 Task: Look for space in Tralee, Ireland from 2nd June, 2023 to 15th June, 2023 for 2 adults in price range Rs.10000 to Rs.15000. Place can be entire place with 1  bedroom having 1 bed and 1 bathroom. Property type can be house, flat, guest house, hotel. Booking option can be shelf check-in. Required host language is English.
Action: Mouse moved to (476, 89)
Screenshot: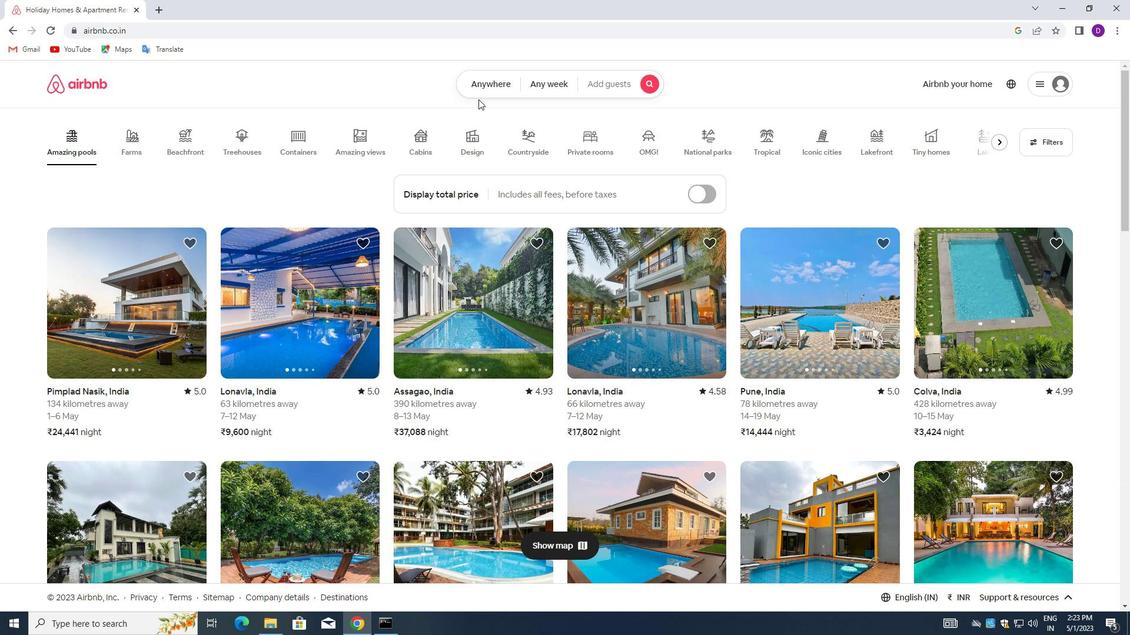 
Action: Mouse pressed left at (476, 89)
Screenshot: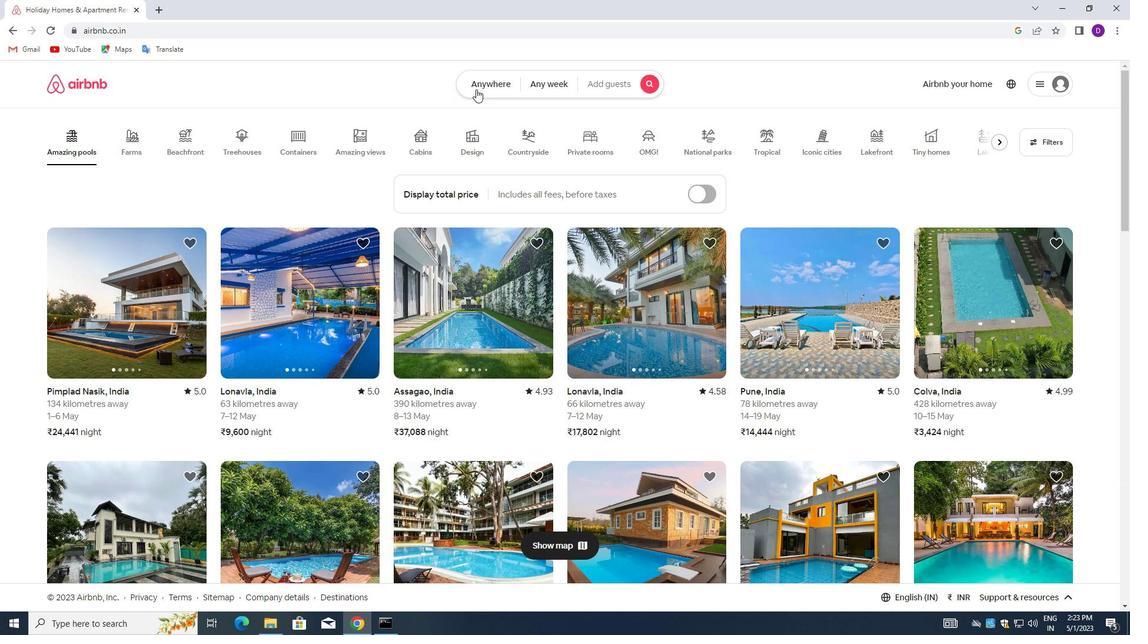 
Action: Mouse moved to (367, 131)
Screenshot: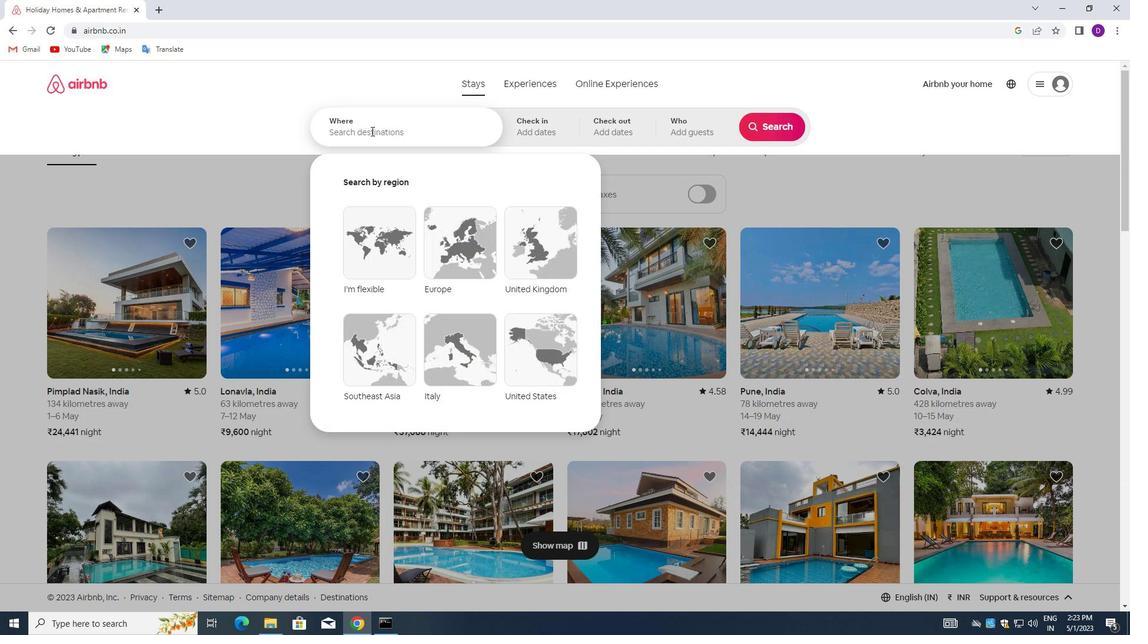 
Action: Mouse pressed left at (367, 131)
Screenshot: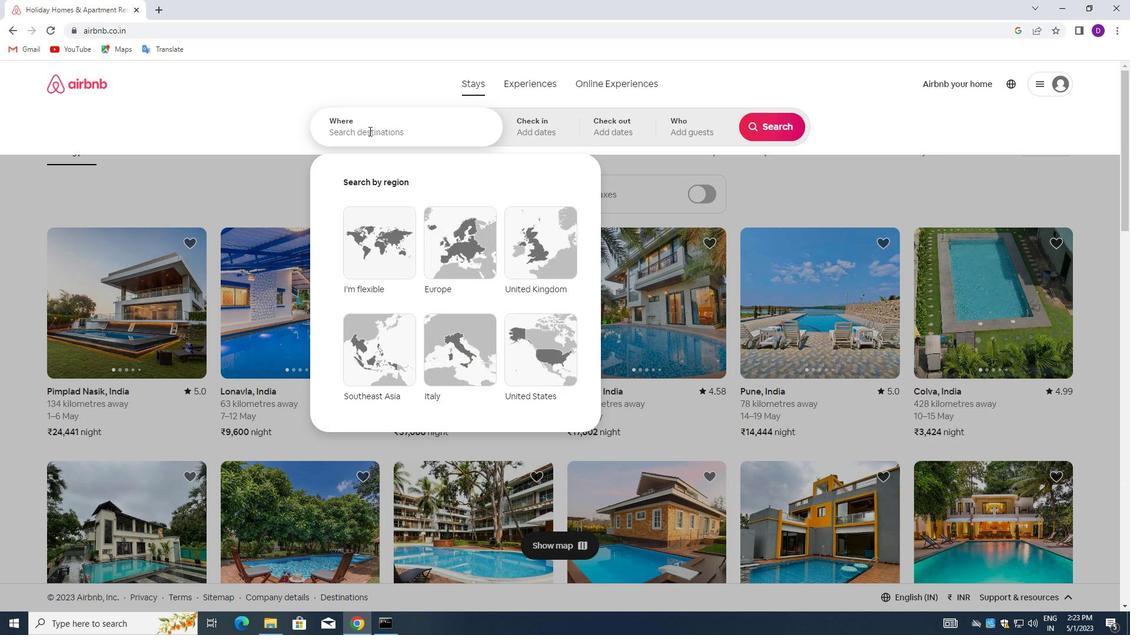 
Action: Key pressed <Key.shift>TRAL
Screenshot: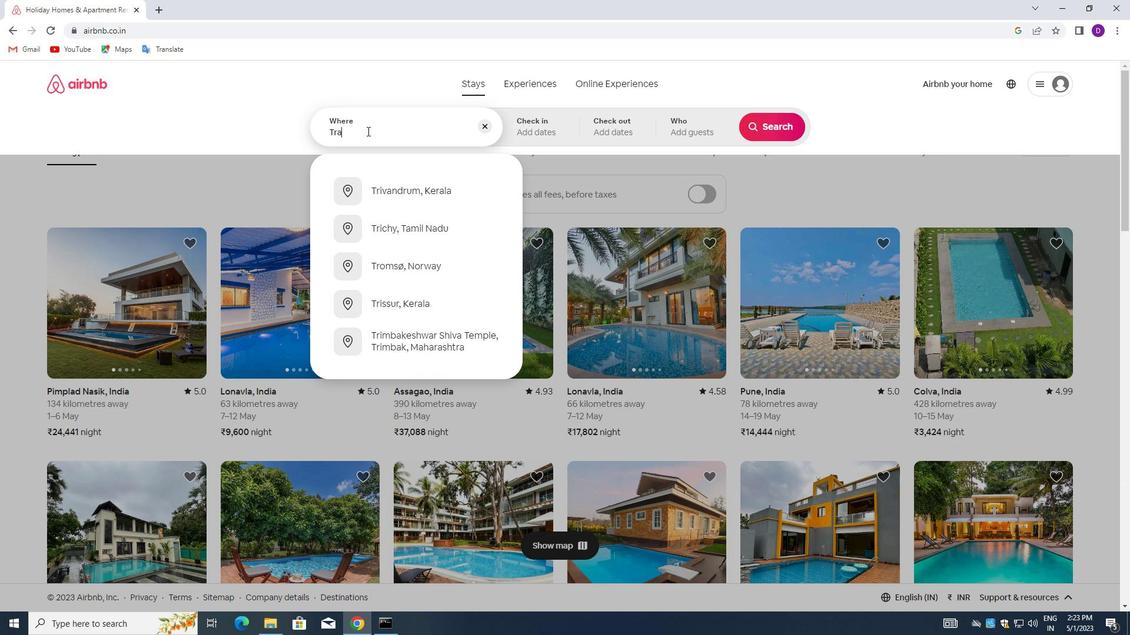 
Action: Mouse moved to (366, 131)
Screenshot: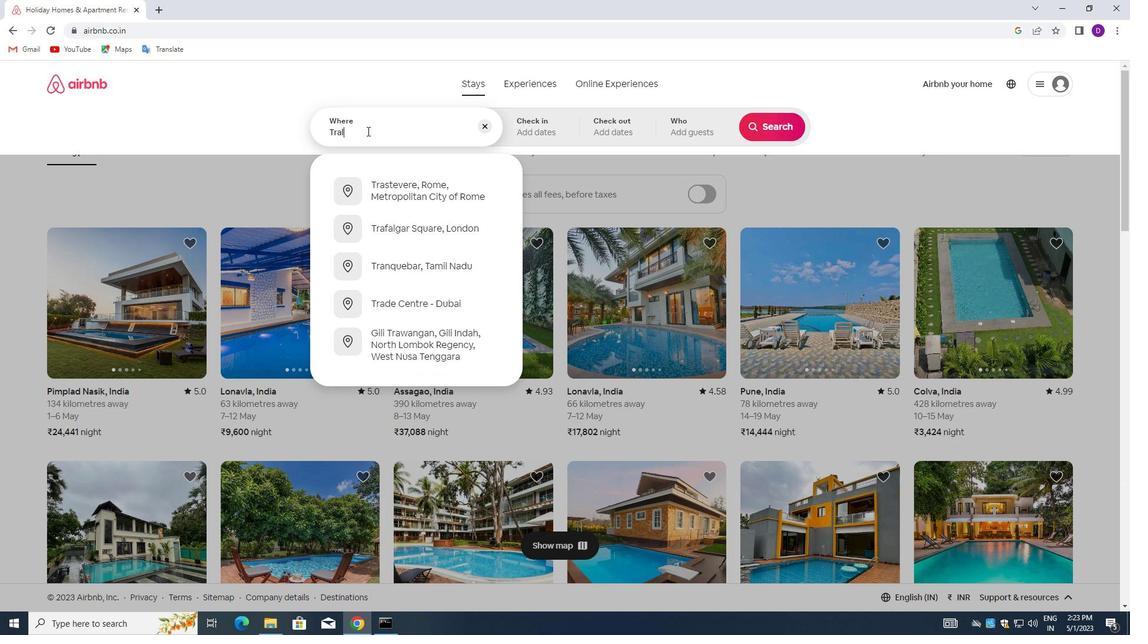 
Action: Key pressed E
Screenshot: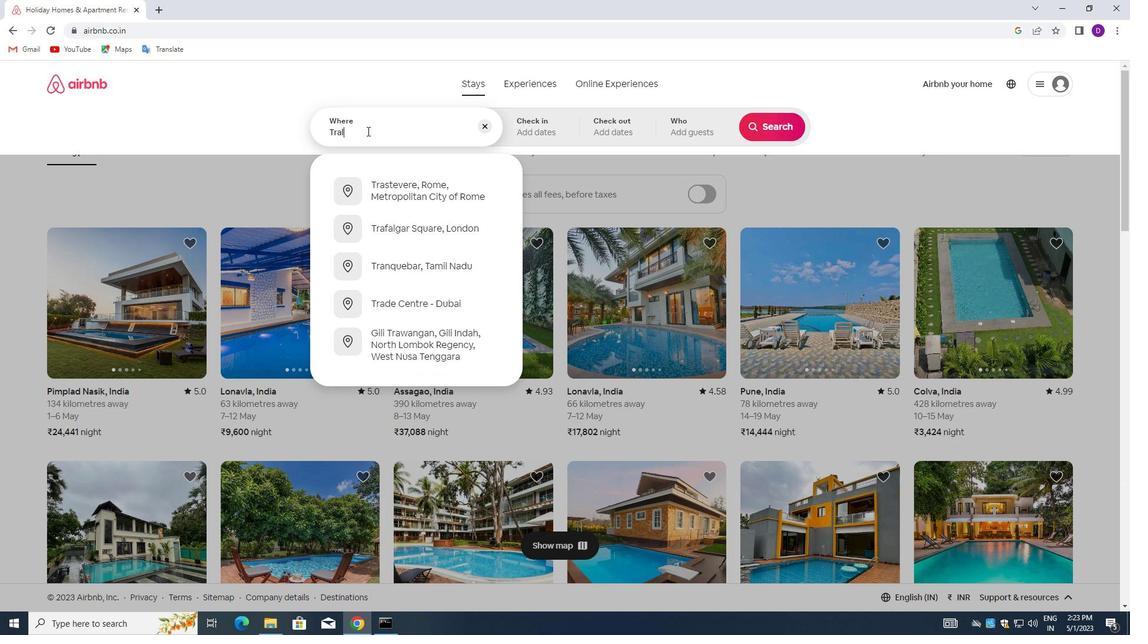 
Action: Mouse moved to (366, 131)
Screenshot: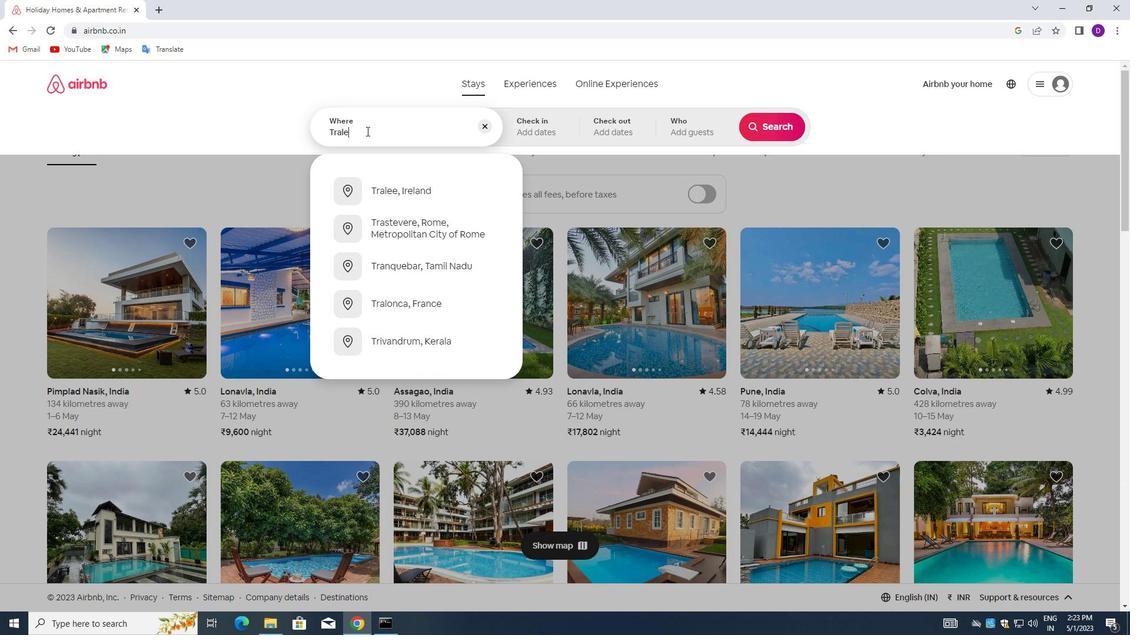 
Action: Key pressed E
Screenshot: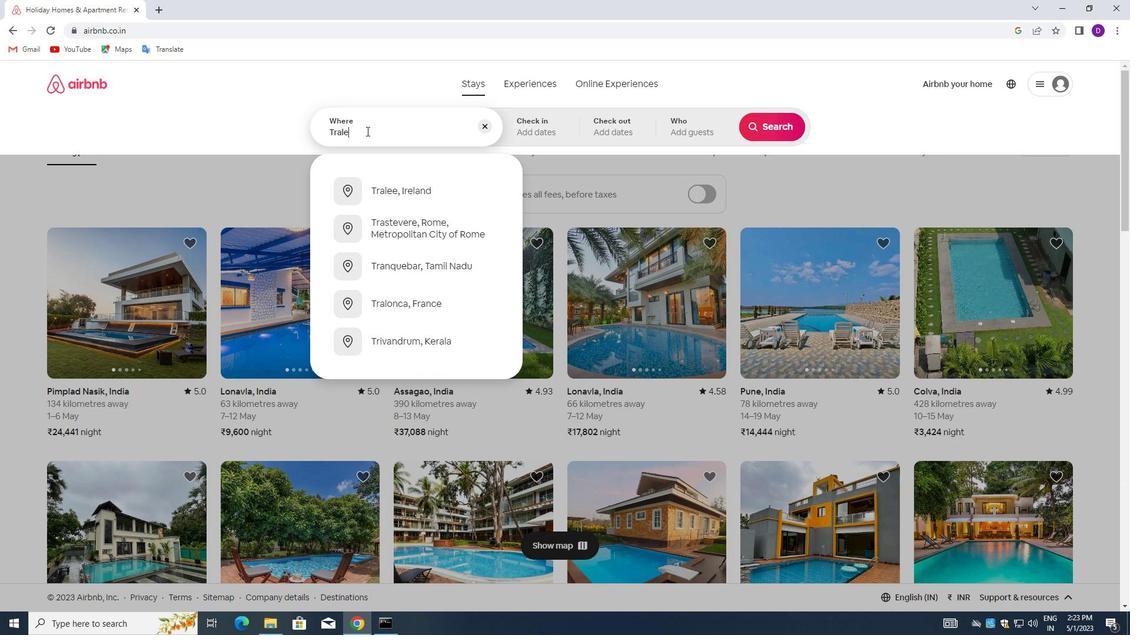 
Action: Mouse moved to (363, 131)
Screenshot: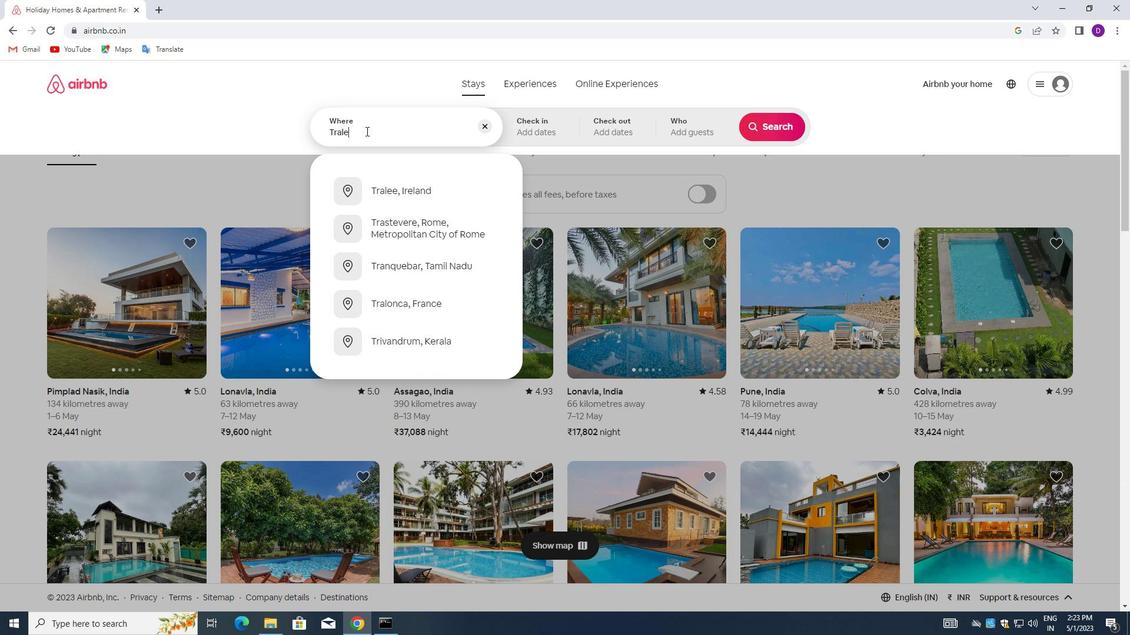 
Action: Key pressed <Key.down><Key.enter>
Screenshot: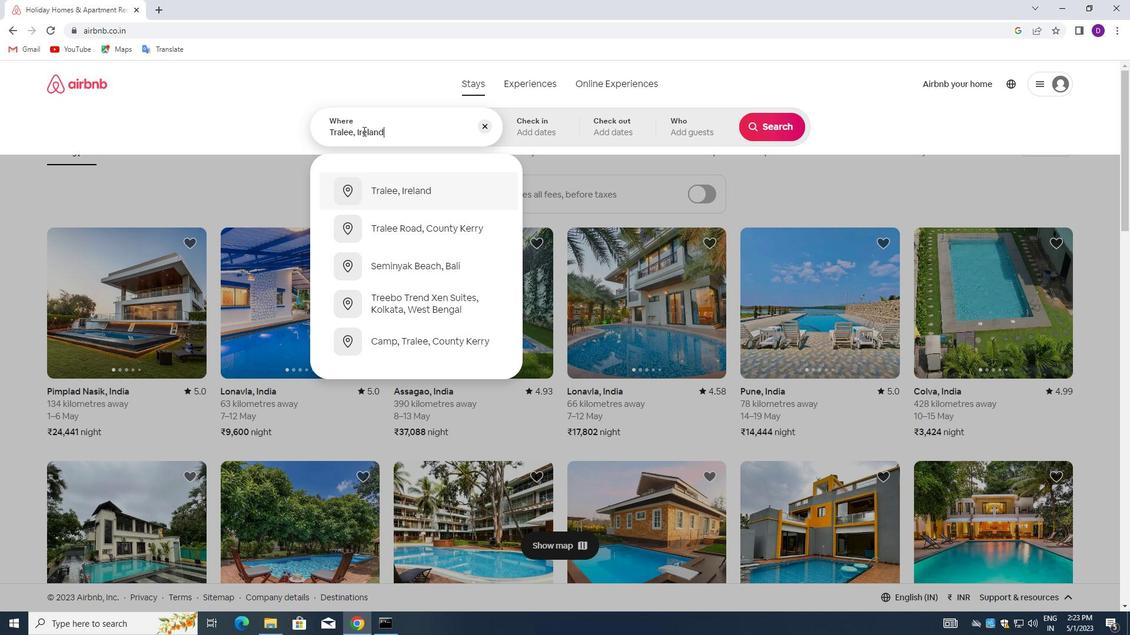 
Action: Mouse moved to (727, 269)
Screenshot: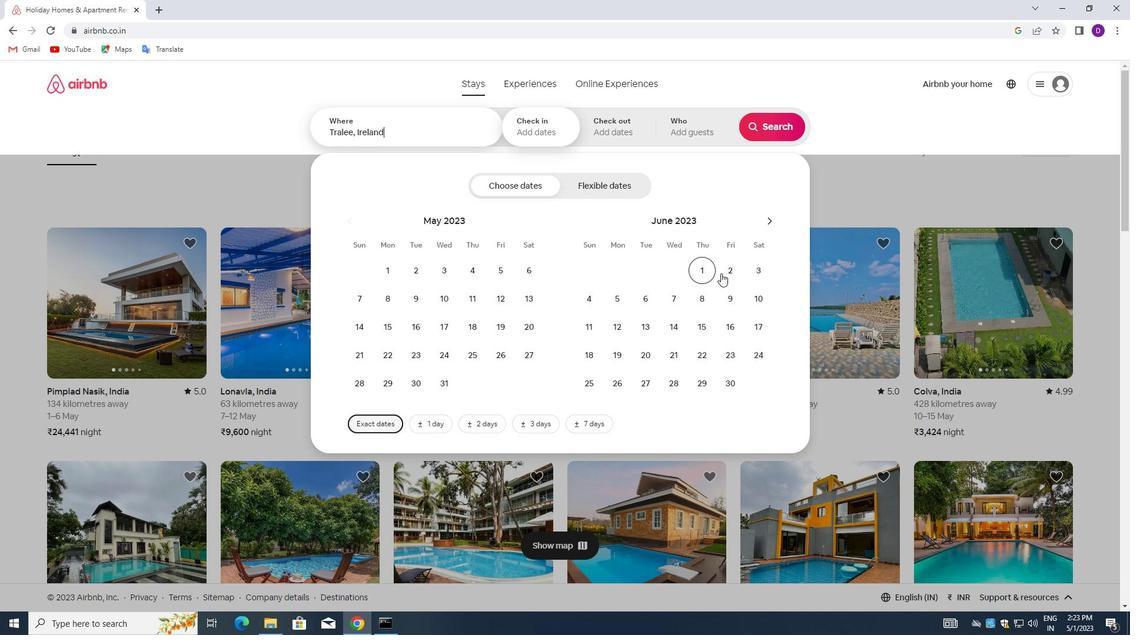 
Action: Mouse pressed left at (727, 269)
Screenshot: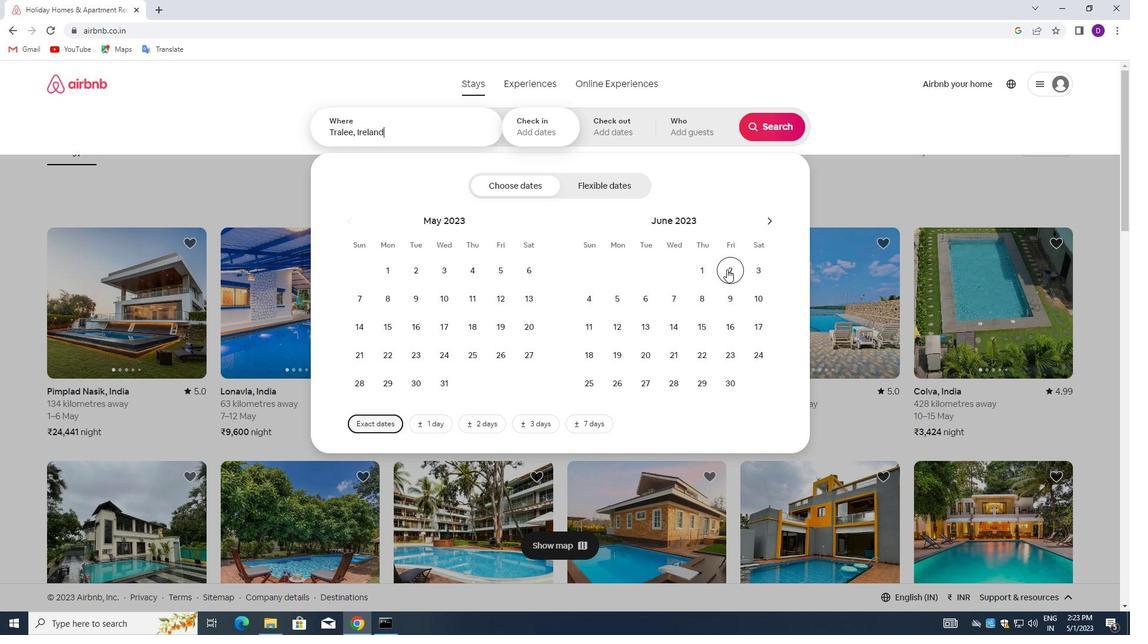
Action: Mouse moved to (701, 320)
Screenshot: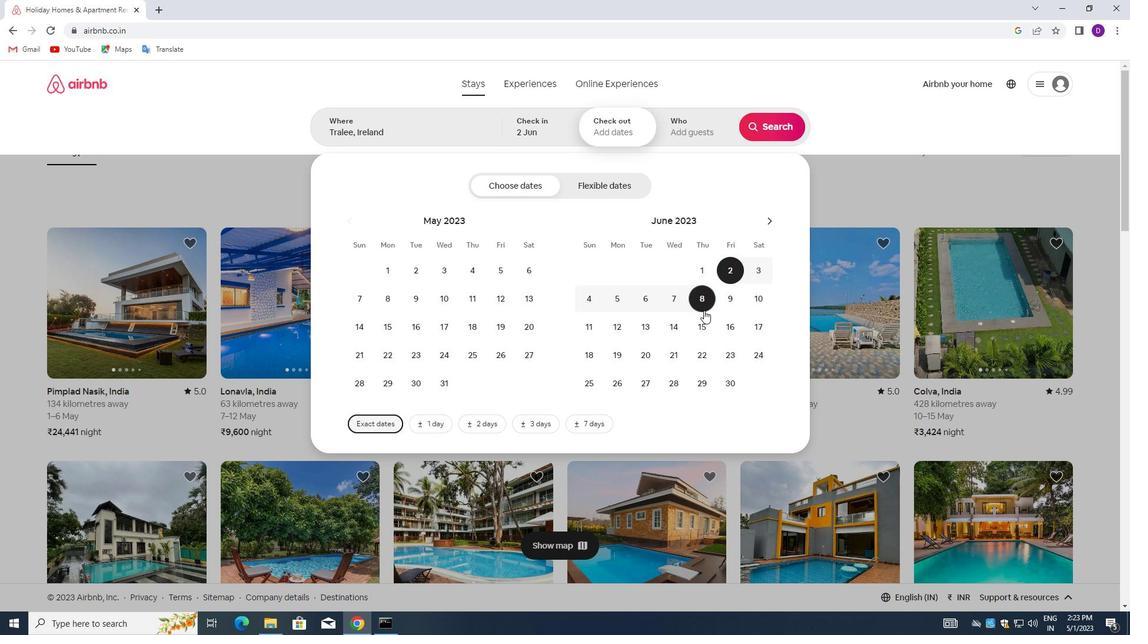 
Action: Mouse pressed left at (701, 320)
Screenshot: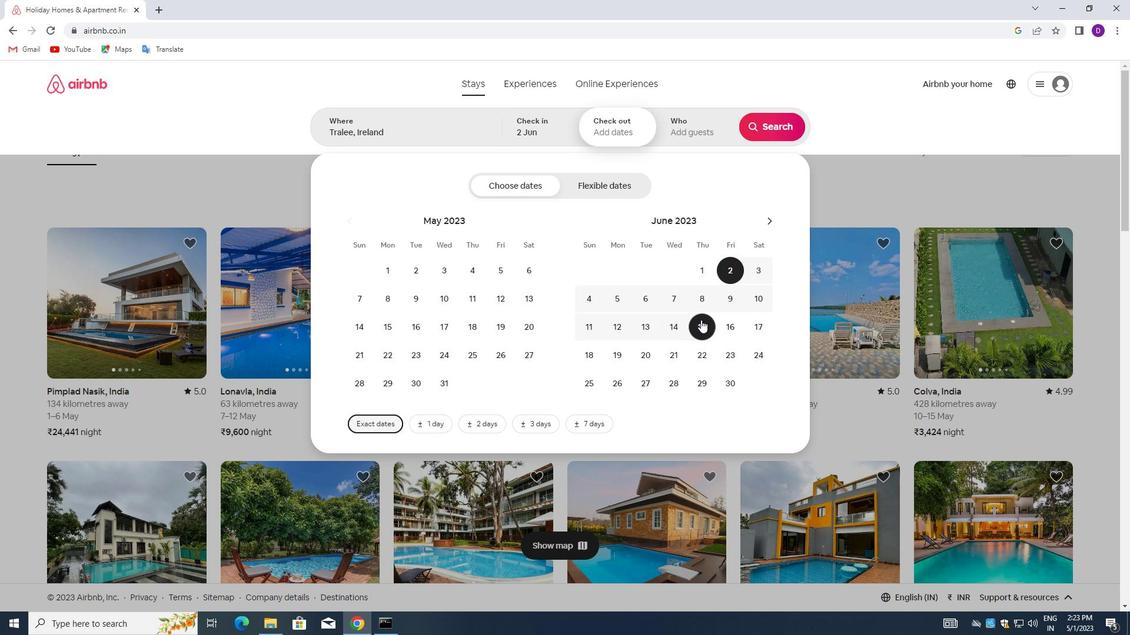 
Action: Mouse moved to (684, 133)
Screenshot: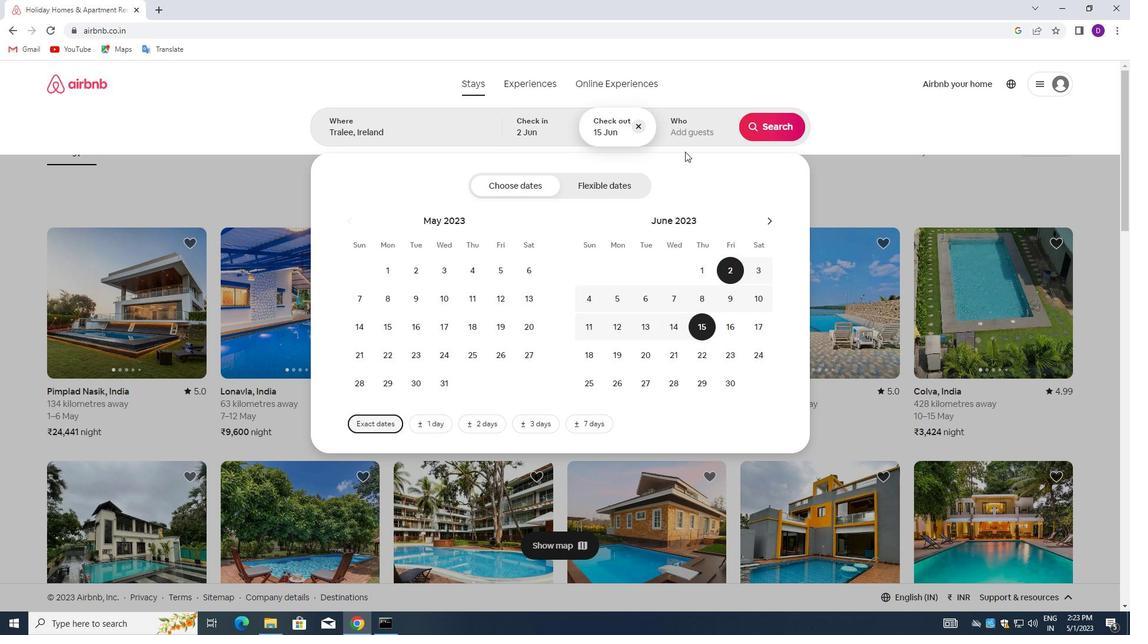 
Action: Mouse pressed left at (684, 133)
Screenshot: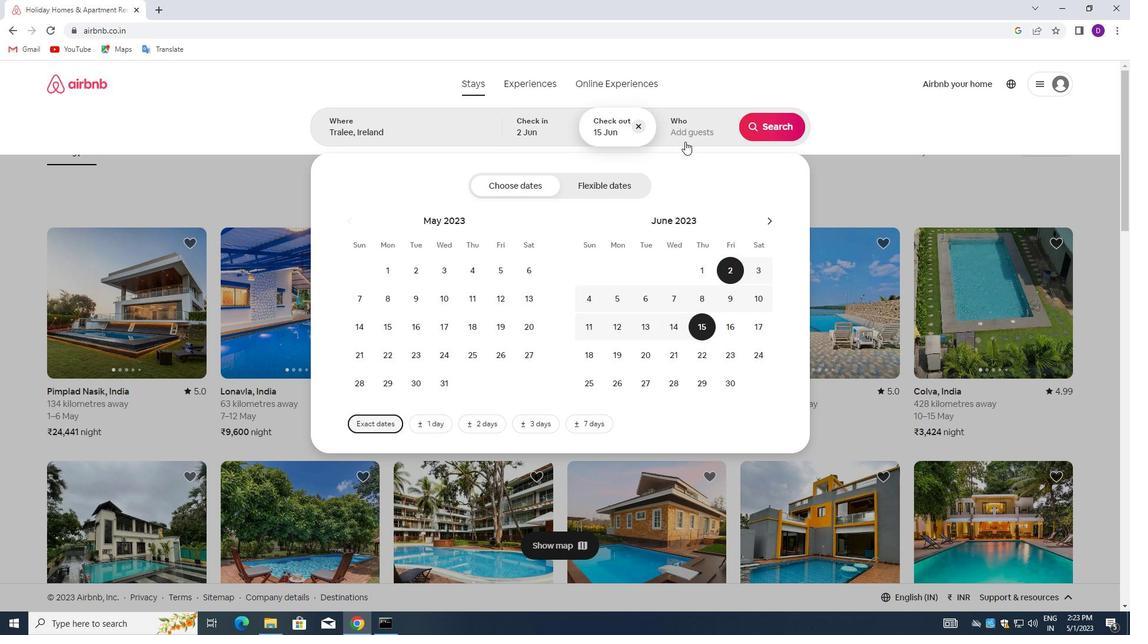 
Action: Mouse moved to (776, 192)
Screenshot: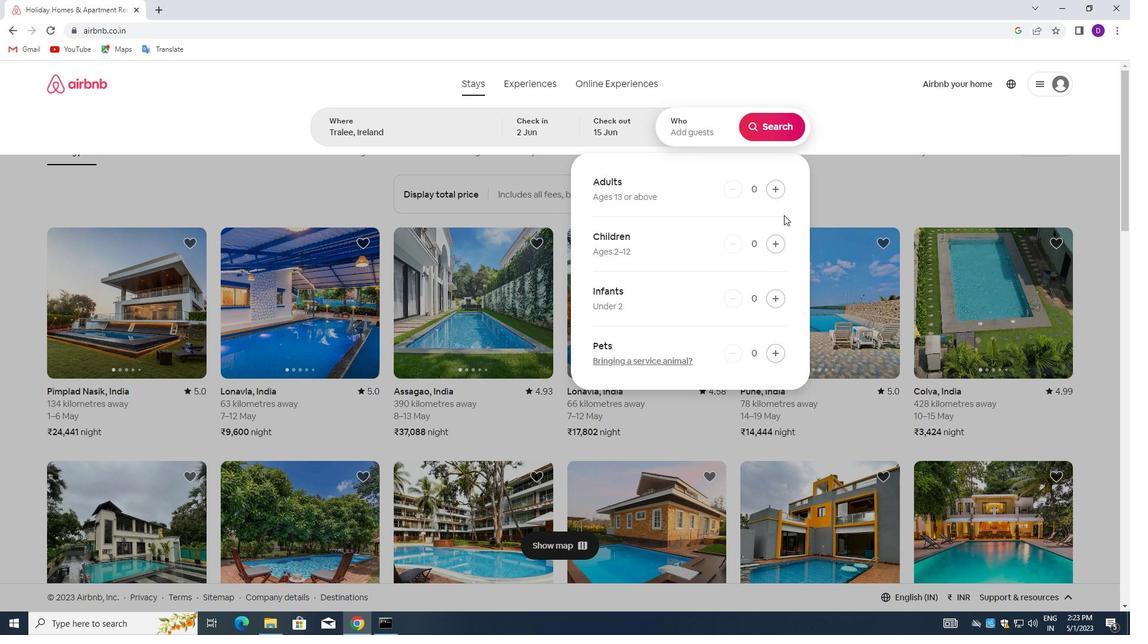
Action: Mouse pressed left at (776, 192)
Screenshot: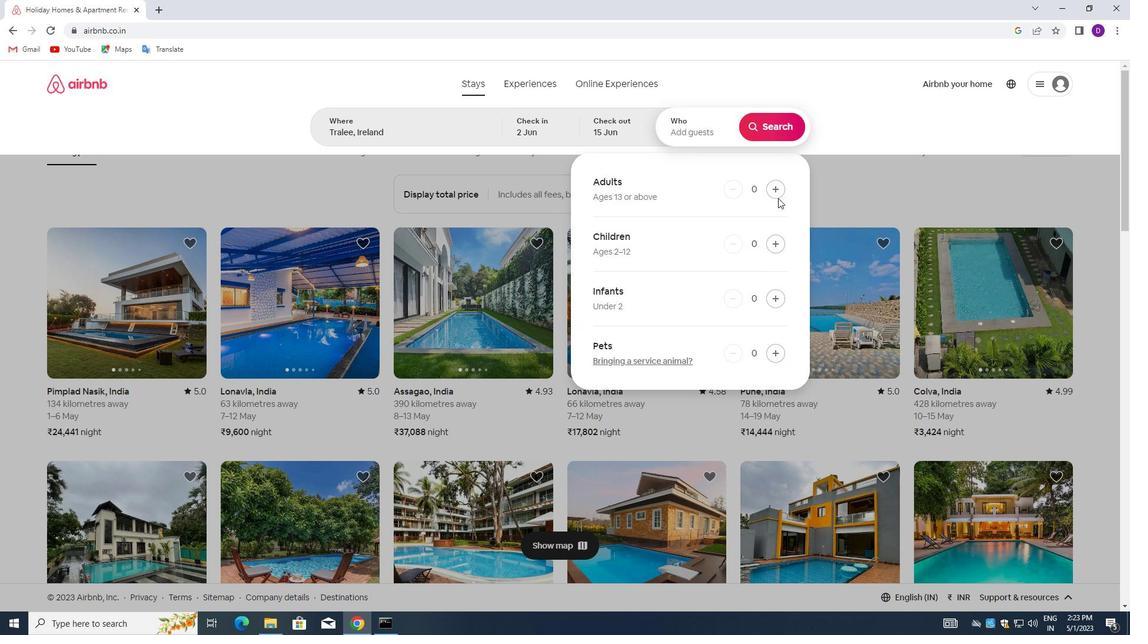 
Action: Mouse pressed left at (776, 192)
Screenshot: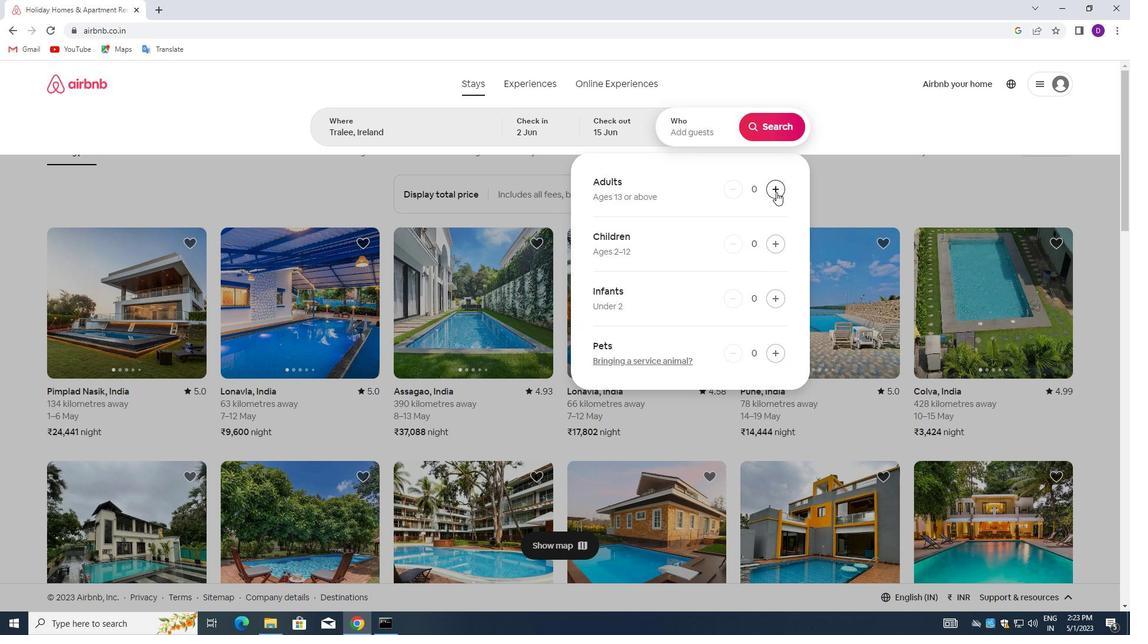 
Action: Mouse moved to (773, 128)
Screenshot: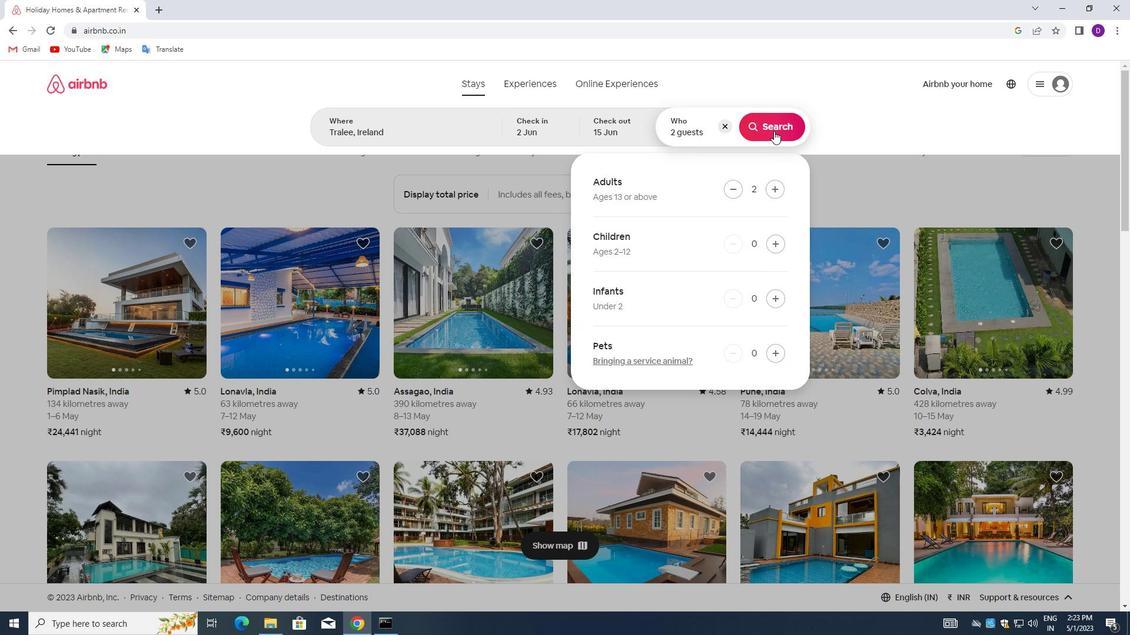 
Action: Mouse pressed left at (773, 128)
Screenshot: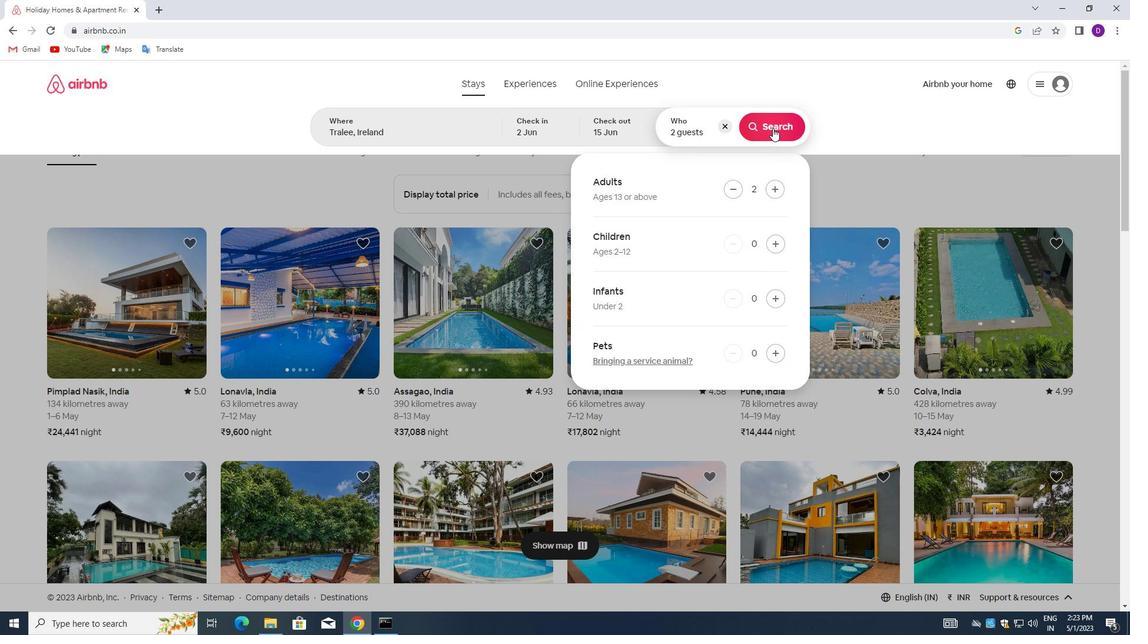 
Action: Mouse moved to (1076, 136)
Screenshot: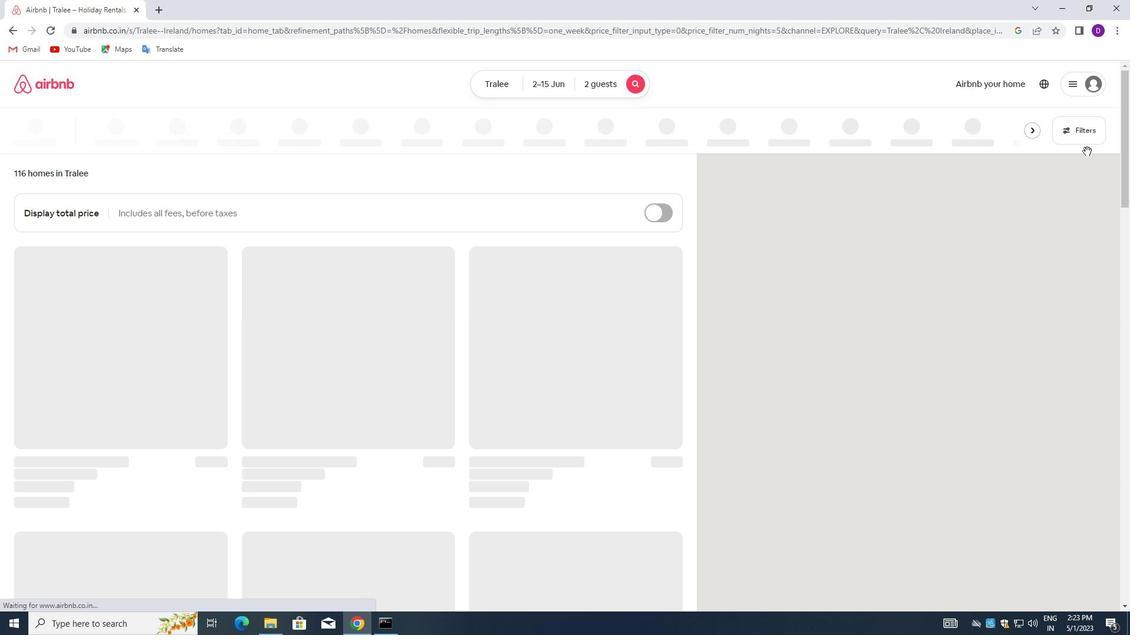 
Action: Mouse pressed left at (1076, 136)
Screenshot: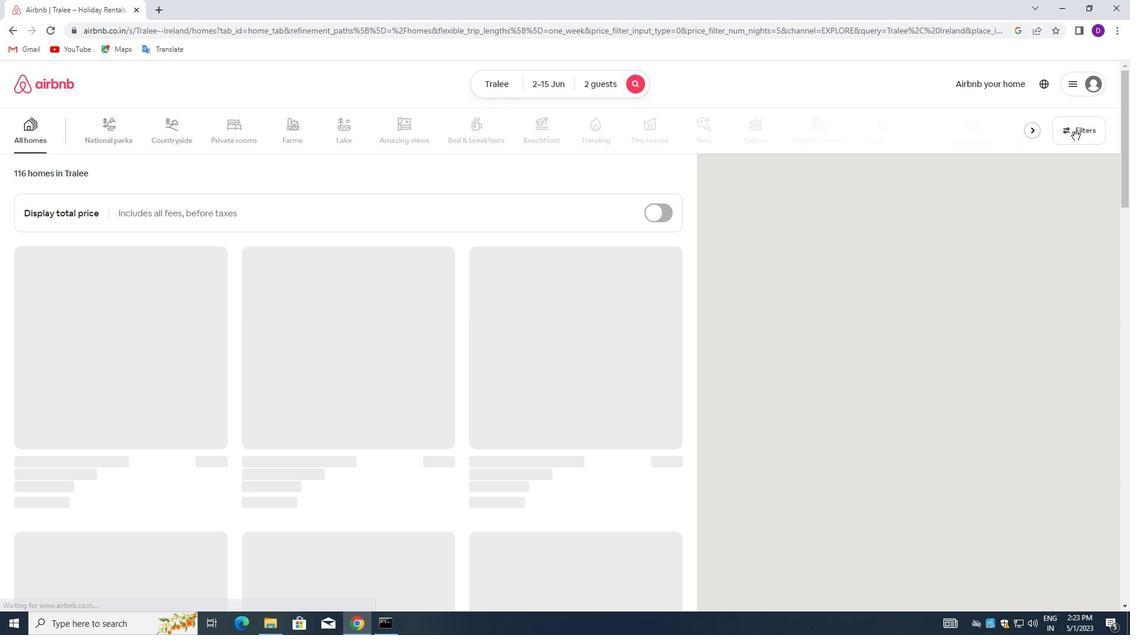 
Action: Mouse moved to (407, 280)
Screenshot: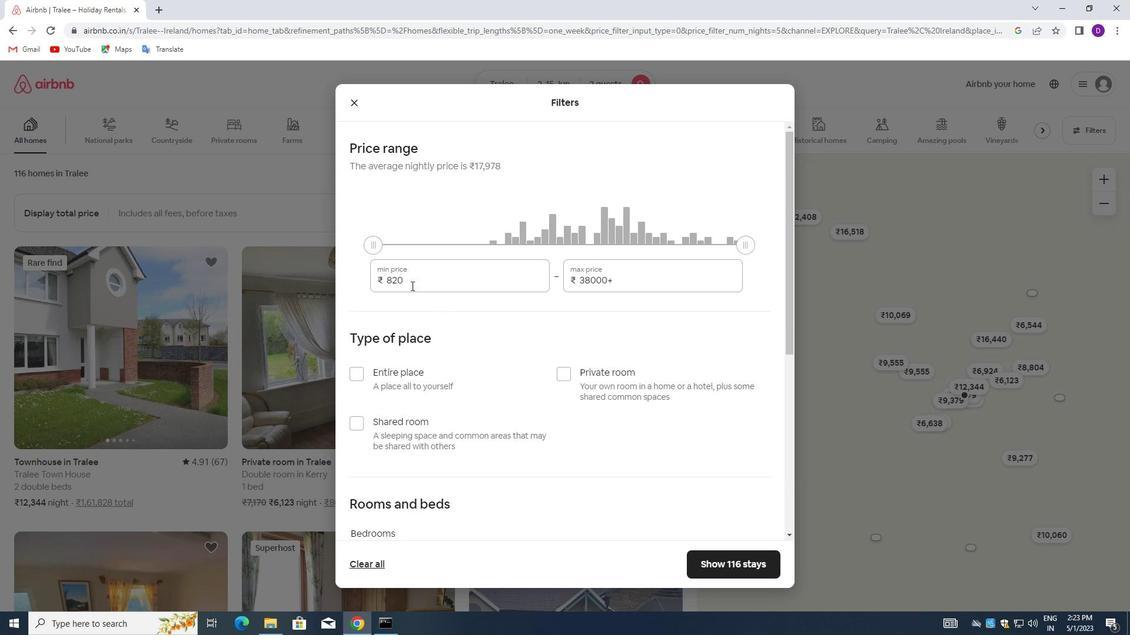 
Action: Mouse pressed left at (407, 280)
Screenshot: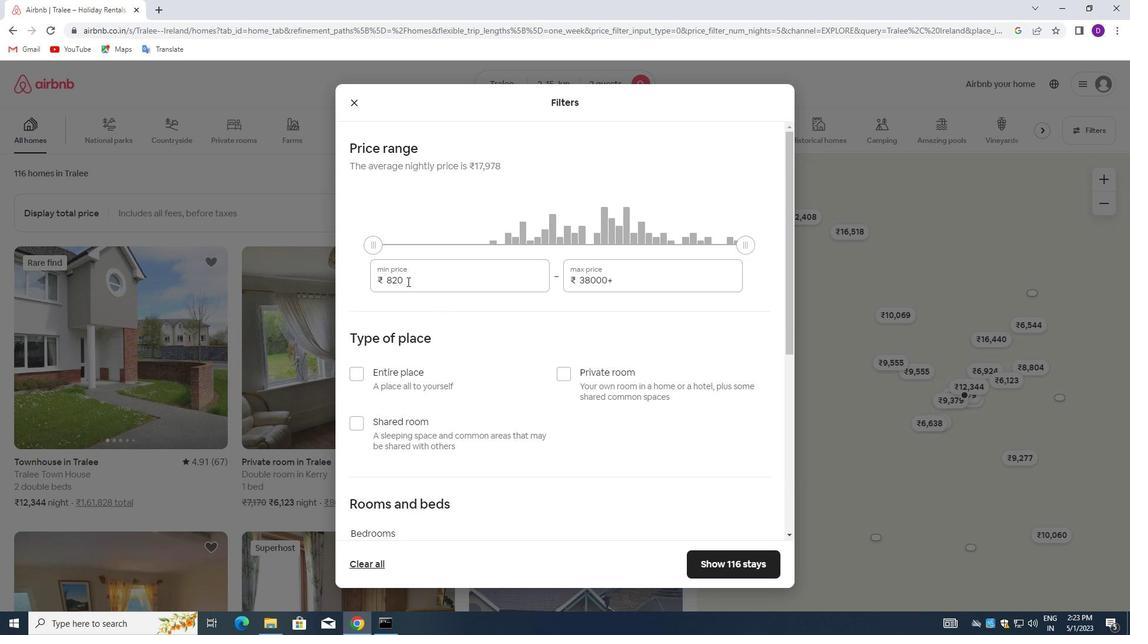 
Action: Mouse pressed left at (407, 280)
Screenshot: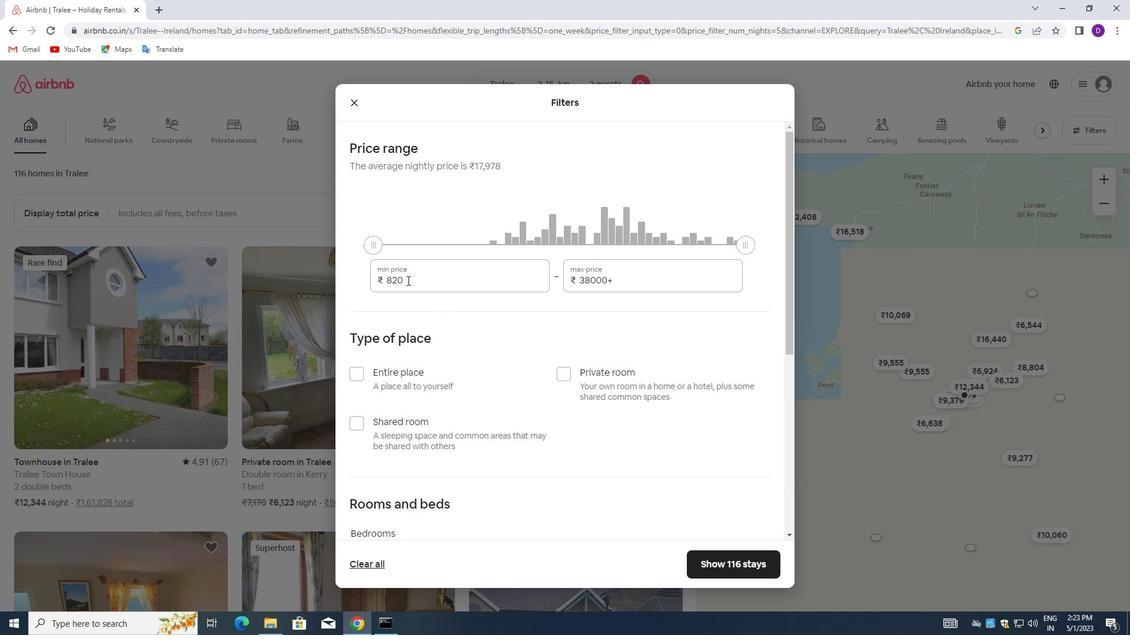 
Action: Key pressed 10000<Key.tab>15000
Screenshot: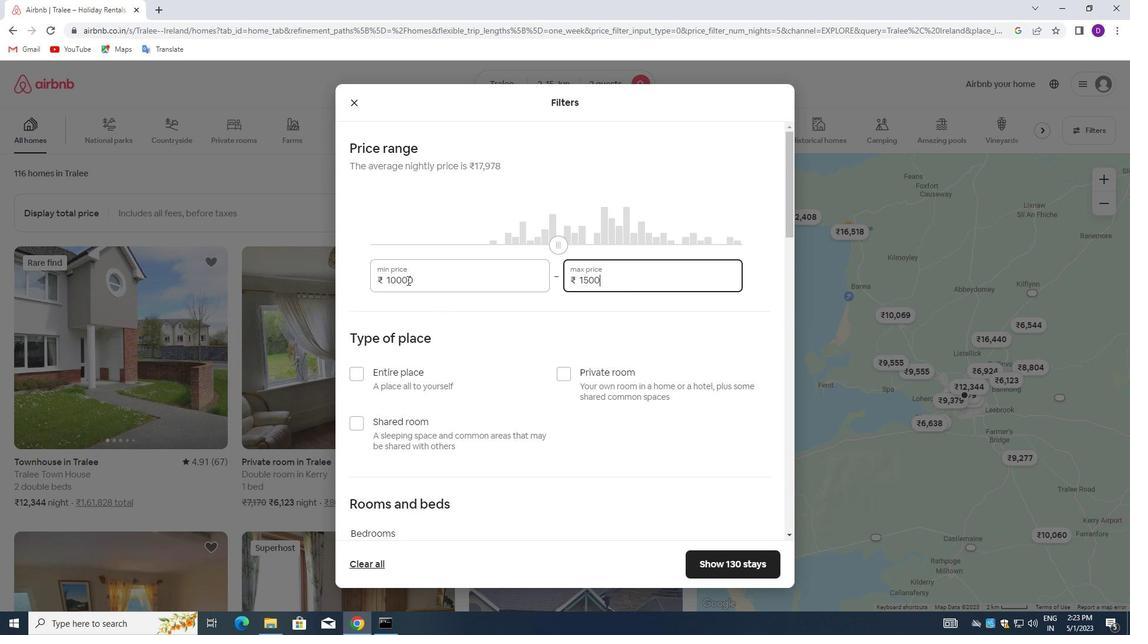 
Action: Mouse moved to (357, 376)
Screenshot: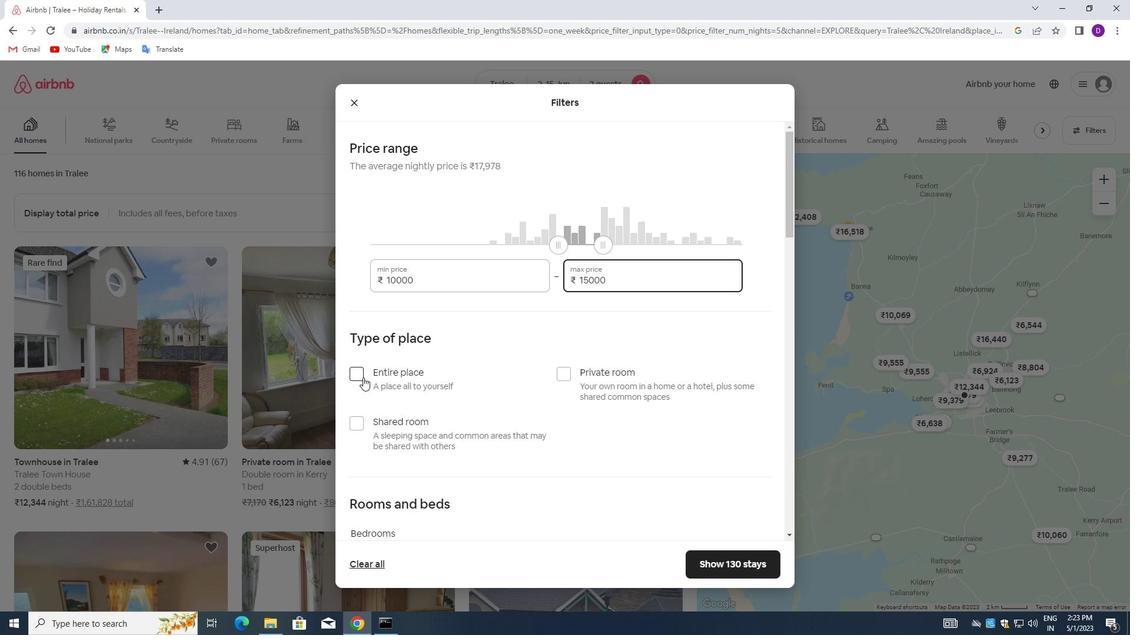
Action: Mouse pressed left at (357, 376)
Screenshot: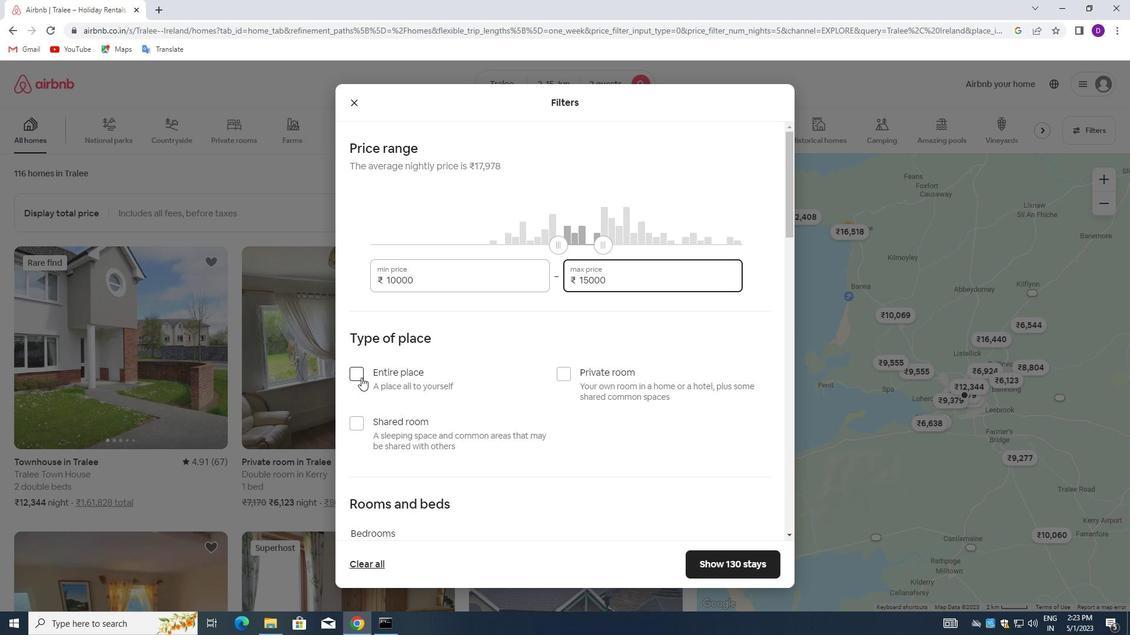 
Action: Mouse moved to (435, 393)
Screenshot: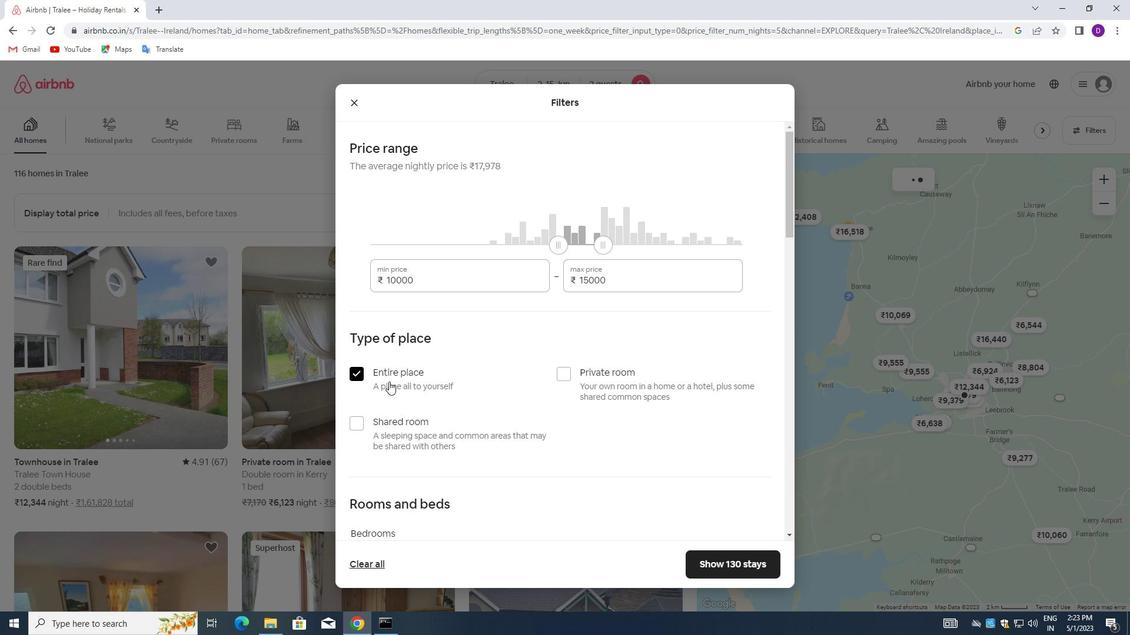 
Action: Mouse scrolled (435, 392) with delta (0, 0)
Screenshot: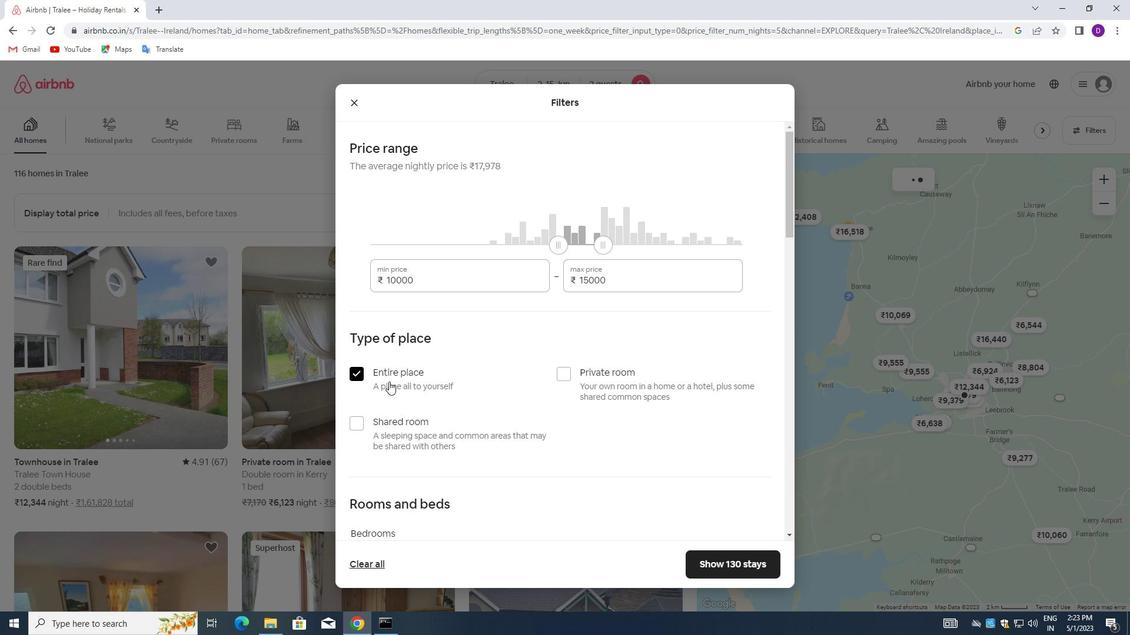 
Action: Mouse moved to (436, 393)
Screenshot: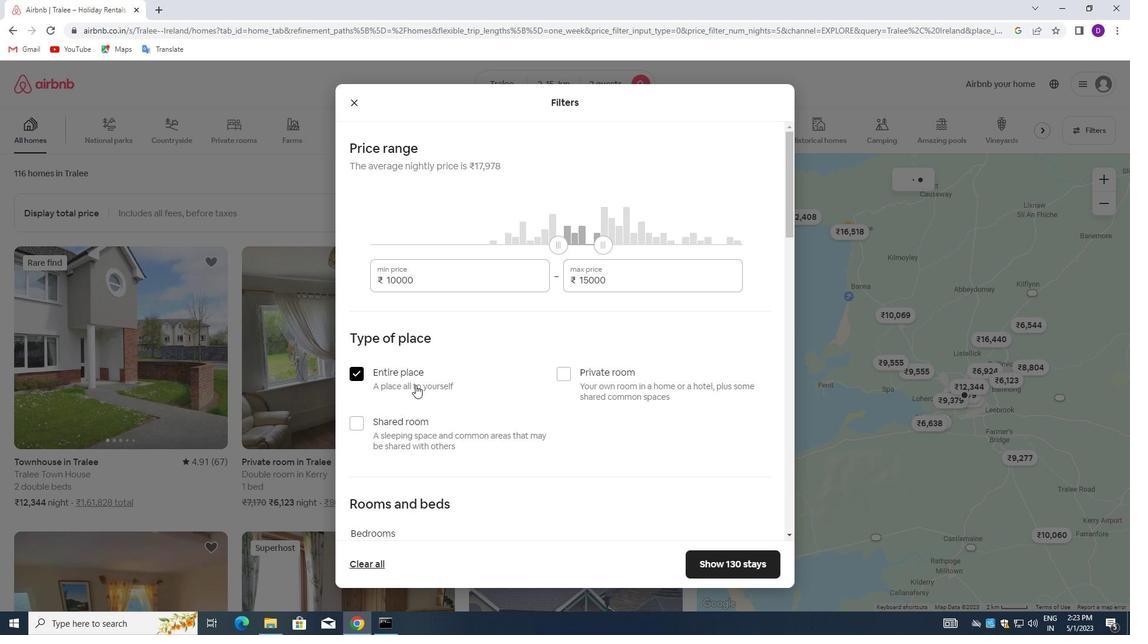 
Action: Mouse scrolled (436, 393) with delta (0, 0)
Screenshot: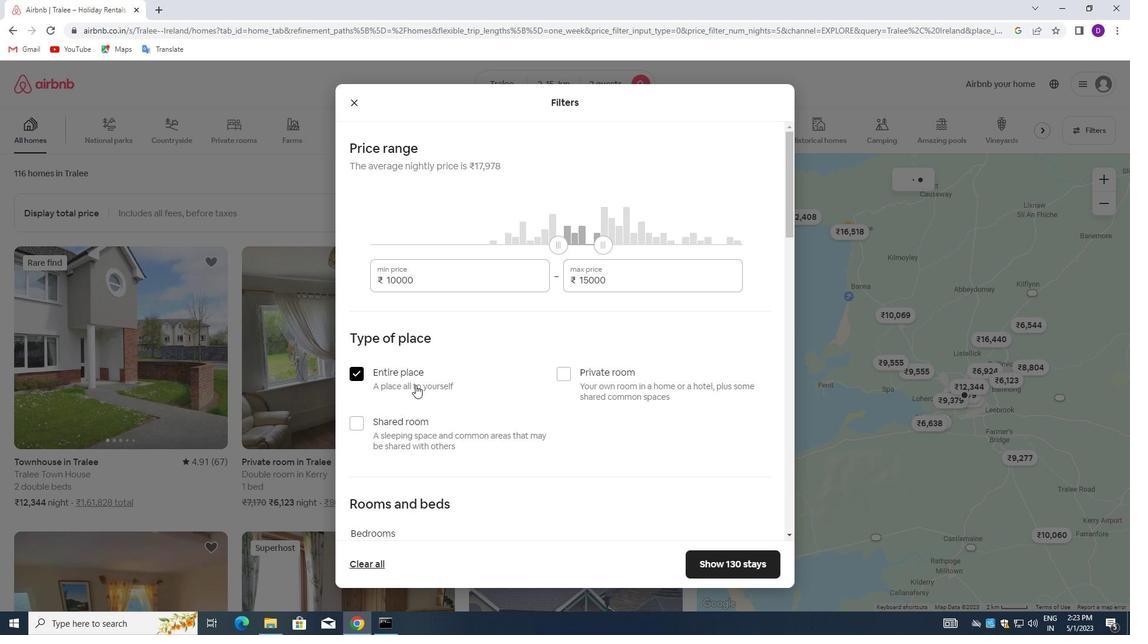 
Action: Mouse moved to (436, 394)
Screenshot: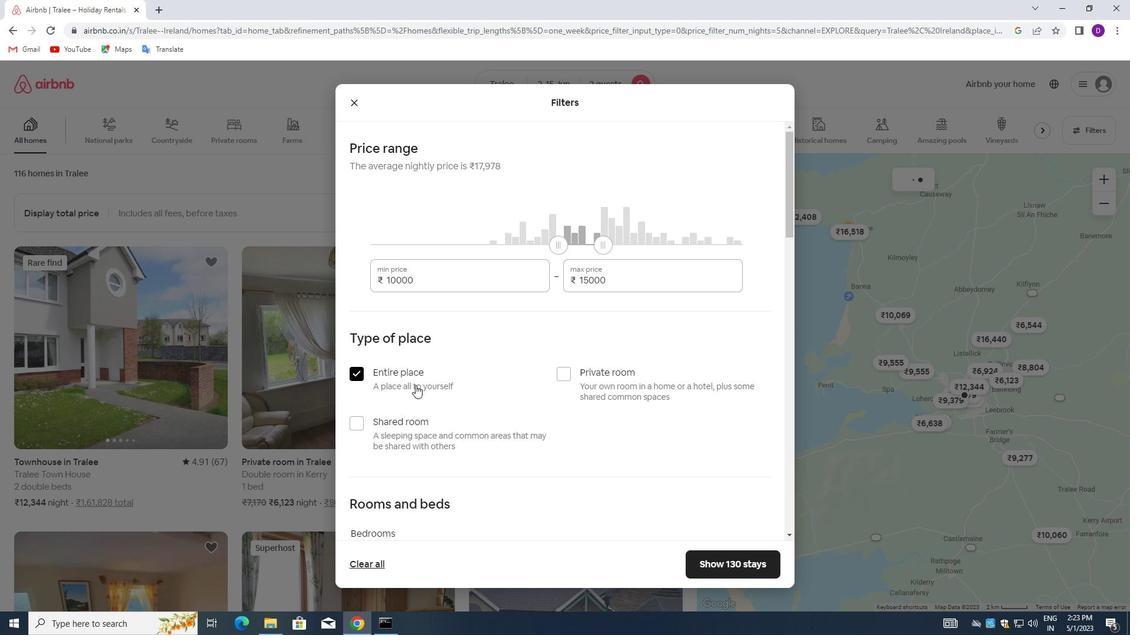 
Action: Mouse scrolled (436, 393) with delta (0, 0)
Screenshot: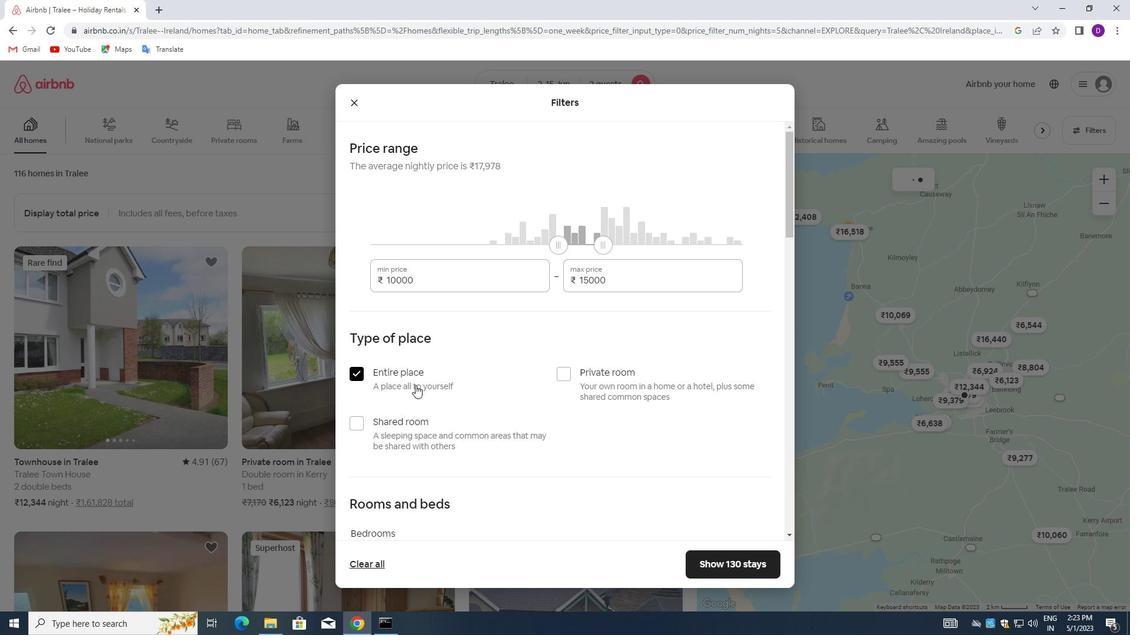 
Action: Mouse scrolled (436, 393) with delta (0, 0)
Screenshot: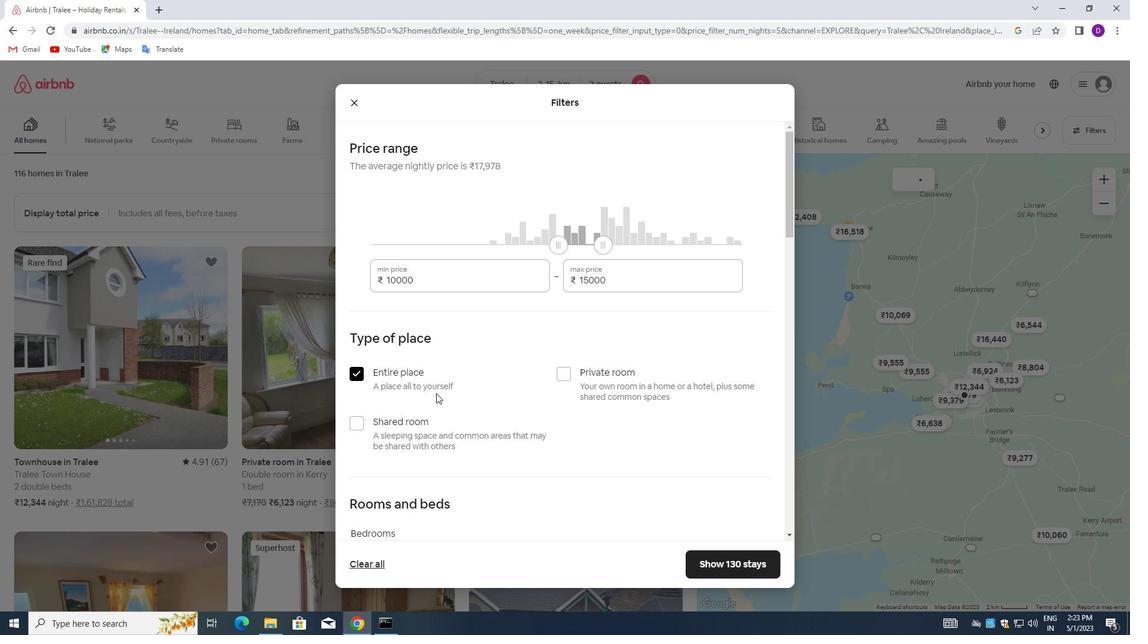 
Action: Mouse moved to (418, 335)
Screenshot: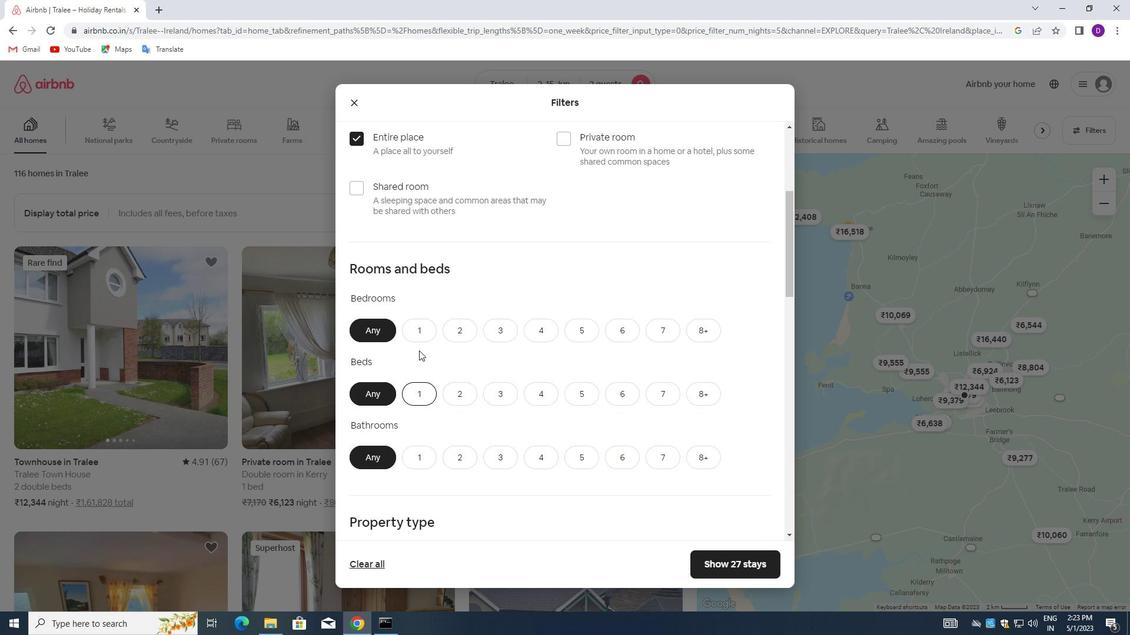 
Action: Mouse pressed left at (418, 335)
Screenshot: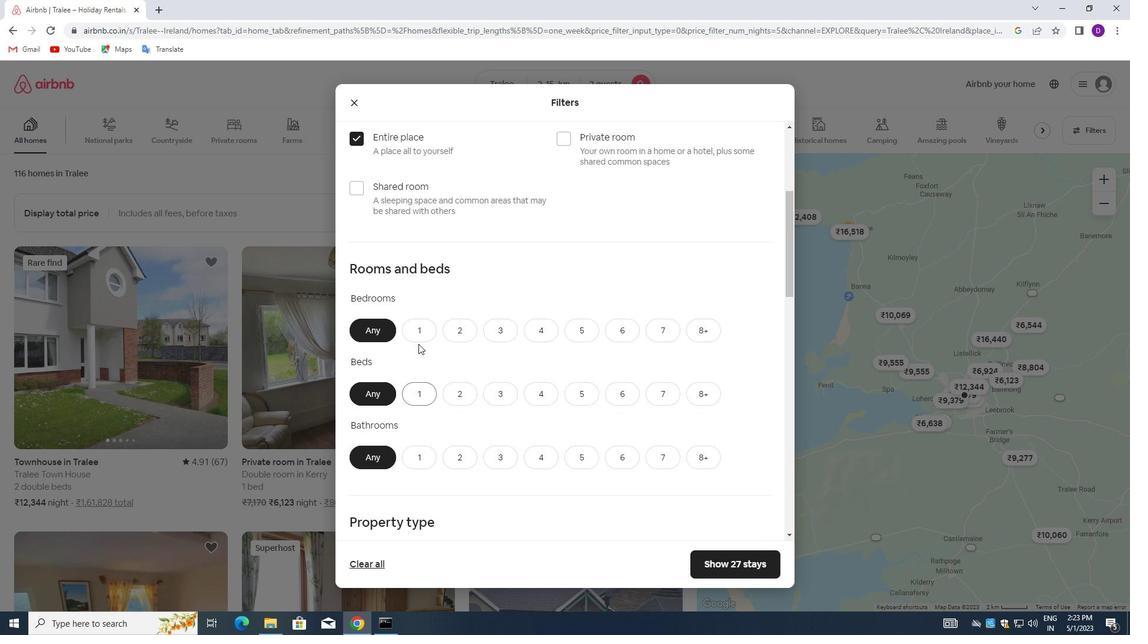 
Action: Mouse moved to (413, 390)
Screenshot: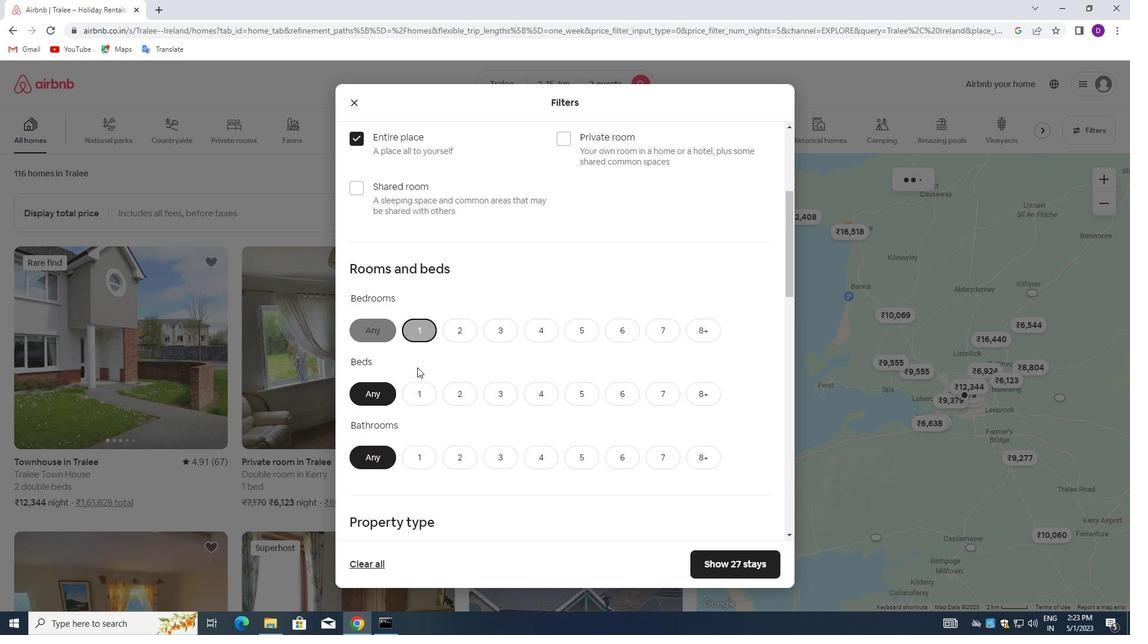 
Action: Mouse pressed left at (413, 390)
Screenshot: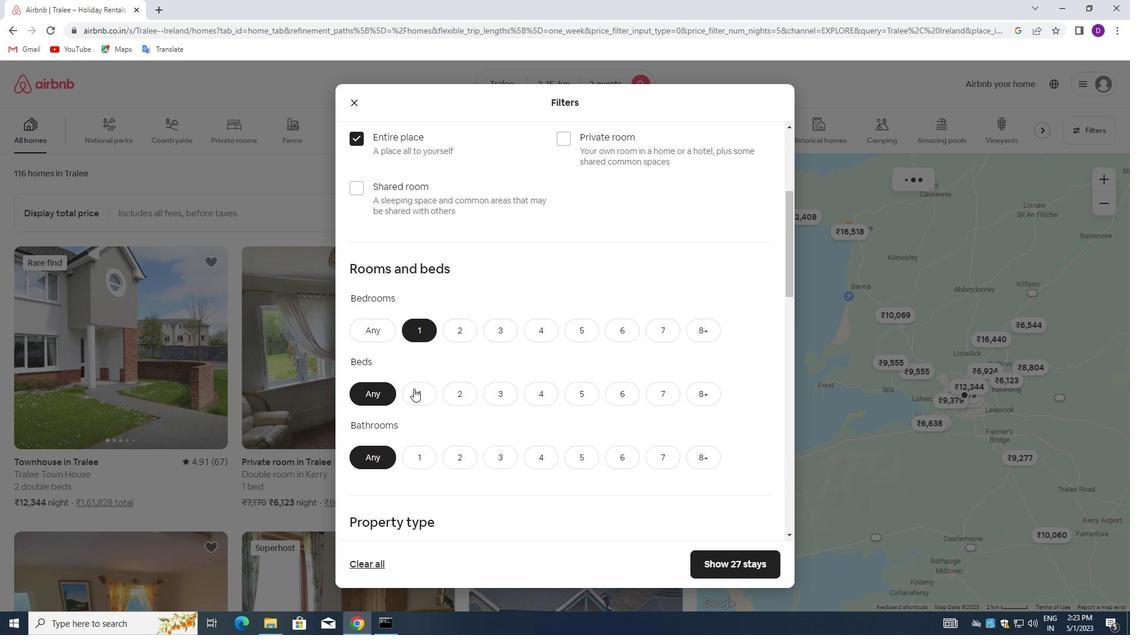 
Action: Mouse moved to (421, 458)
Screenshot: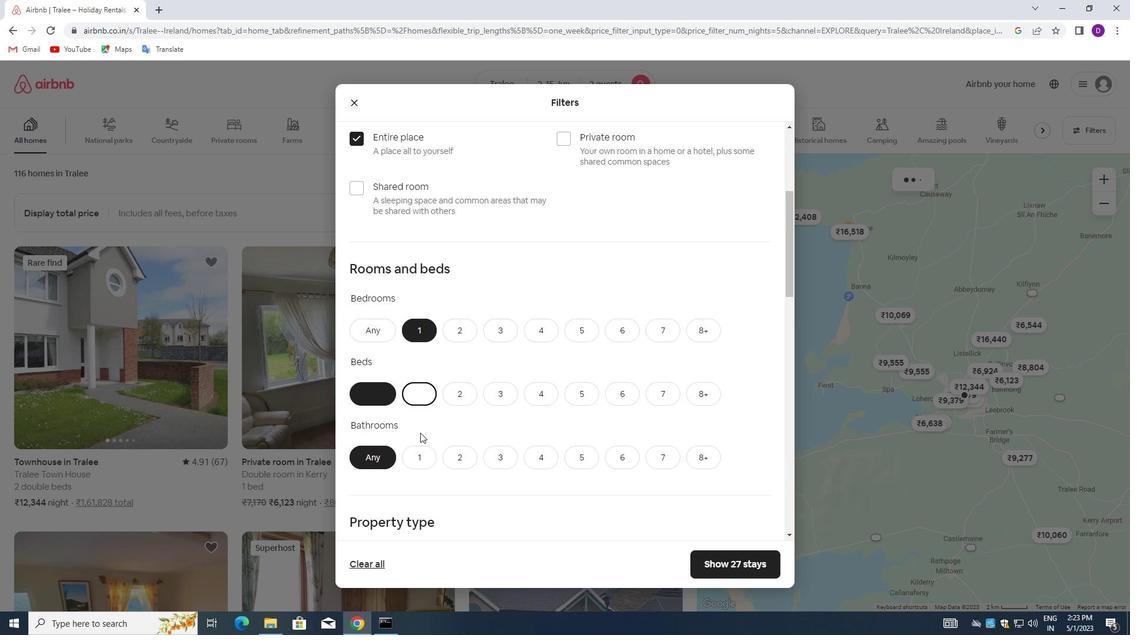 
Action: Mouse pressed left at (421, 458)
Screenshot: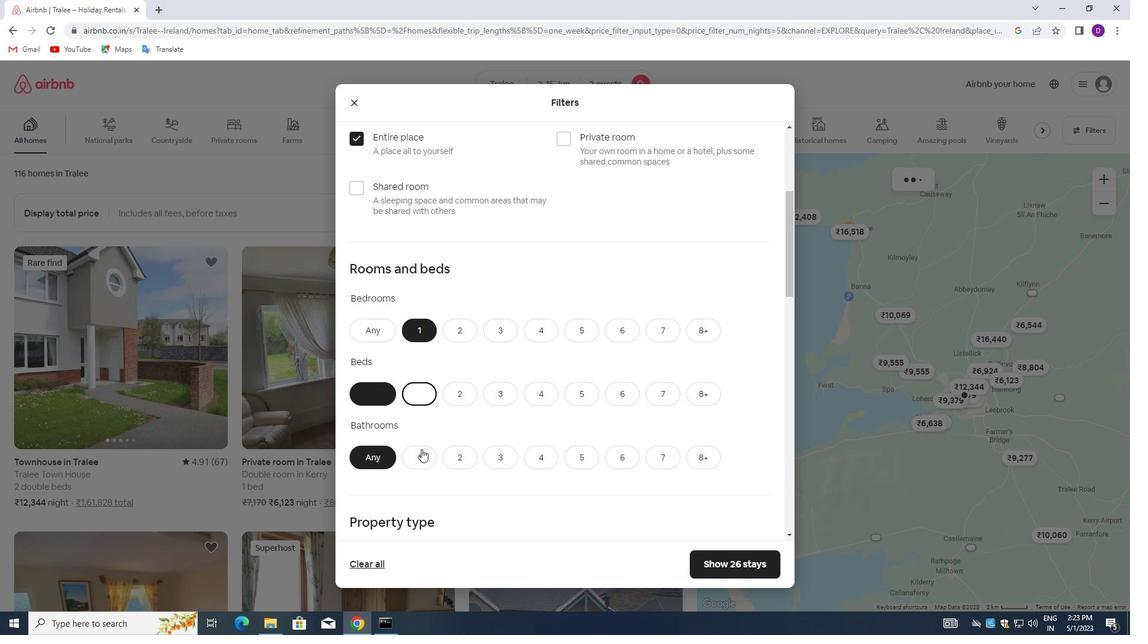 
Action: Mouse moved to (424, 424)
Screenshot: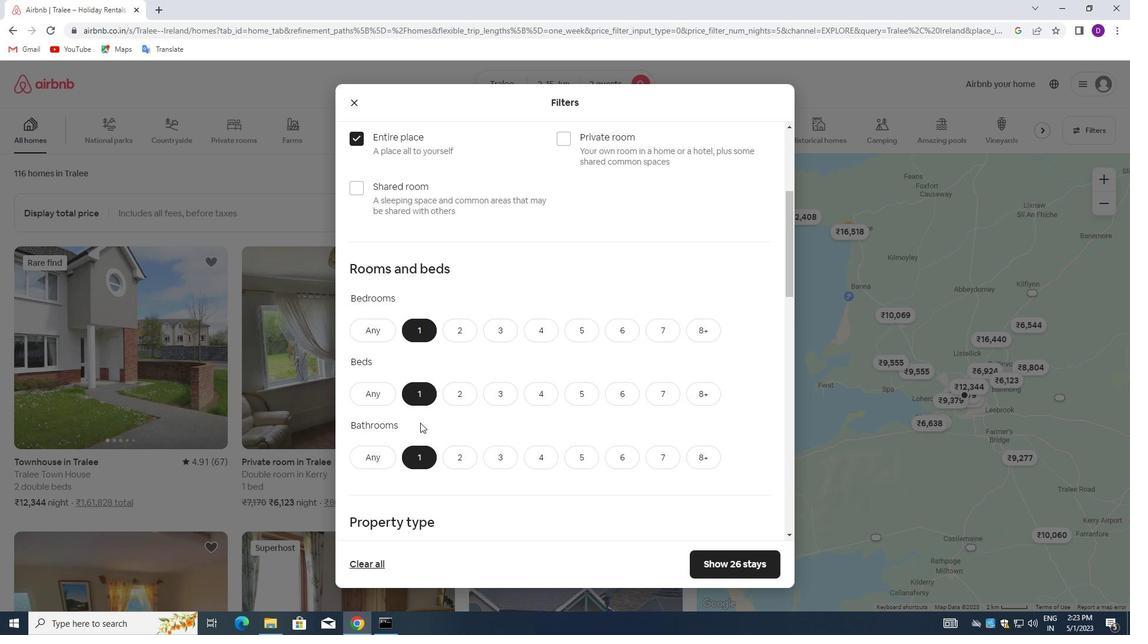 
Action: Mouse scrolled (424, 423) with delta (0, 0)
Screenshot: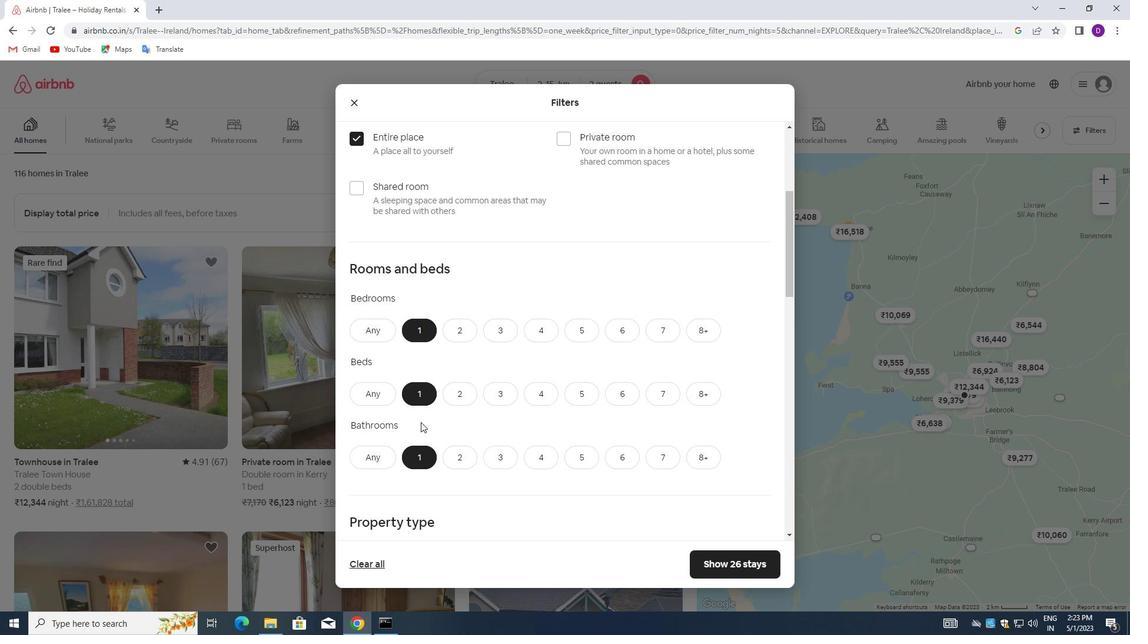 
Action: Mouse moved to (425, 426)
Screenshot: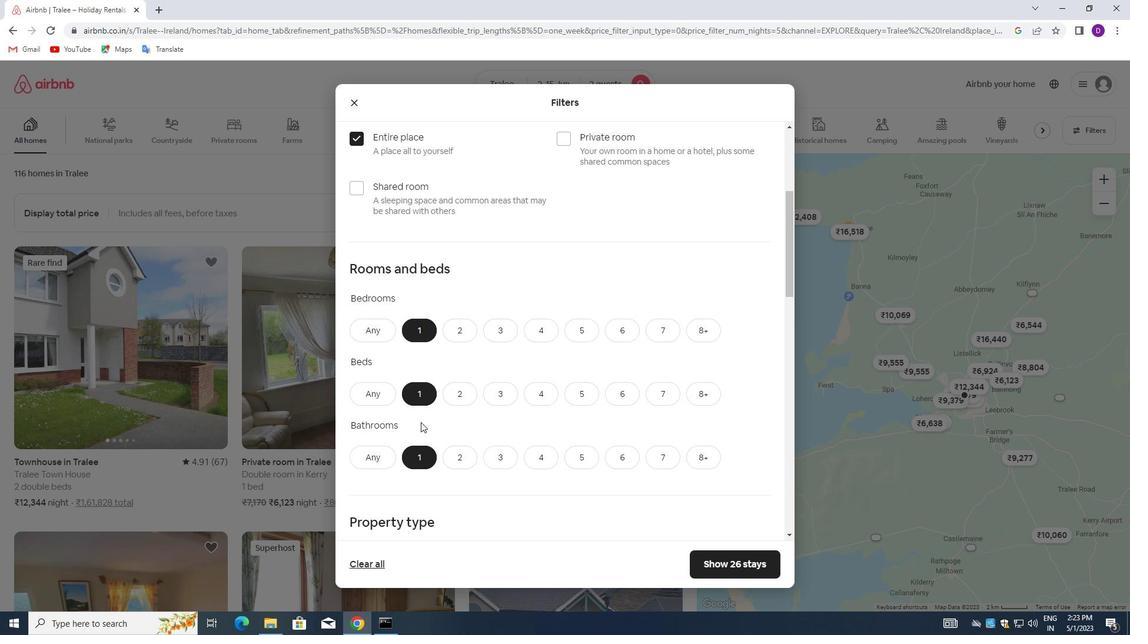 
Action: Mouse scrolled (425, 426) with delta (0, 0)
Screenshot: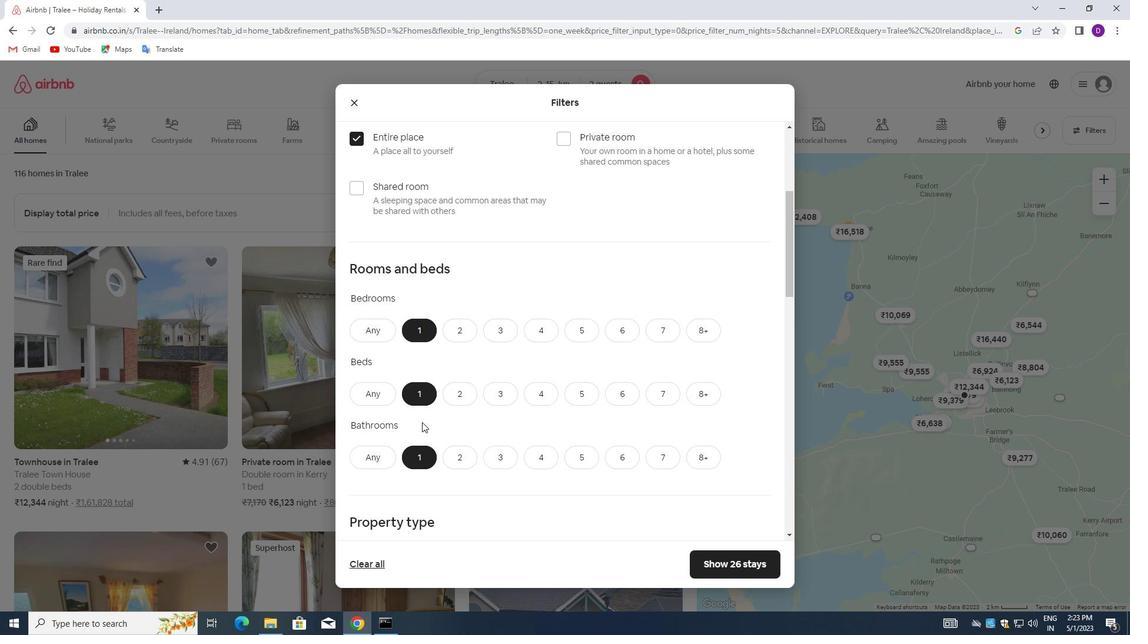 
Action: Mouse moved to (399, 449)
Screenshot: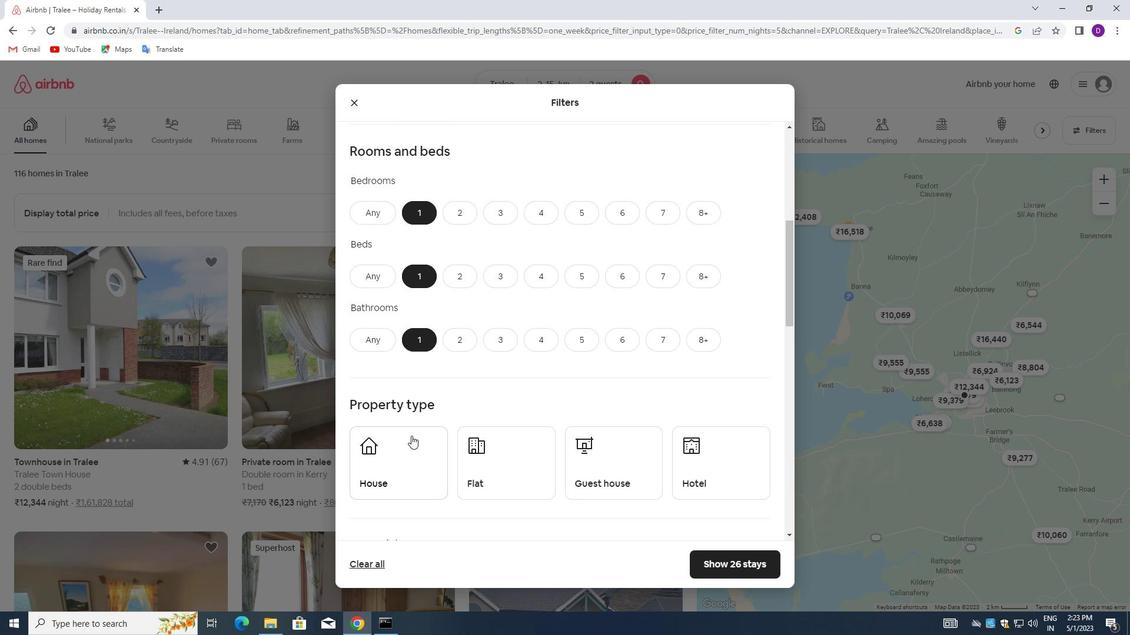 
Action: Mouse pressed left at (399, 449)
Screenshot: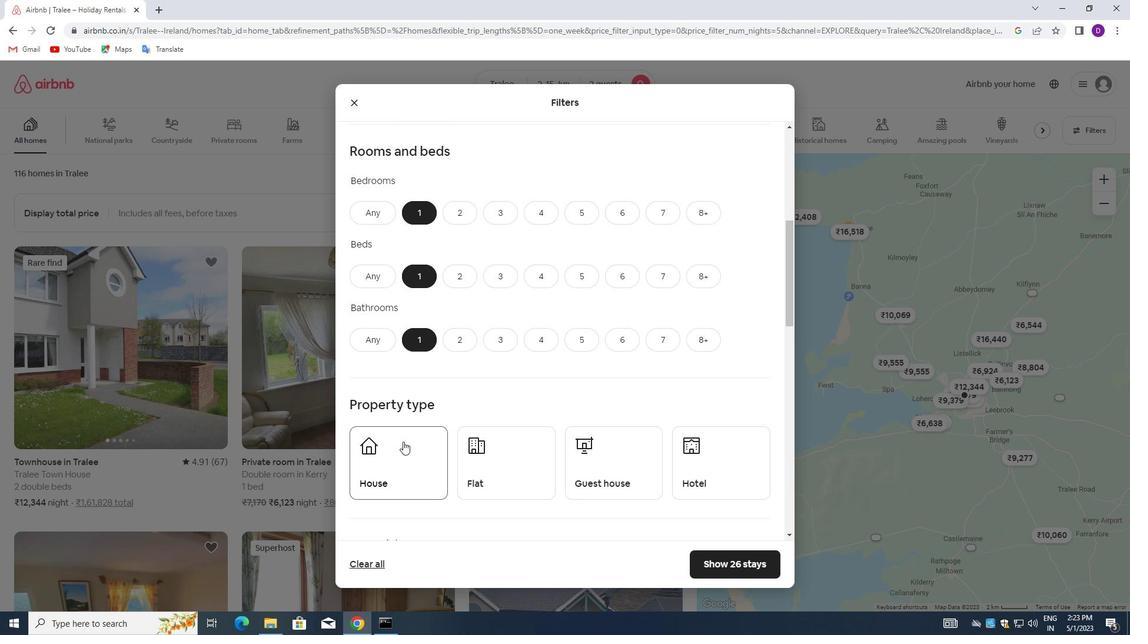 
Action: Mouse moved to (502, 455)
Screenshot: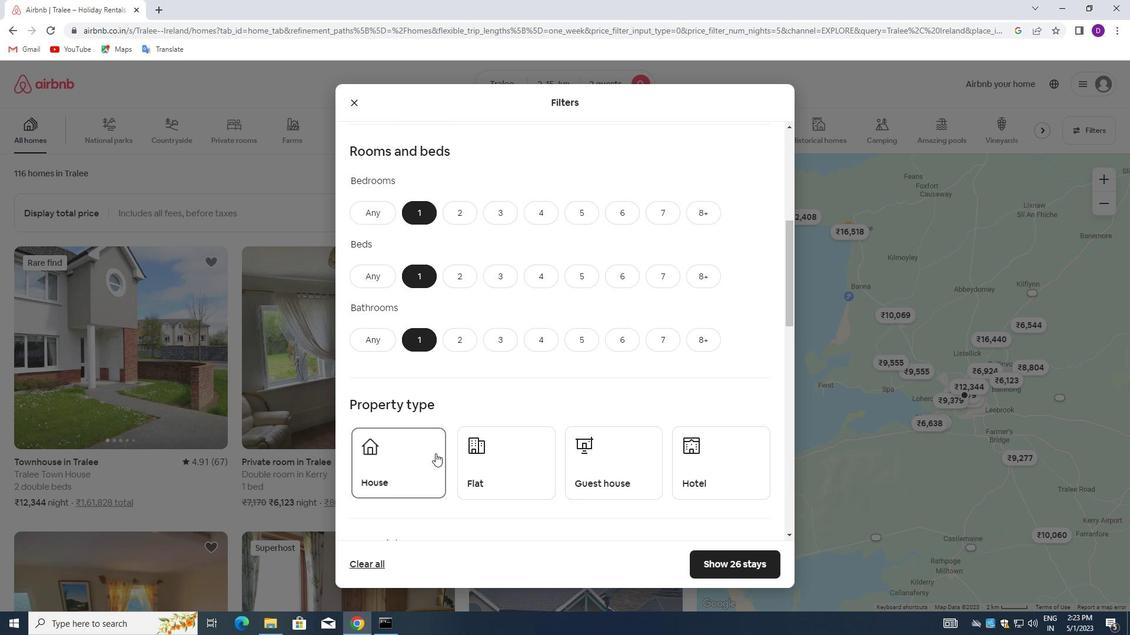 
Action: Mouse pressed left at (502, 455)
Screenshot: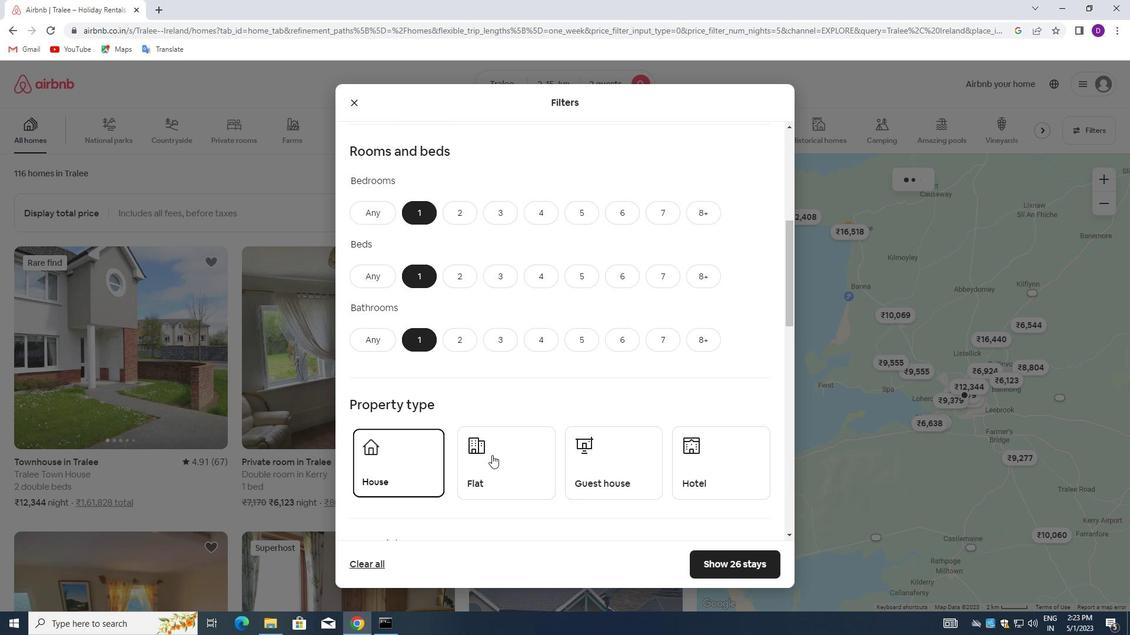 
Action: Mouse moved to (581, 458)
Screenshot: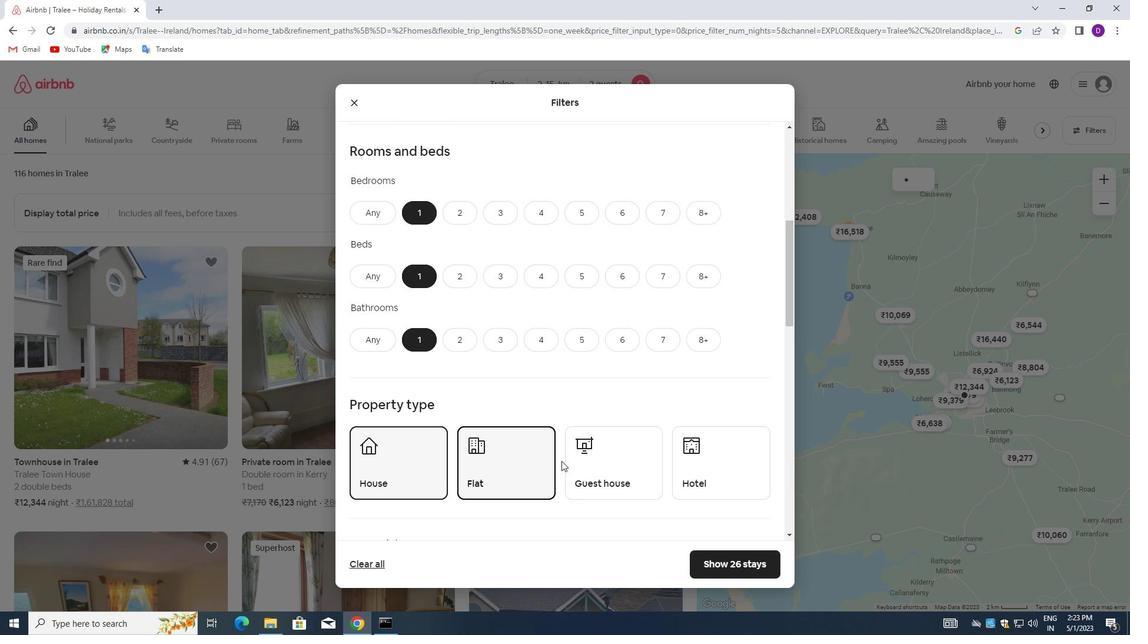 
Action: Mouse pressed left at (581, 458)
Screenshot: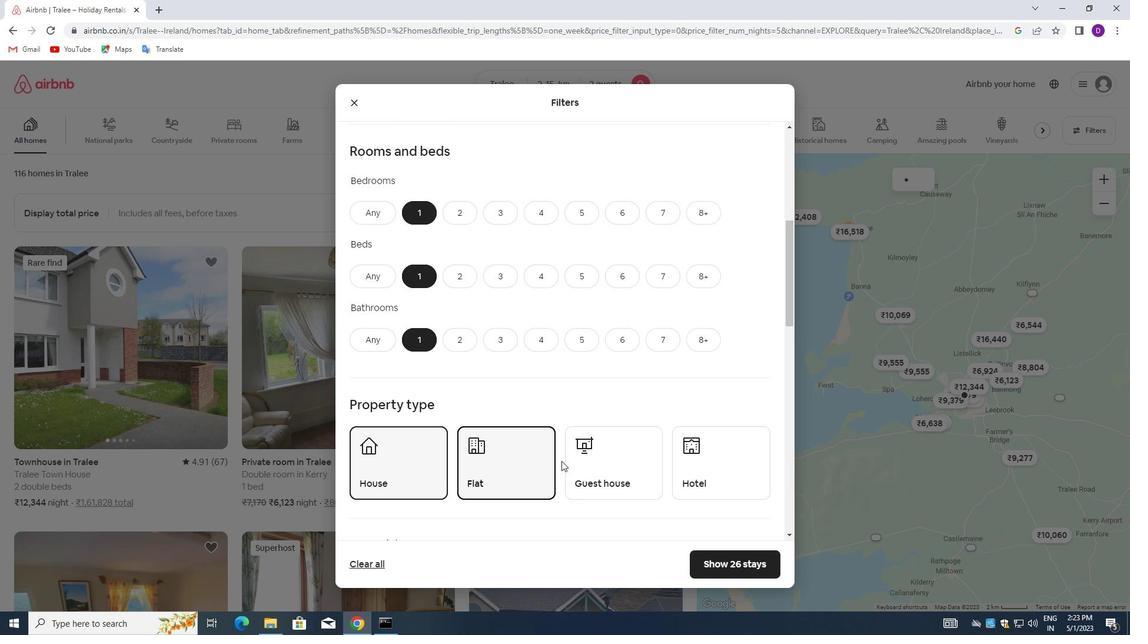 
Action: Mouse moved to (709, 455)
Screenshot: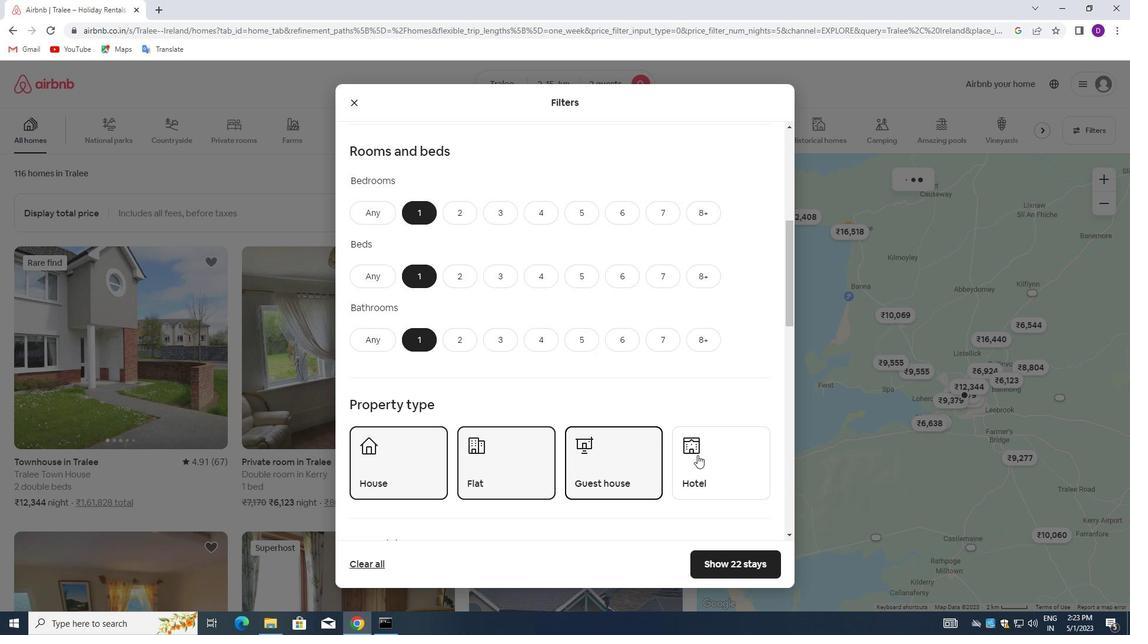 
Action: Mouse pressed left at (709, 455)
Screenshot: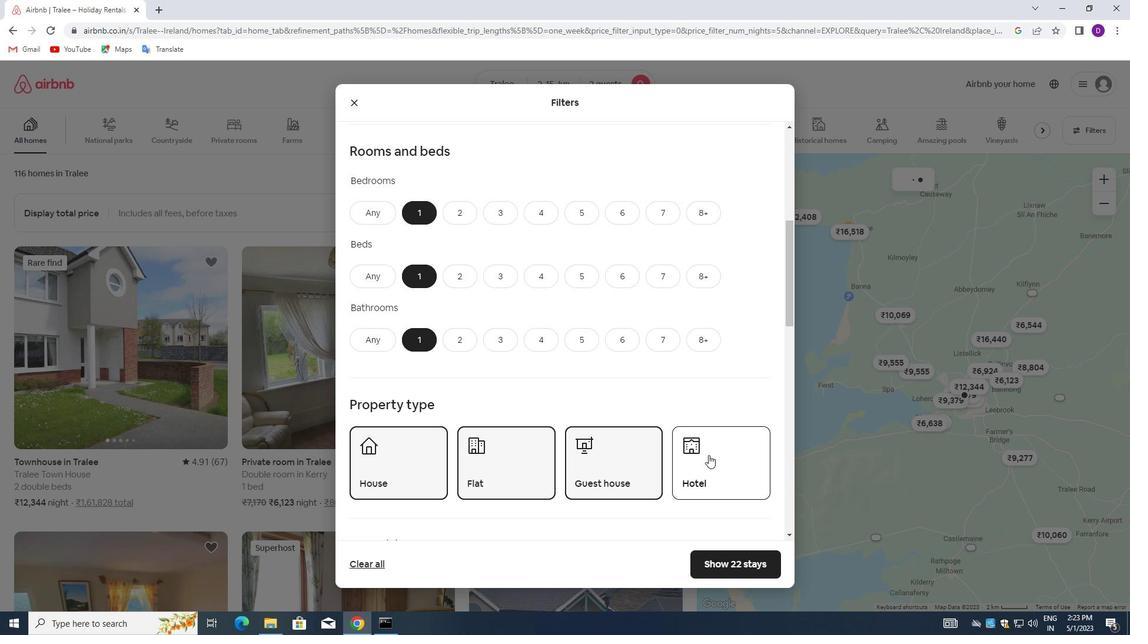 
Action: Mouse moved to (707, 450)
Screenshot: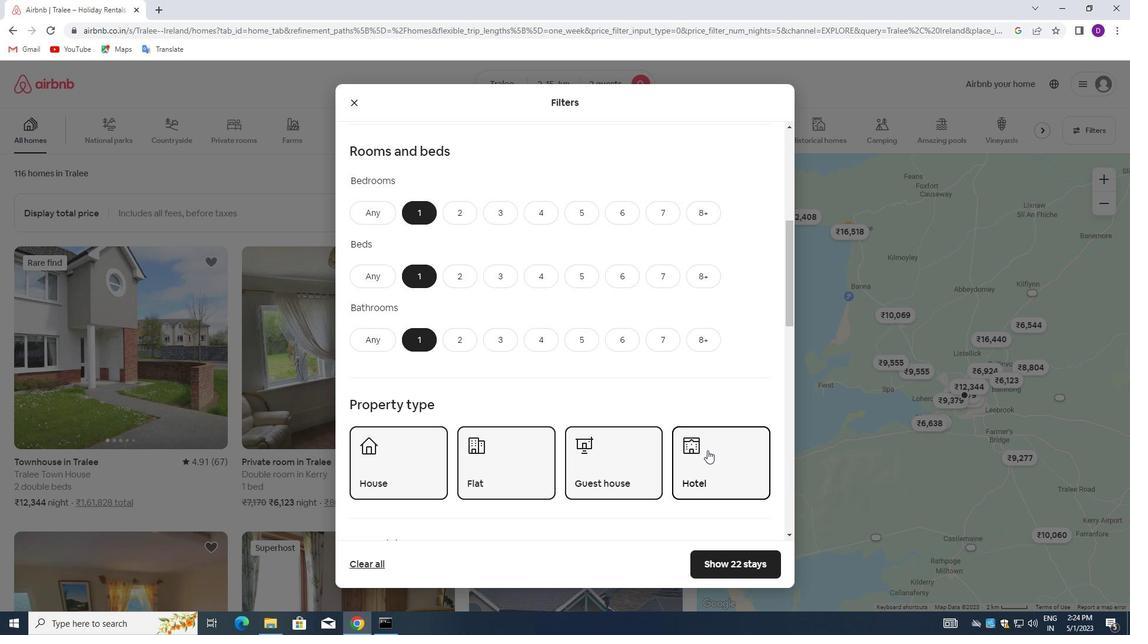 
Action: Mouse scrolled (707, 449) with delta (0, 0)
Screenshot: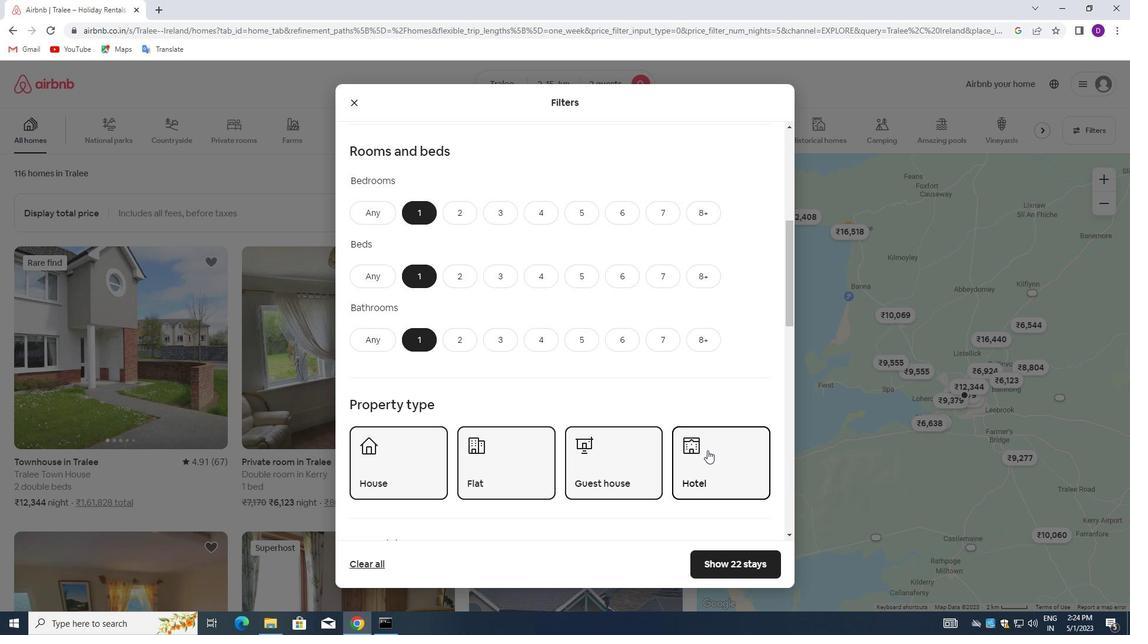
Action: Mouse moved to (707, 449)
Screenshot: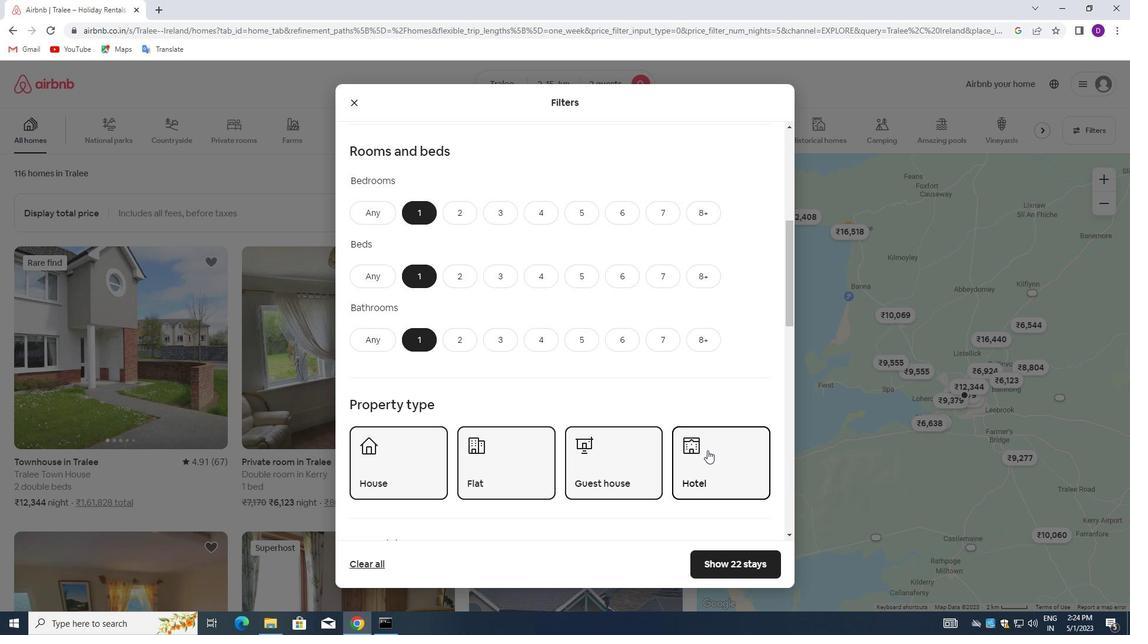 
Action: Mouse scrolled (707, 448) with delta (0, 0)
Screenshot: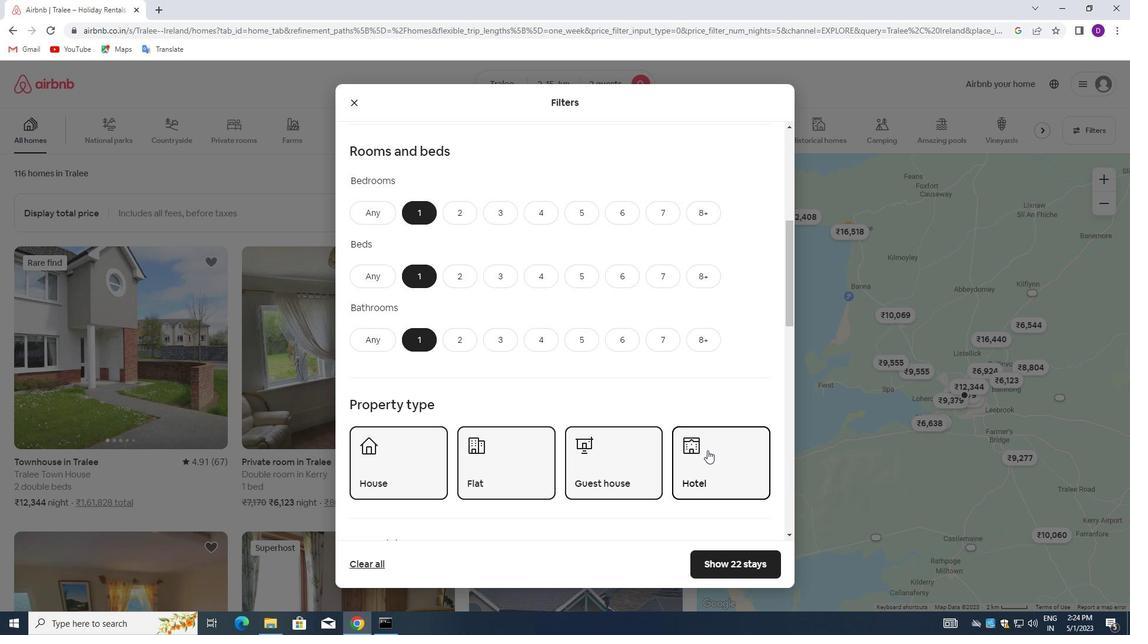 
Action: Mouse scrolled (707, 448) with delta (0, 0)
Screenshot: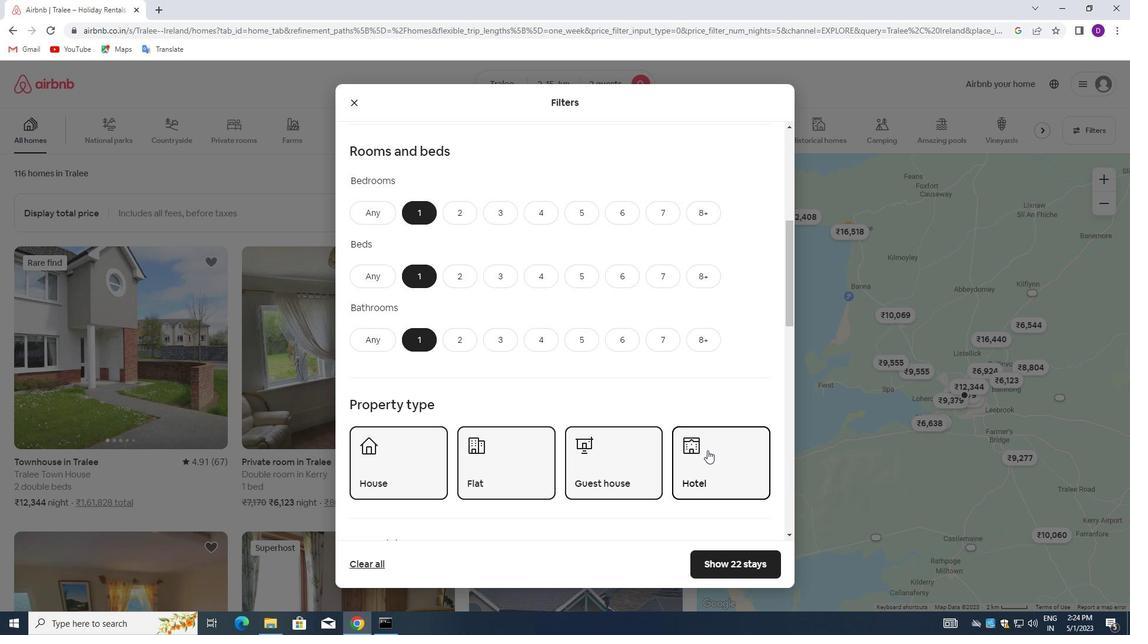 
Action: Mouse scrolled (707, 448) with delta (0, 0)
Screenshot: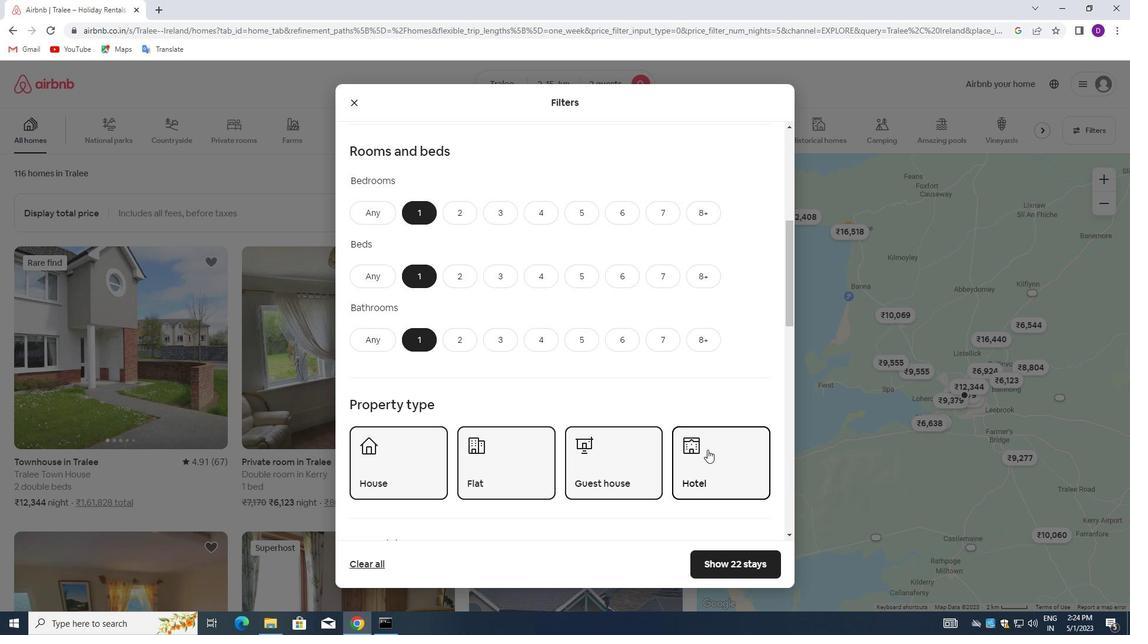 
Action: Mouse scrolled (707, 448) with delta (0, 0)
Screenshot: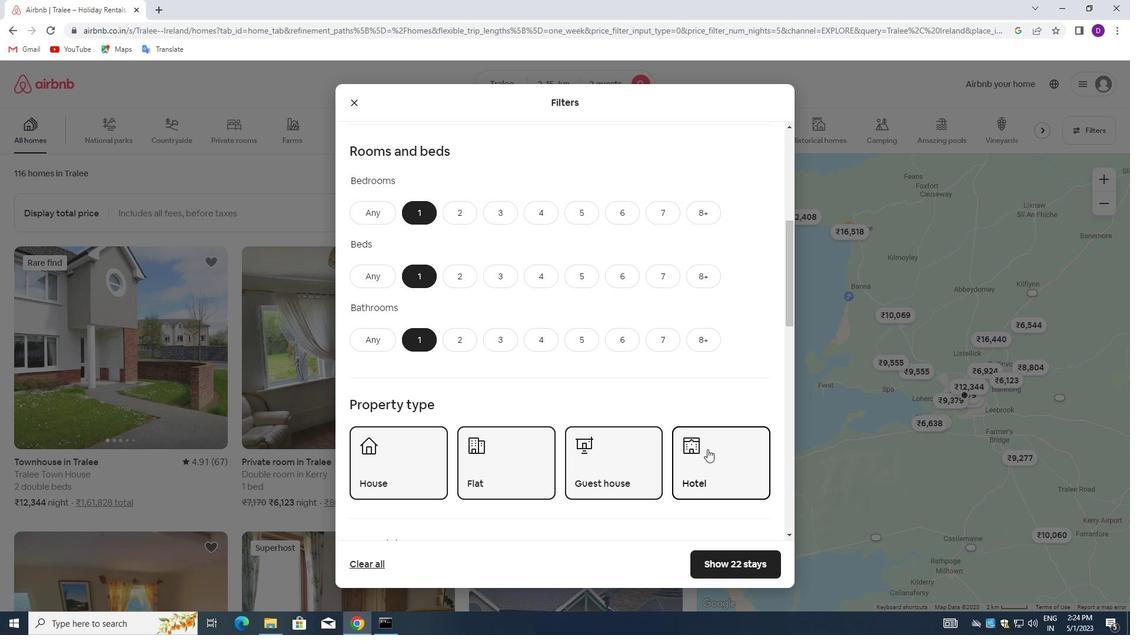
Action: Mouse moved to (699, 440)
Screenshot: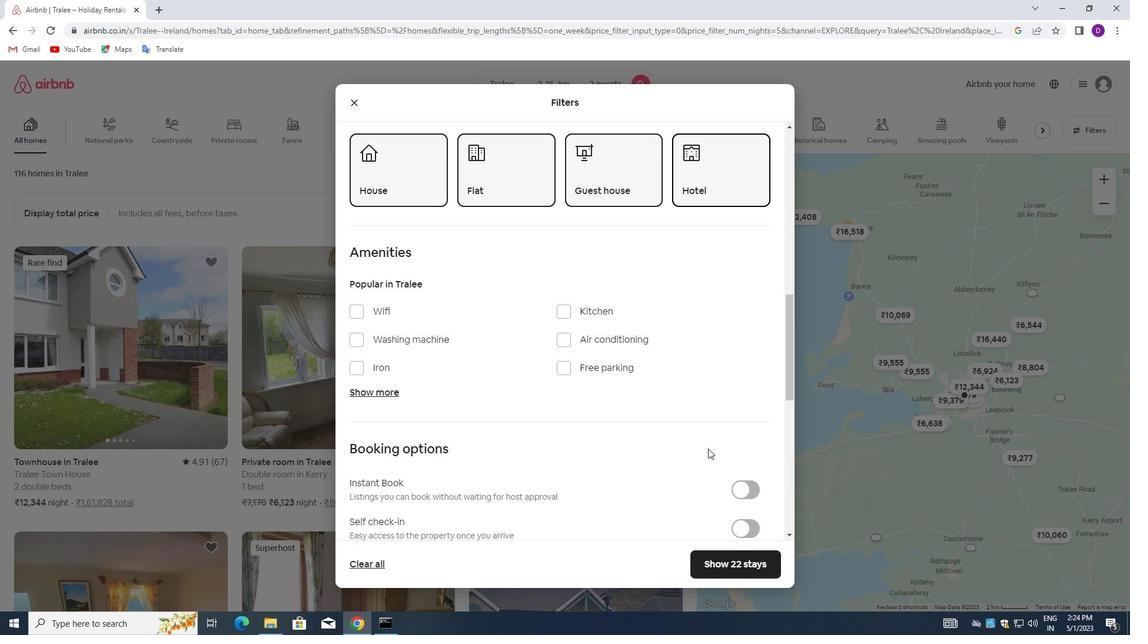 
Action: Mouse scrolled (699, 439) with delta (0, 0)
Screenshot: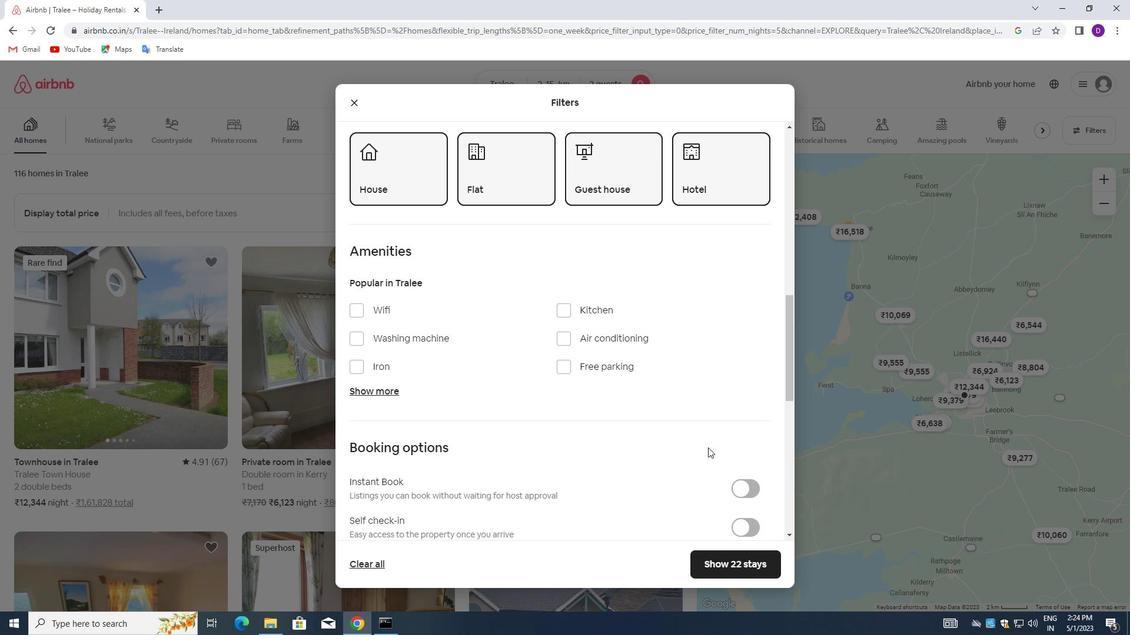 
Action: Mouse scrolled (699, 439) with delta (0, 0)
Screenshot: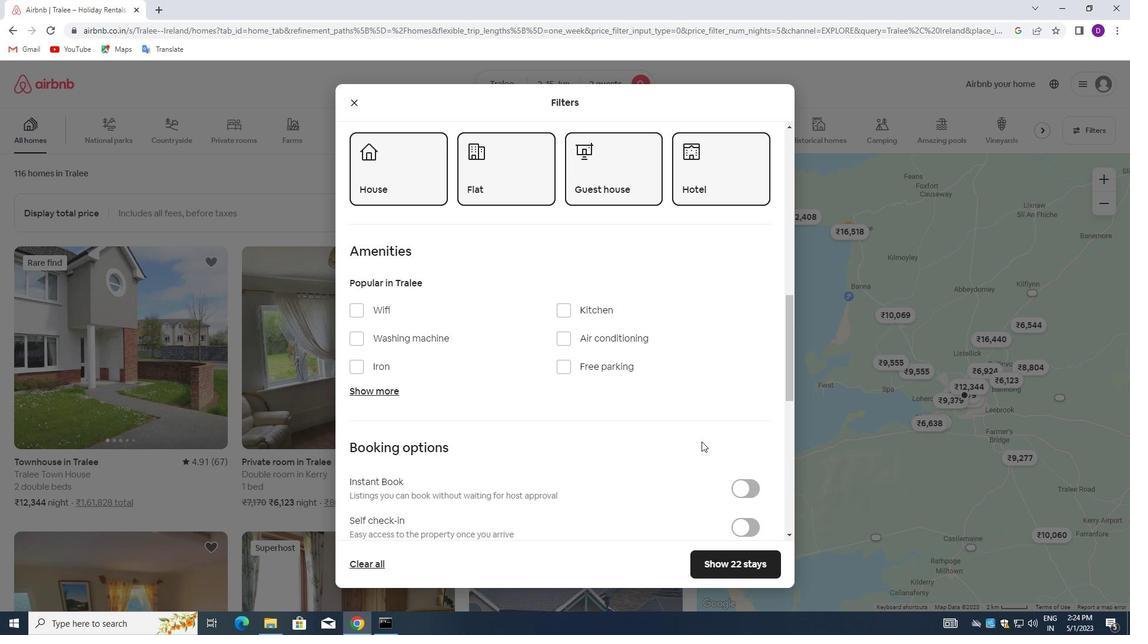 
Action: Mouse moved to (735, 416)
Screenshot: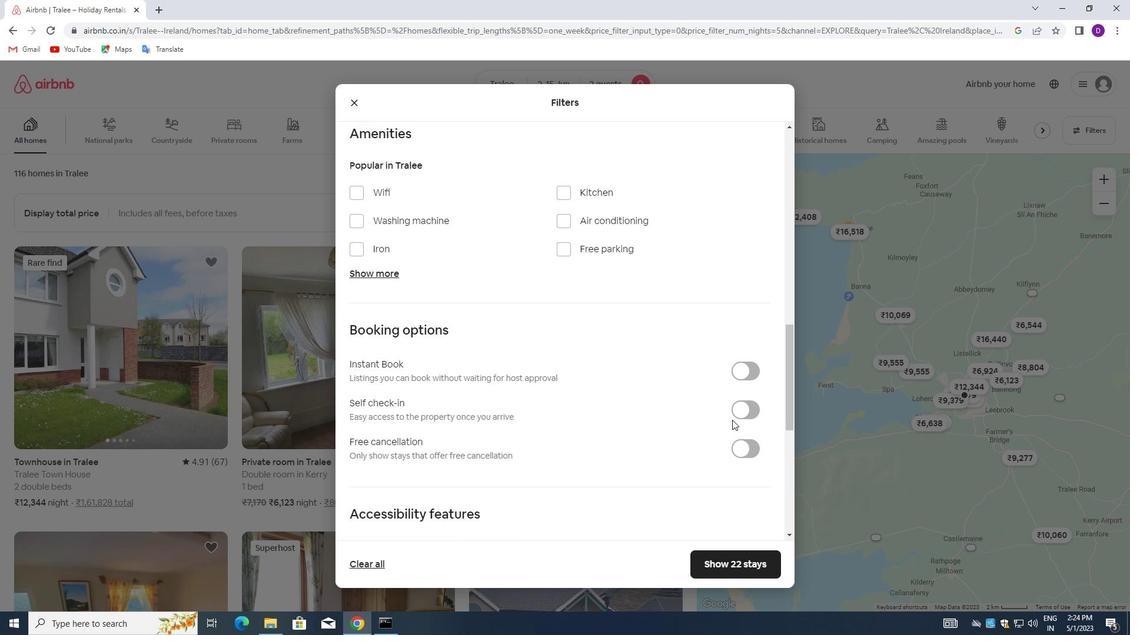 
Action: Mouse pressed left at (735, 416)
Screenshot: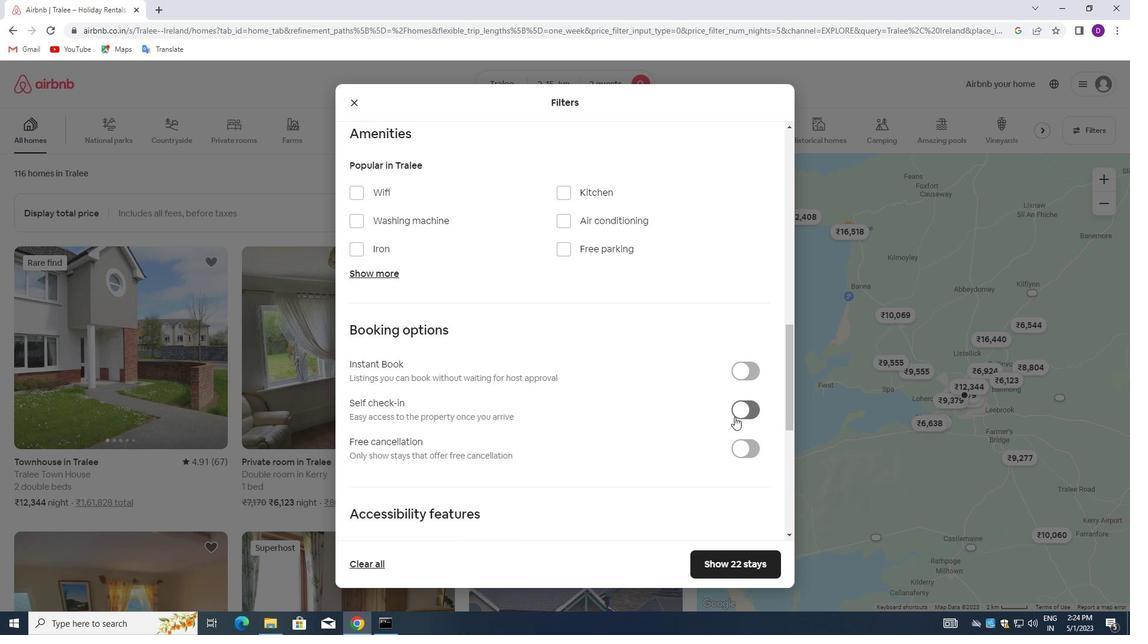 
Action: Mouse moved to (566, 432)
Screenshot: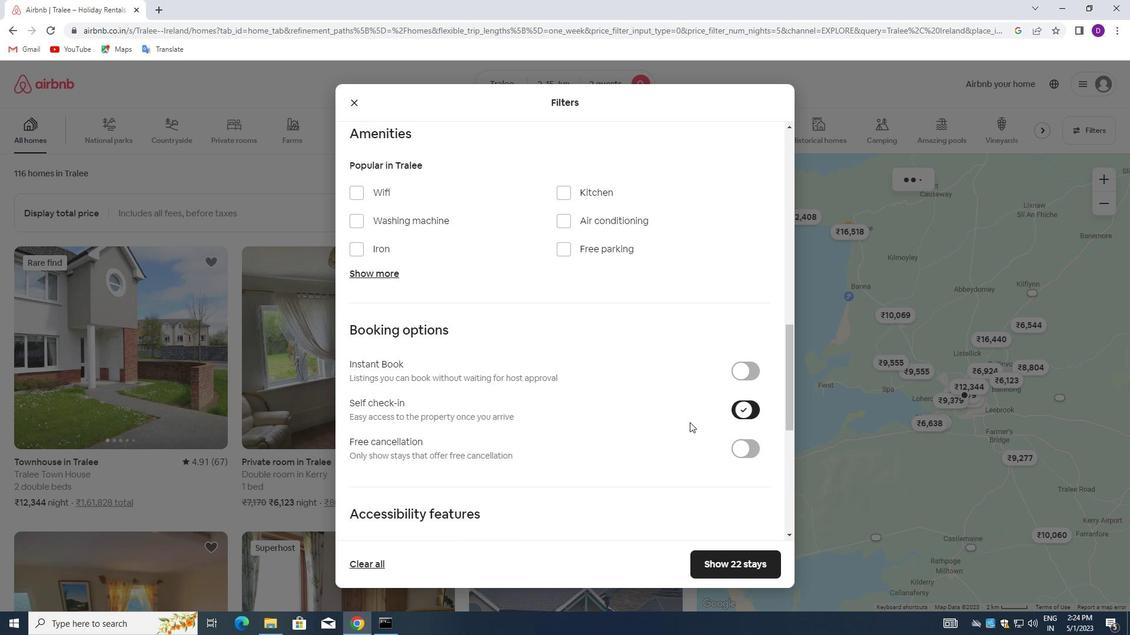 
Action: Mouse scrolled (566, 432) with delta (0, 0)
Screenshot: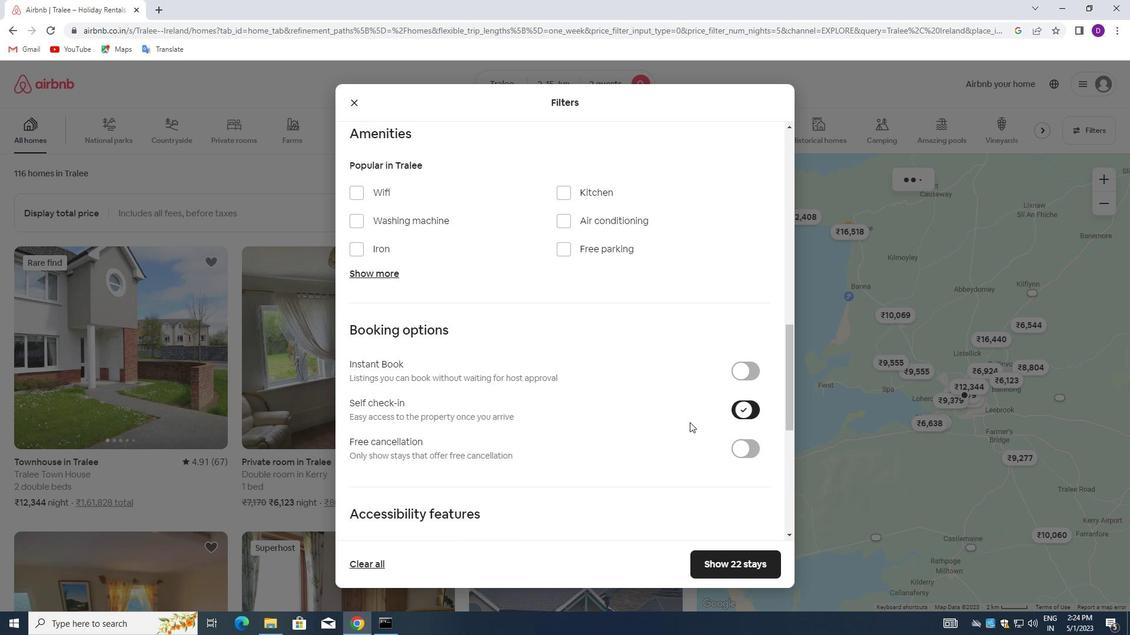 
Action: Mouse moved to (561, 434)
Screenshot: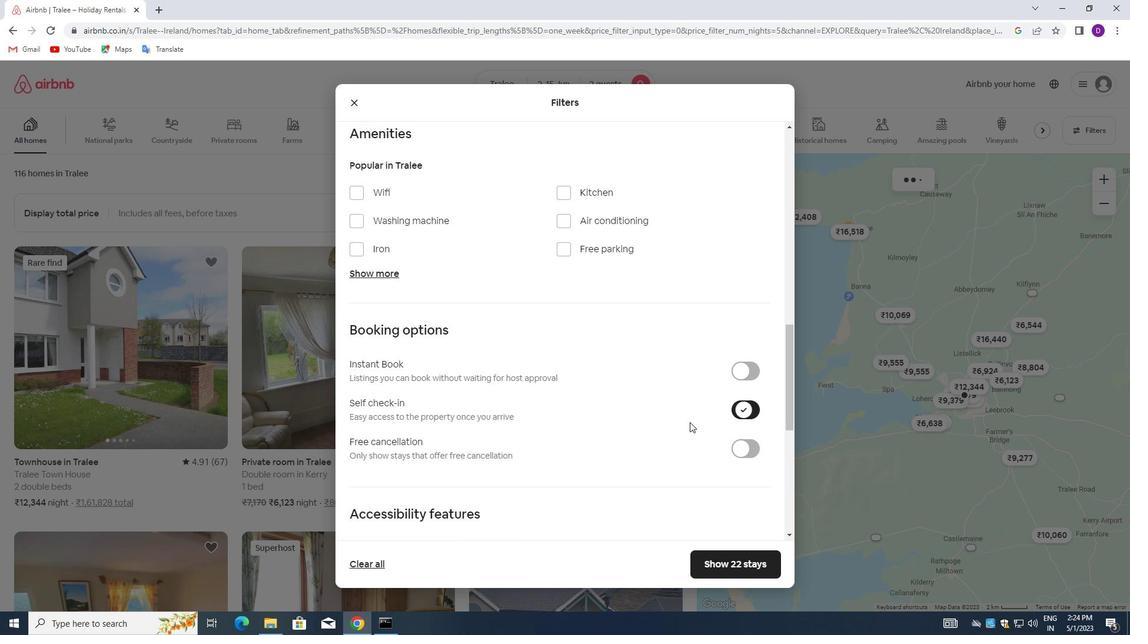 
Action: Mouse scrolled (561, 434) with delta (0, 0)
Screenshot: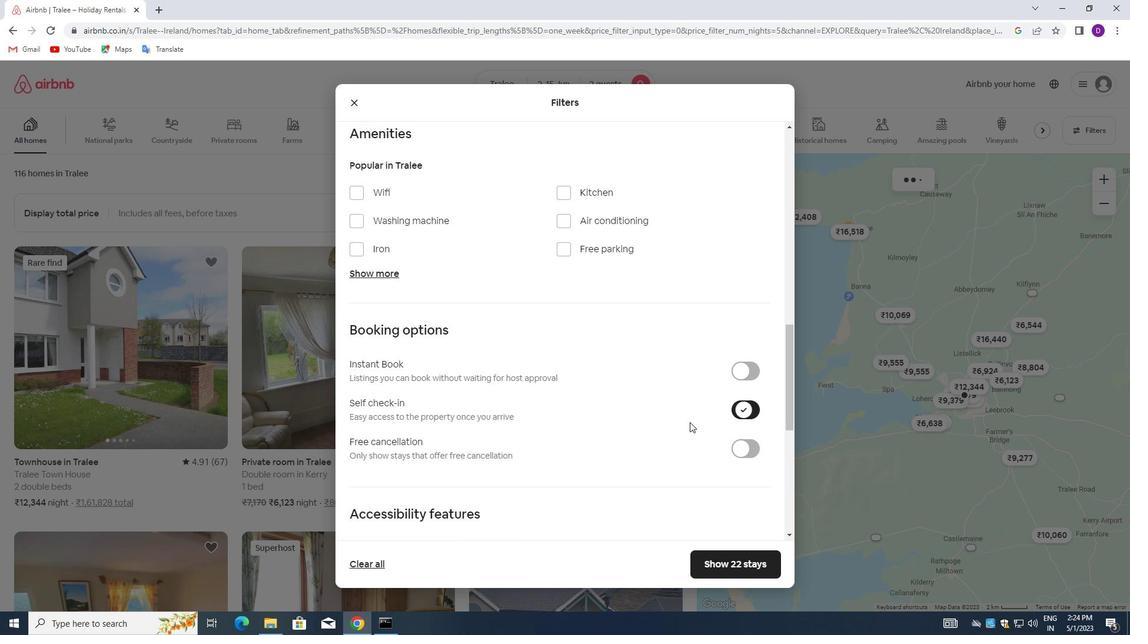 
Action: Mouse moved to (560, 434)
Screenshot: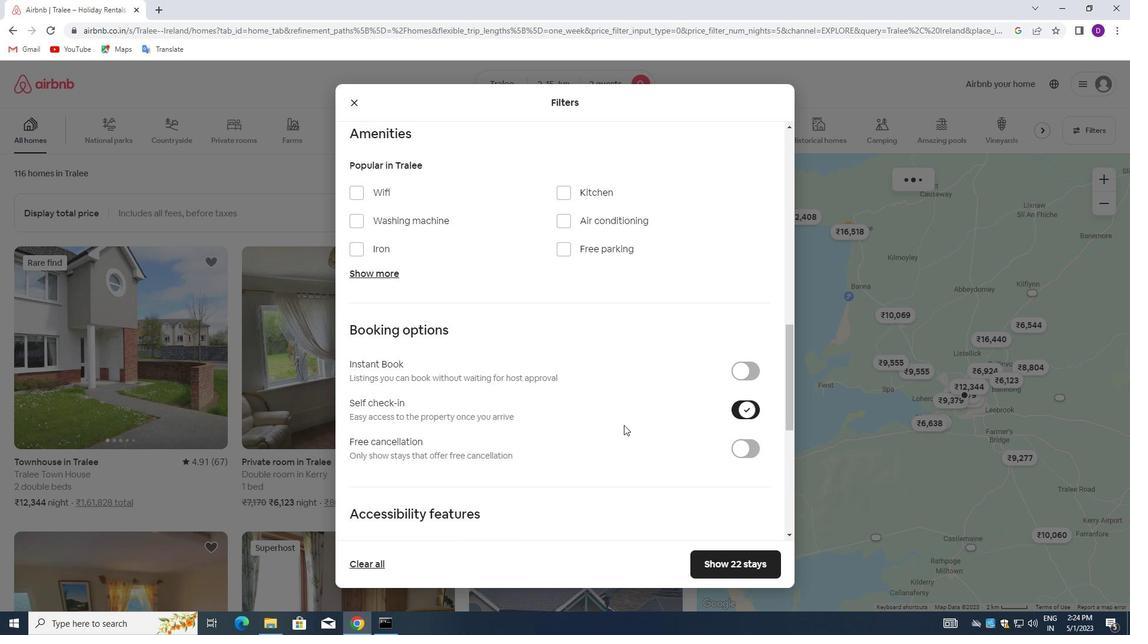 
Action: Mouse scrolled (560, 434) with delta (0, 0)
Screenshot: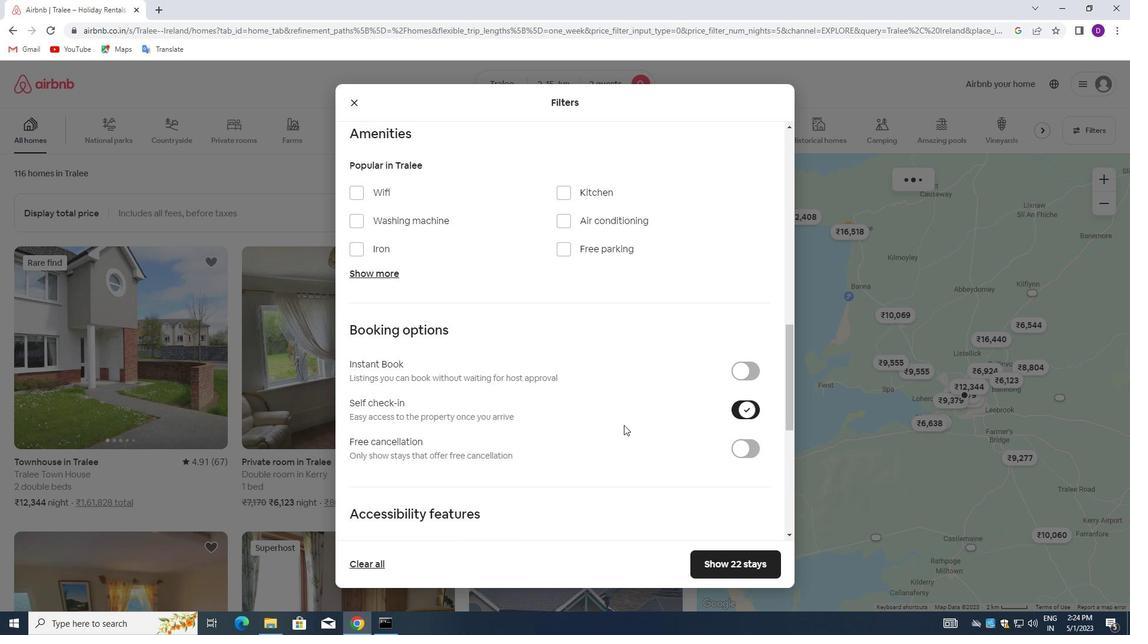 
Action: Mouse moved to (560, 435)
Screenshot: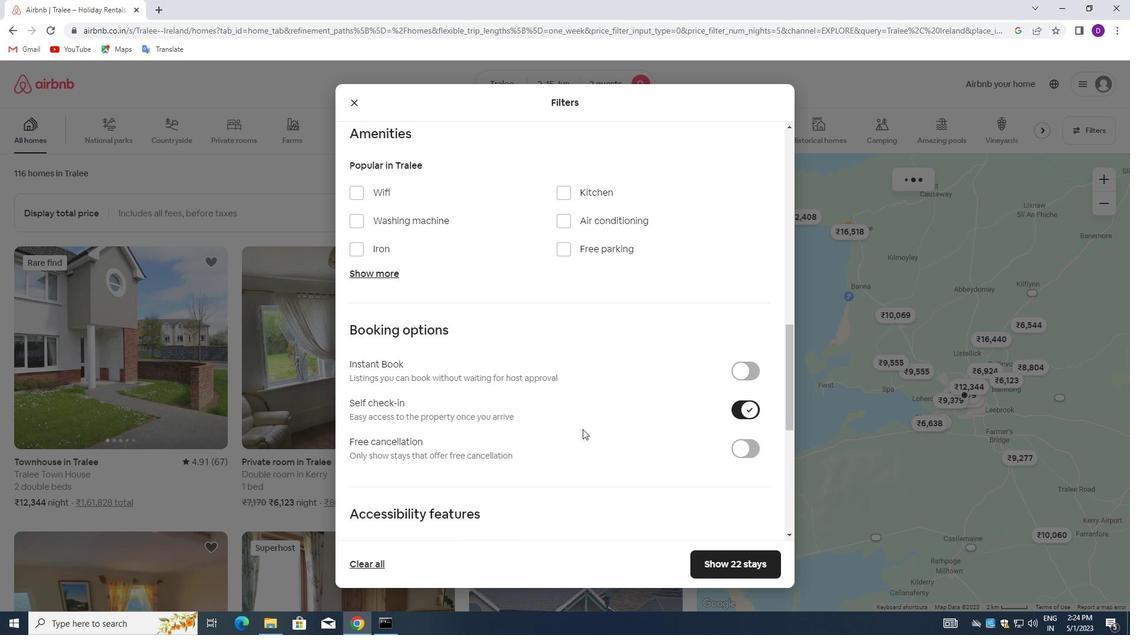 
Action: Mouse scrolled (560, 434) with delta (0, 0)
Screenshot: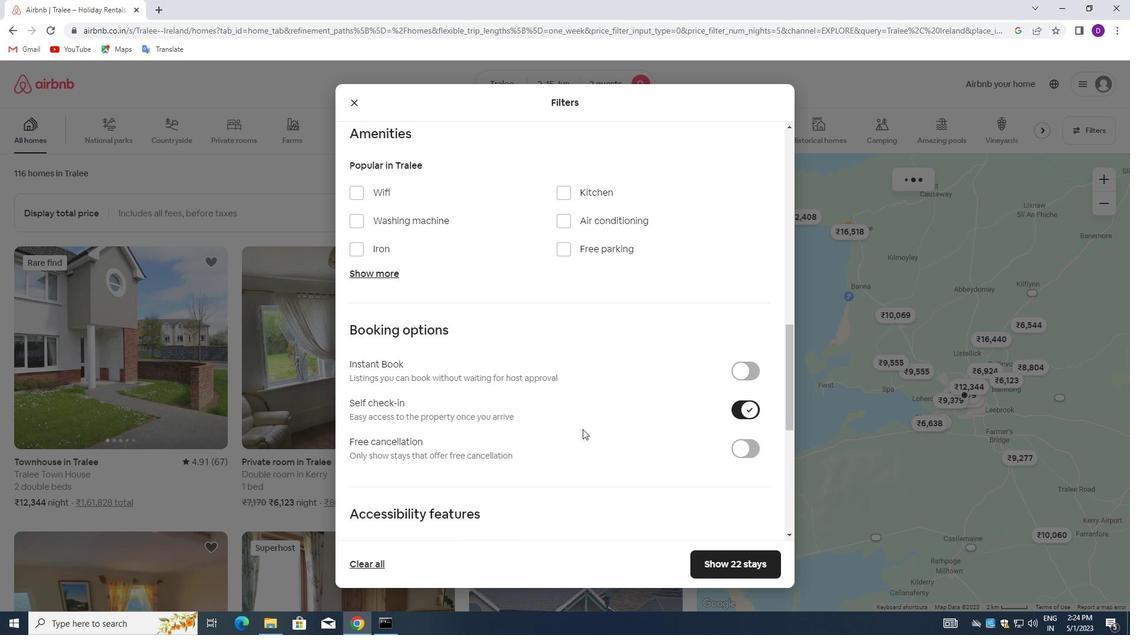 
Action: Mouse scrolled (560, 434) with delta (0, 0)
Screenshot: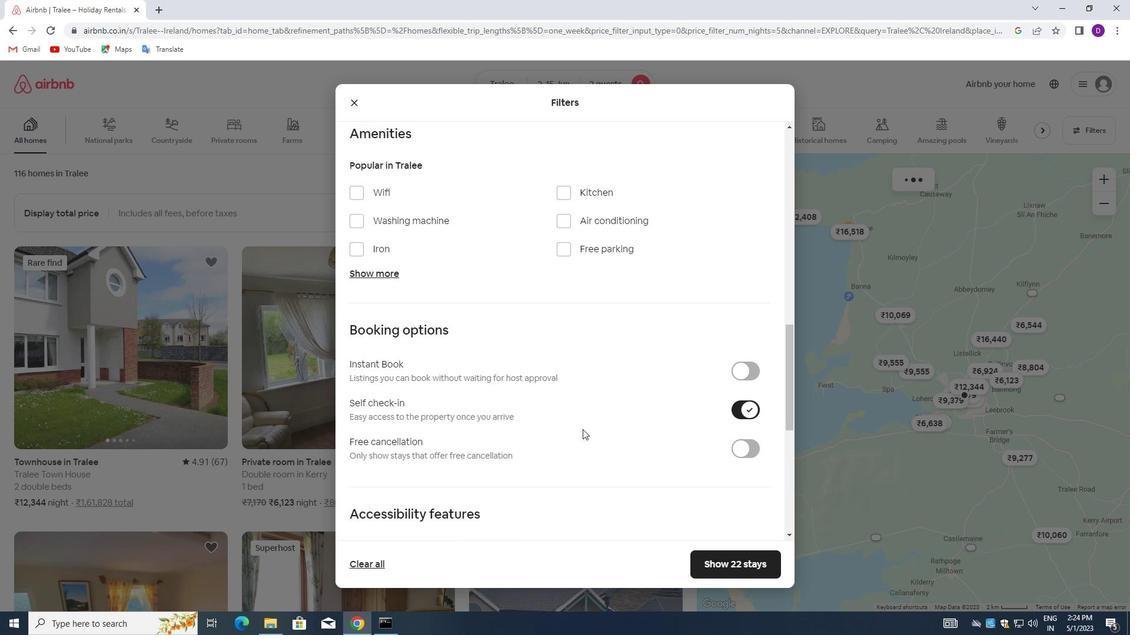 
Action: Mouse moved to (566, 431)
Screenshot: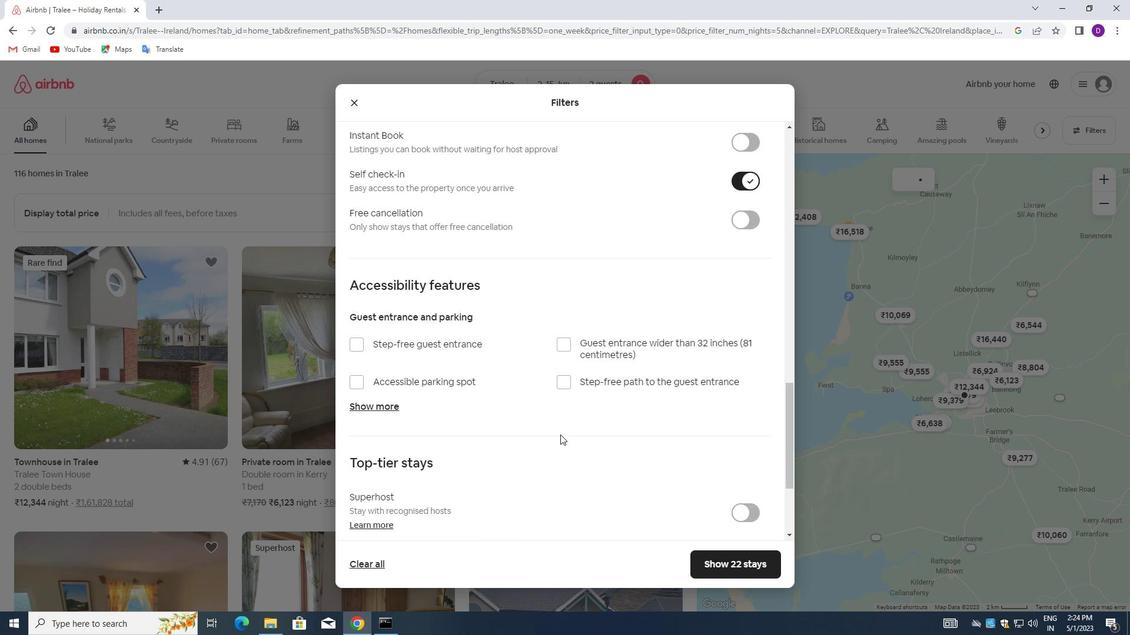 
Action: Mouse scrolled (566, 431) with delta (0, 0)
Screenshot: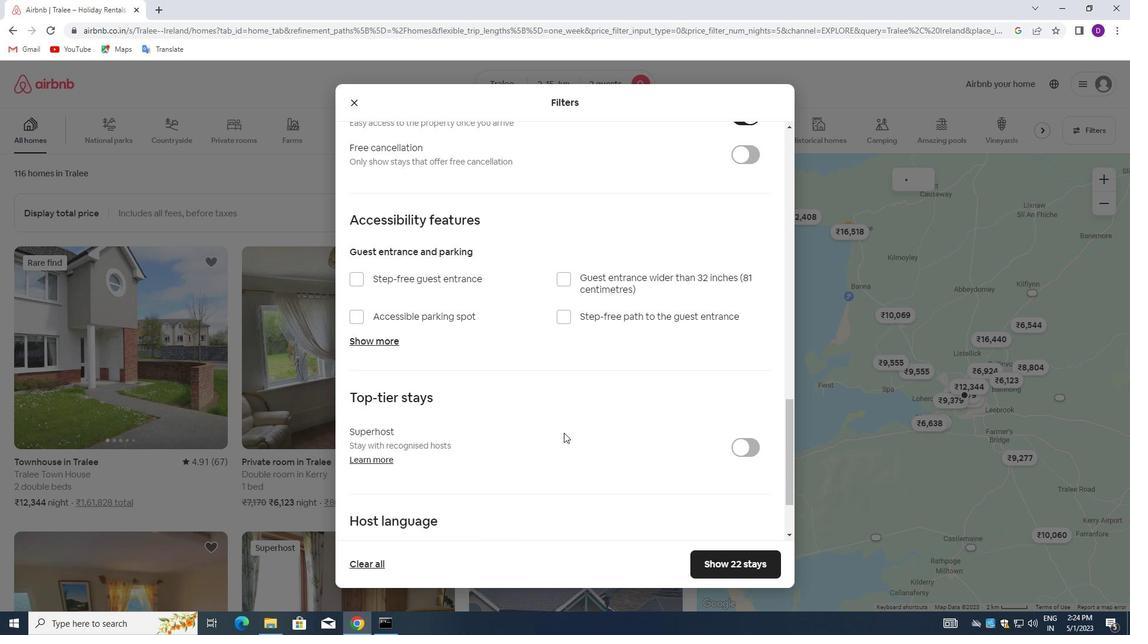 
Action: Mouse moved to (566, 431)
Screenshot: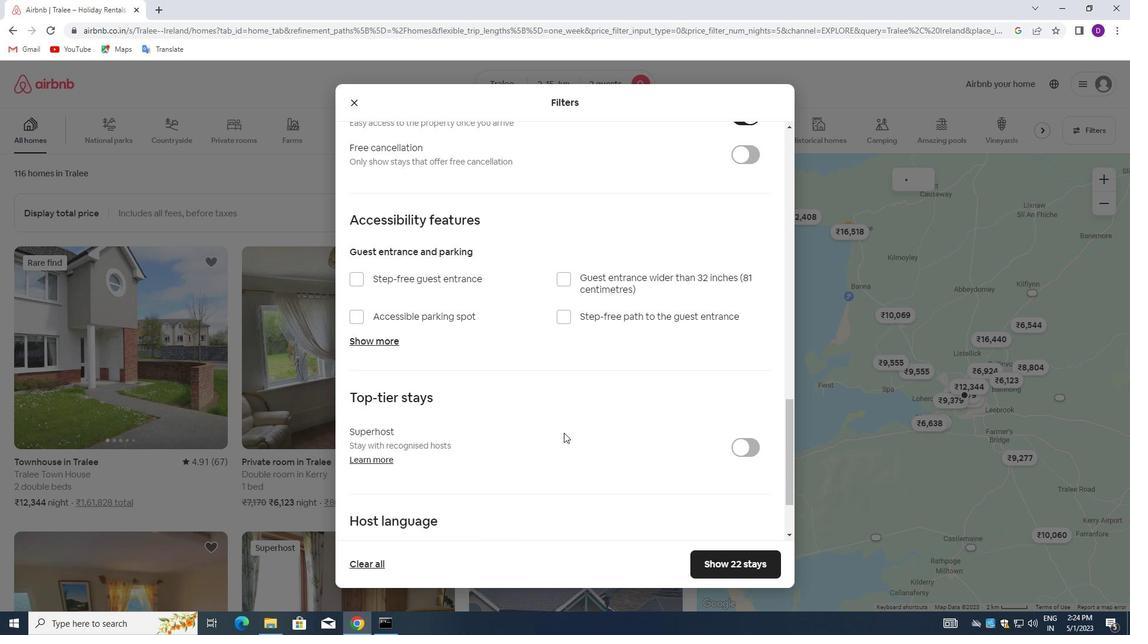 
Action: Mouse scrolled (566, 430) with delta (0, 0)
Screenshot: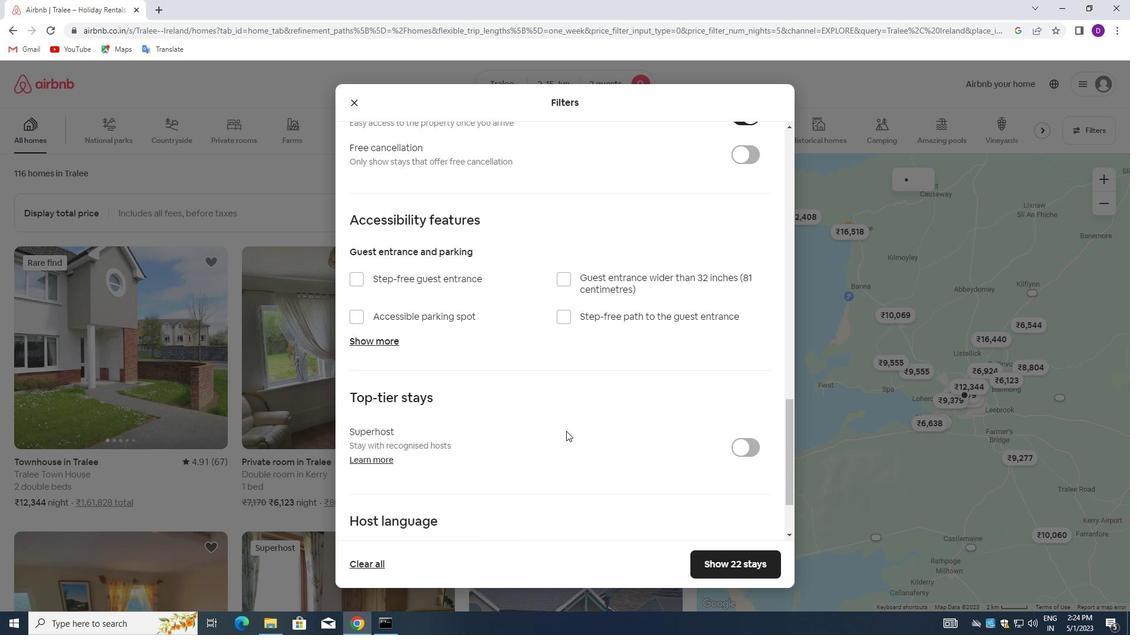 
Action: Mouse moved to (566, 431)
Screenshot: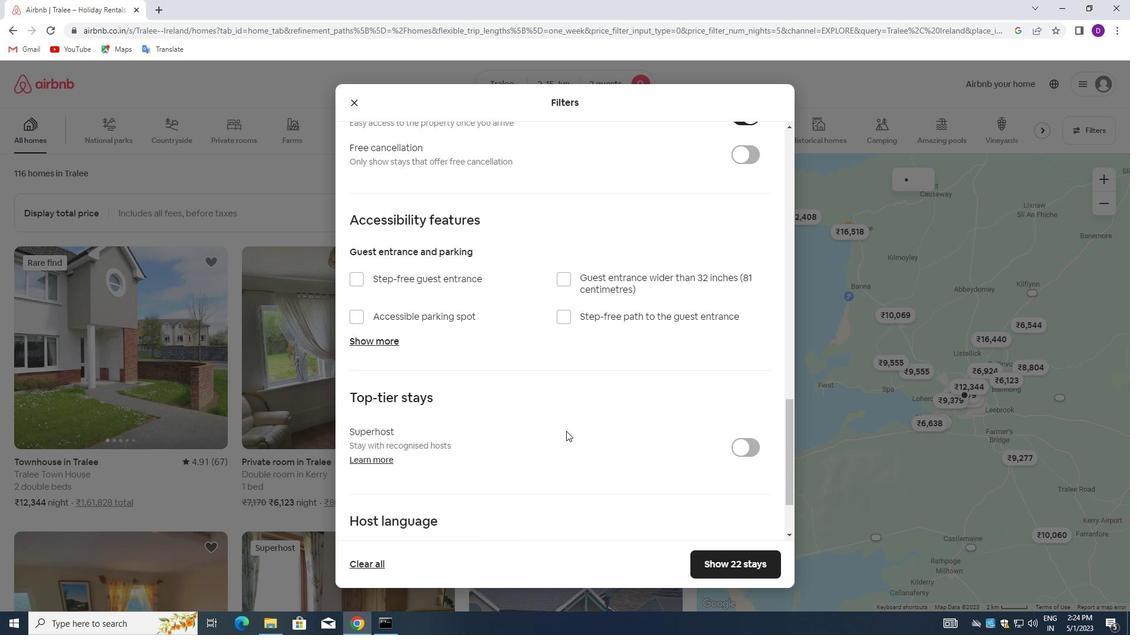 
Action: Mouse scrolled (566, 430) with delta (0, 0)
Screenshot: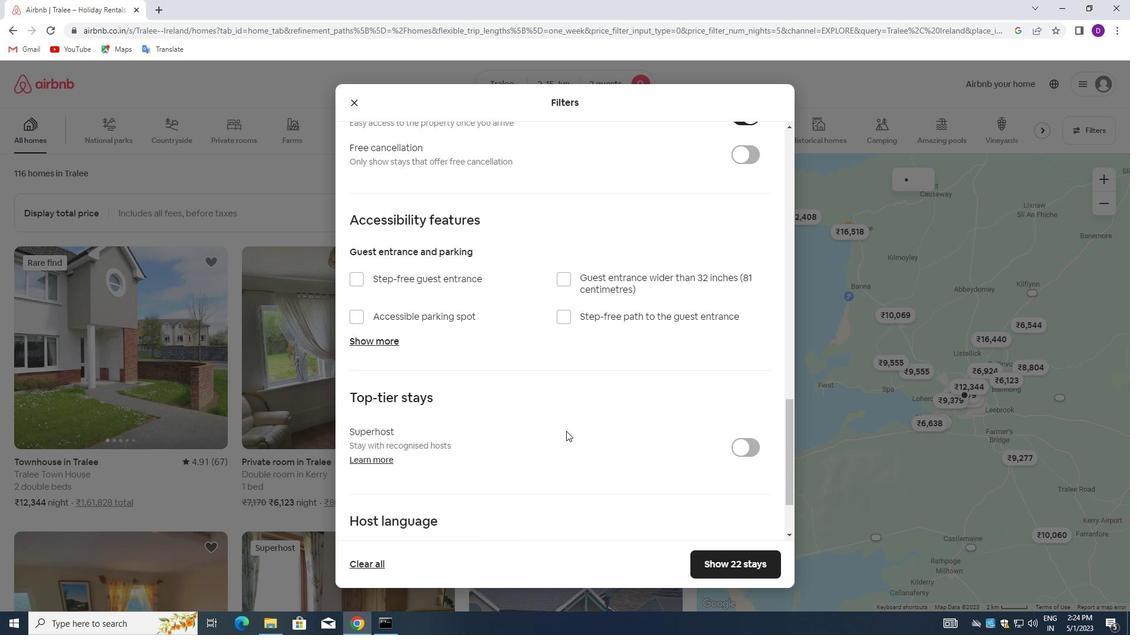 
Action: Mouse moved to (565, 431)
Screenshot: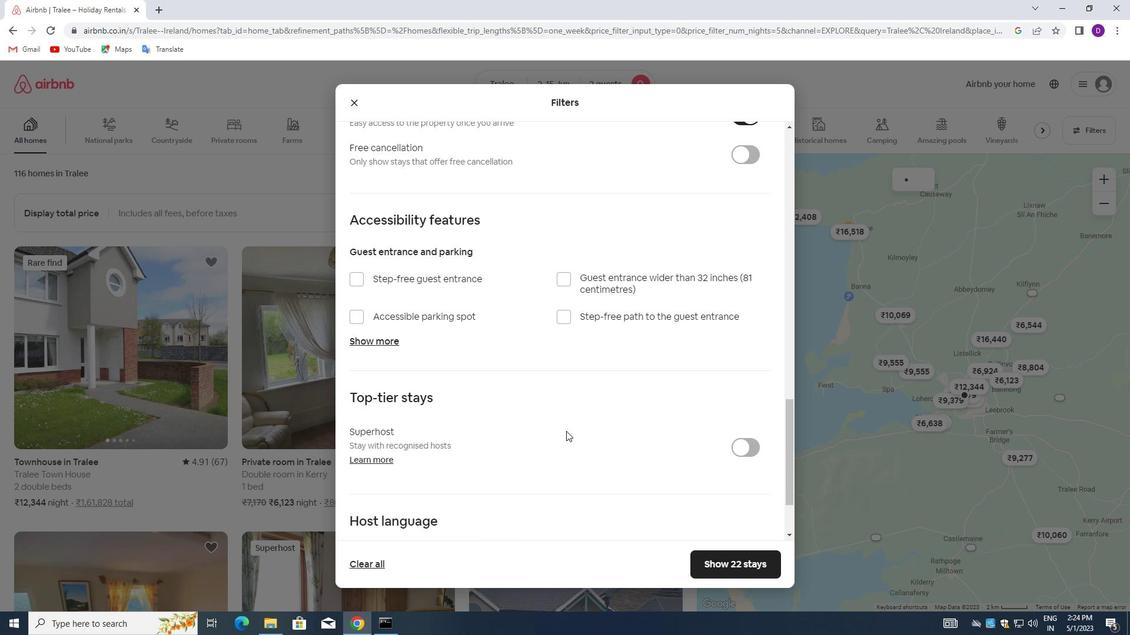
Action: Mouse scrolled (565, 430) with delta (0, 0)
Screenshot: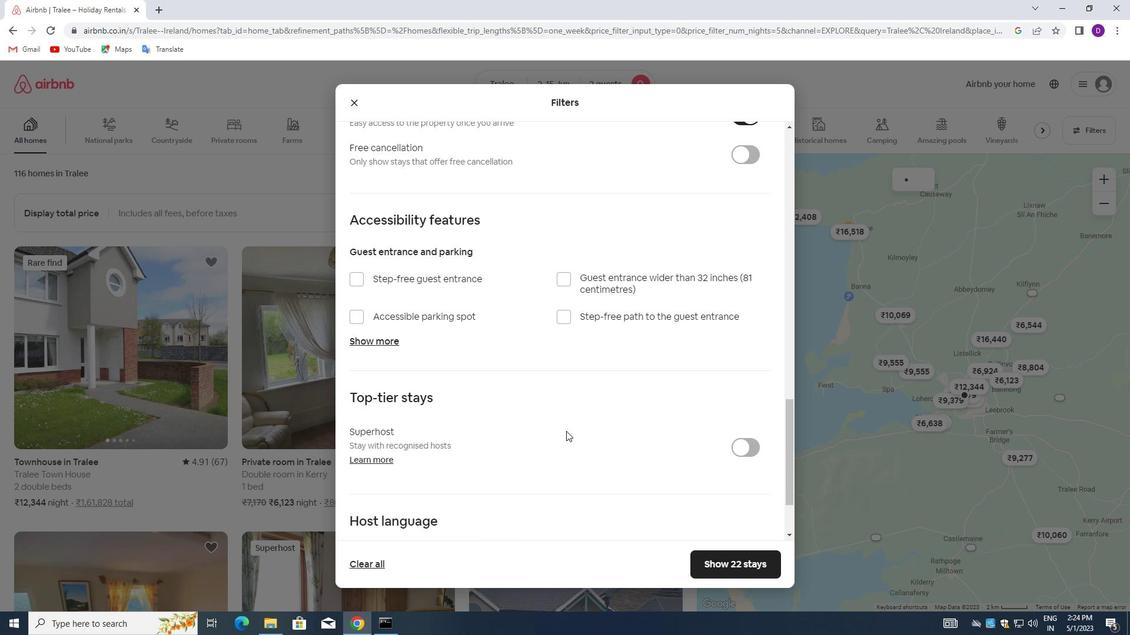 
Action: Mouse moved to (564, 431)
Screenshot: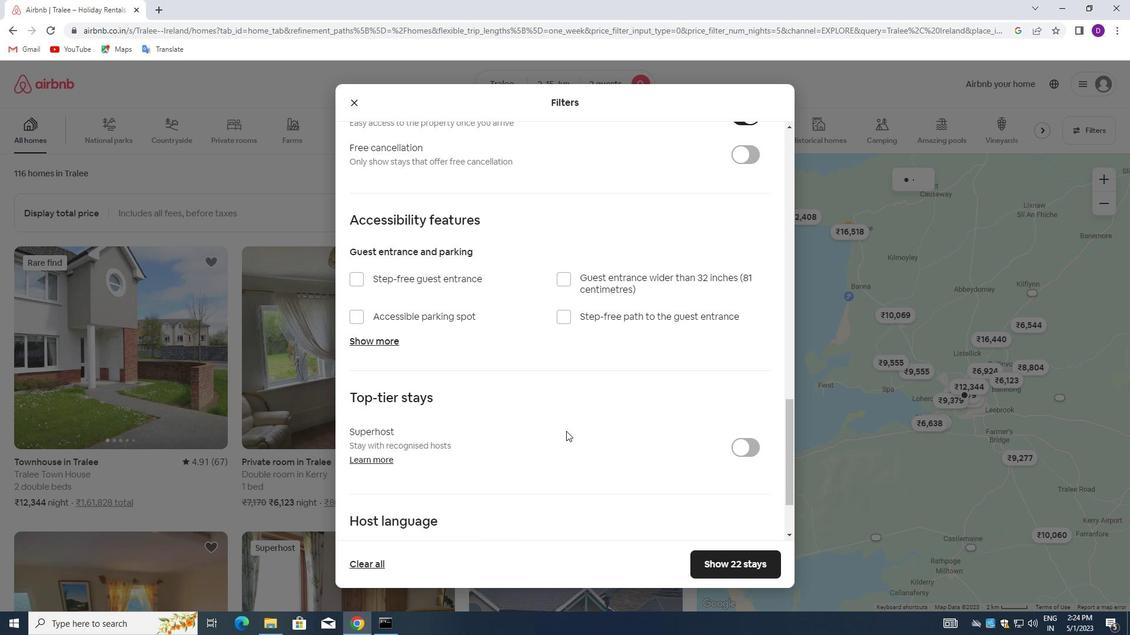 
Action: Mouse scrolled (564, 431) with delta (0, 0)
Screenshot: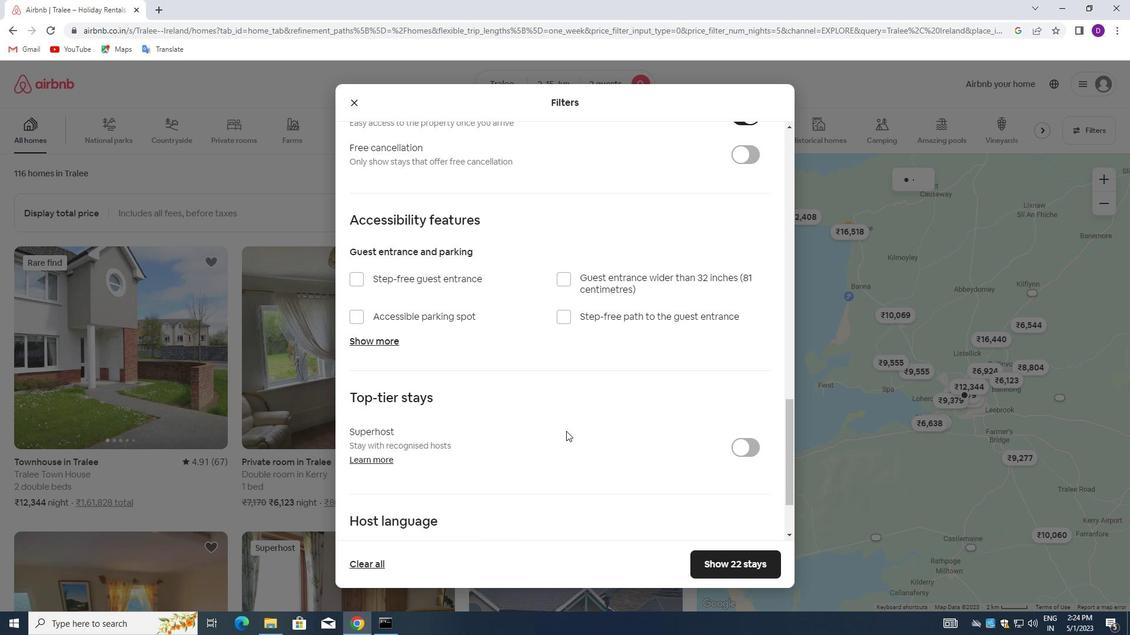 
Action: Mouse moved to (540, 438)
Screenshot: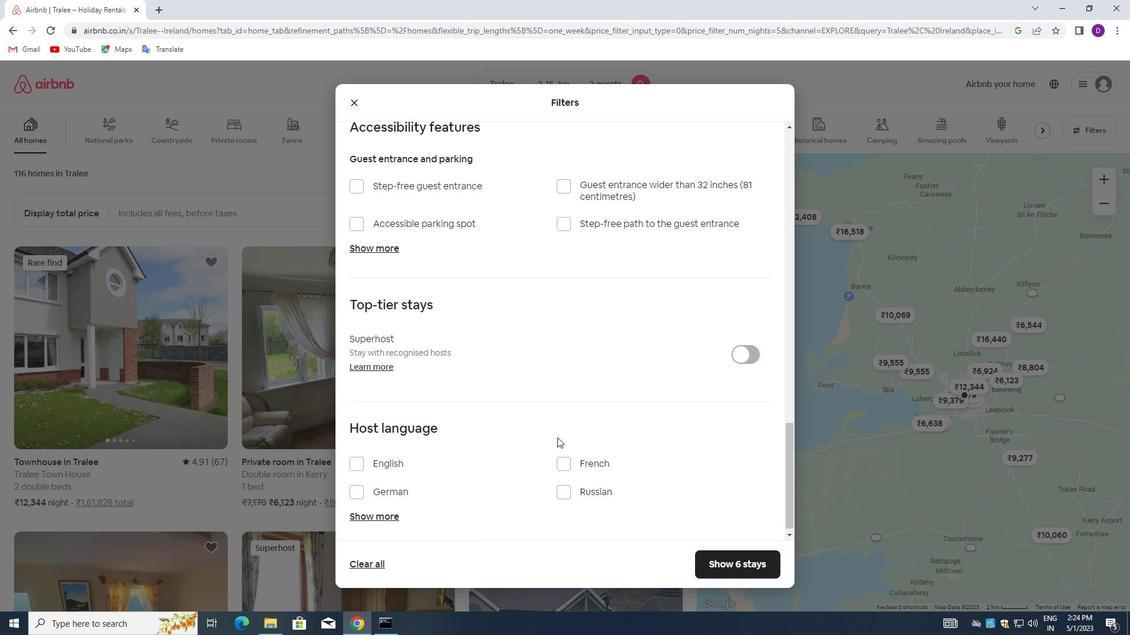 
Action: Mouse scrolled (540, 438) with delta (0, 0)
Screenshot: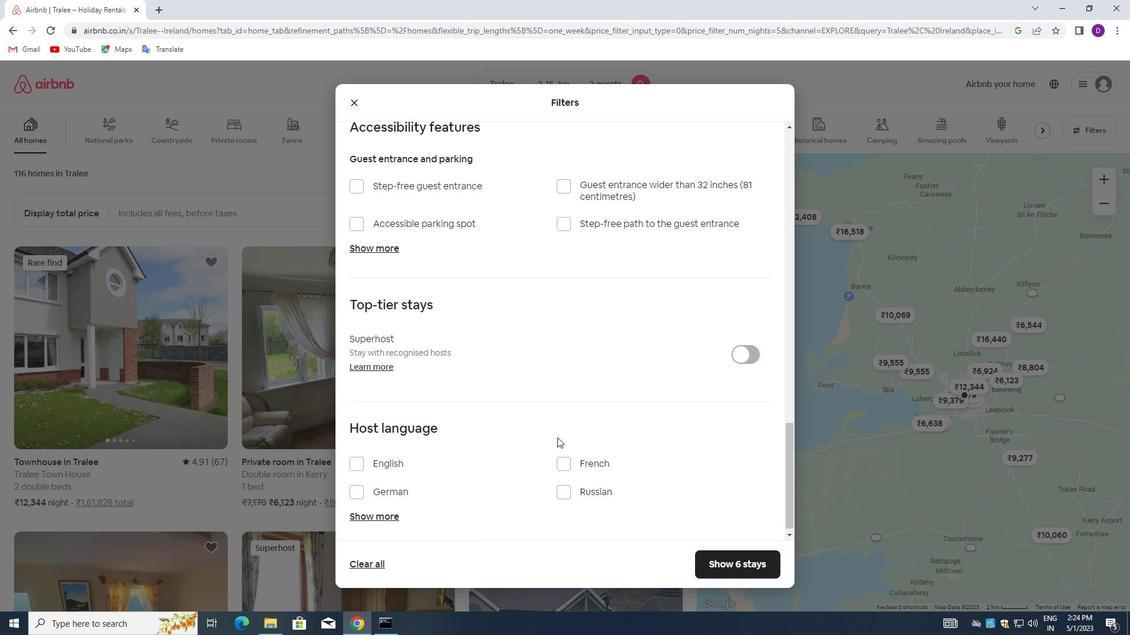 
Action: Mouse moved to (531, 441)
Screenshot: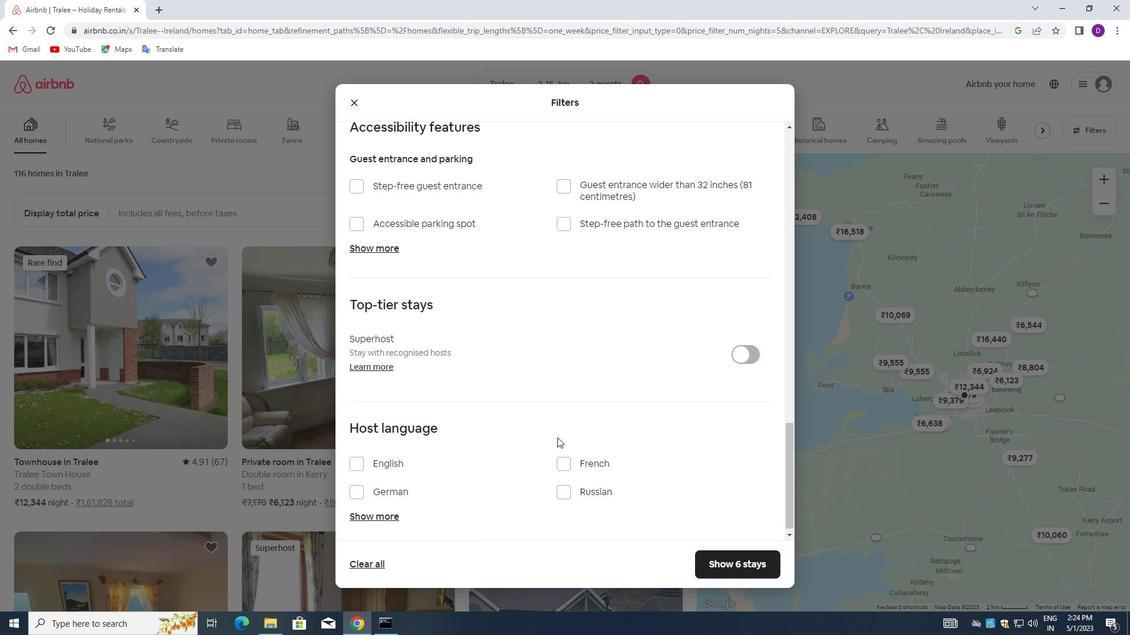 
Action: Mouse scrolled (531, 440) with delta (0, 0)
Screenshot: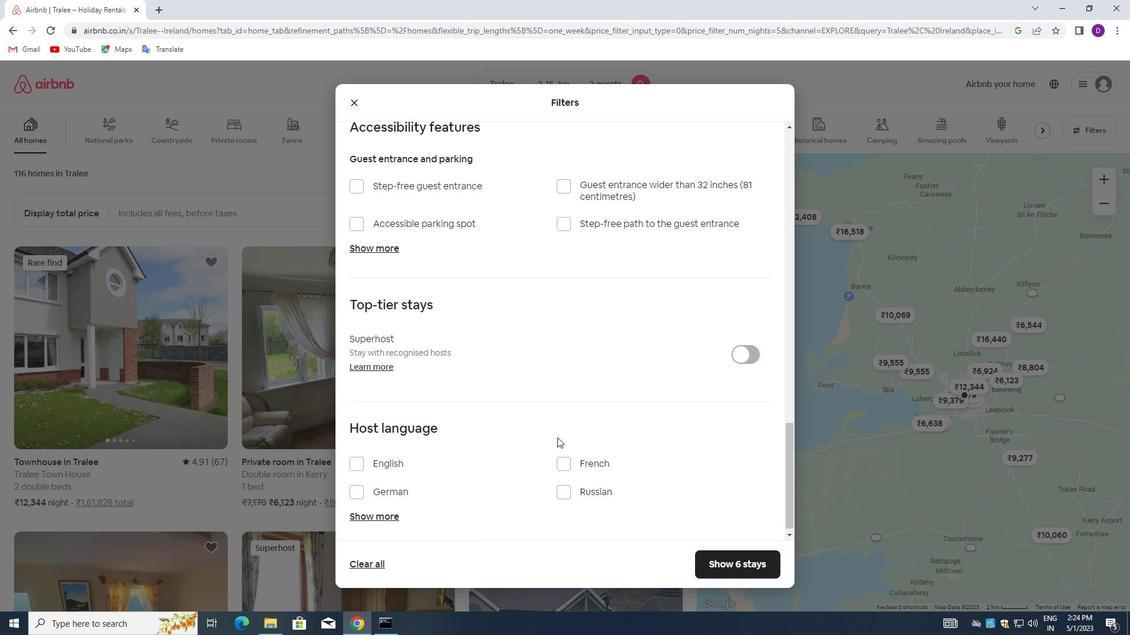 
Action: Mouse moved to (522, 442)
Screenshot: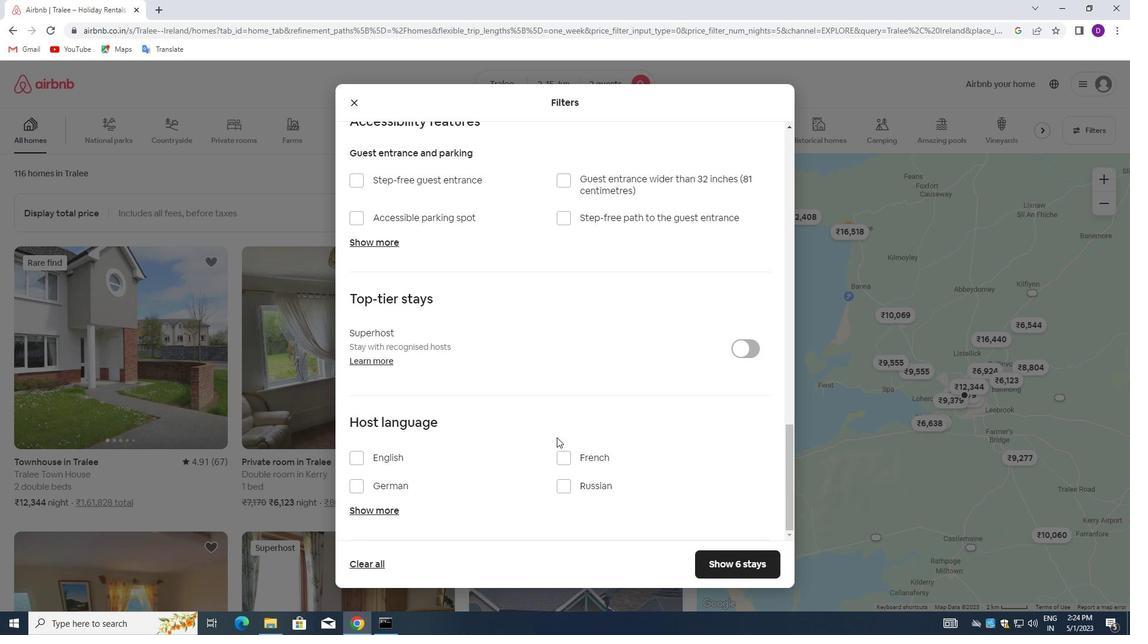 
Action: Mouse scrolled (522, 442) with delta (0, 0)
Screenshot: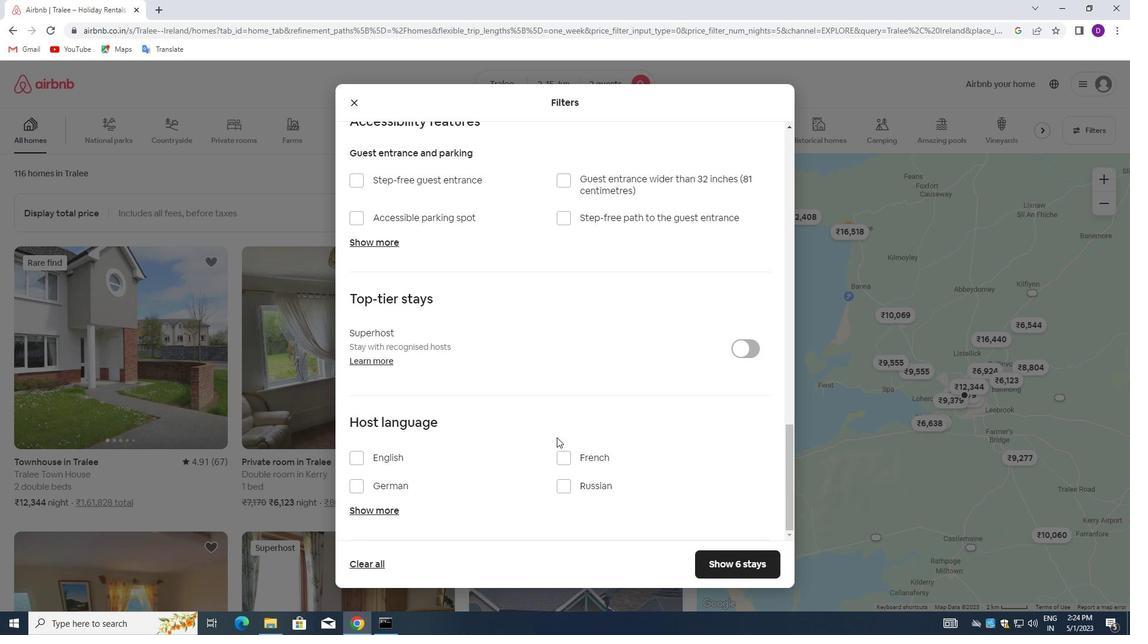 
Action: Mouse moved to (509, 446)
Screenshot: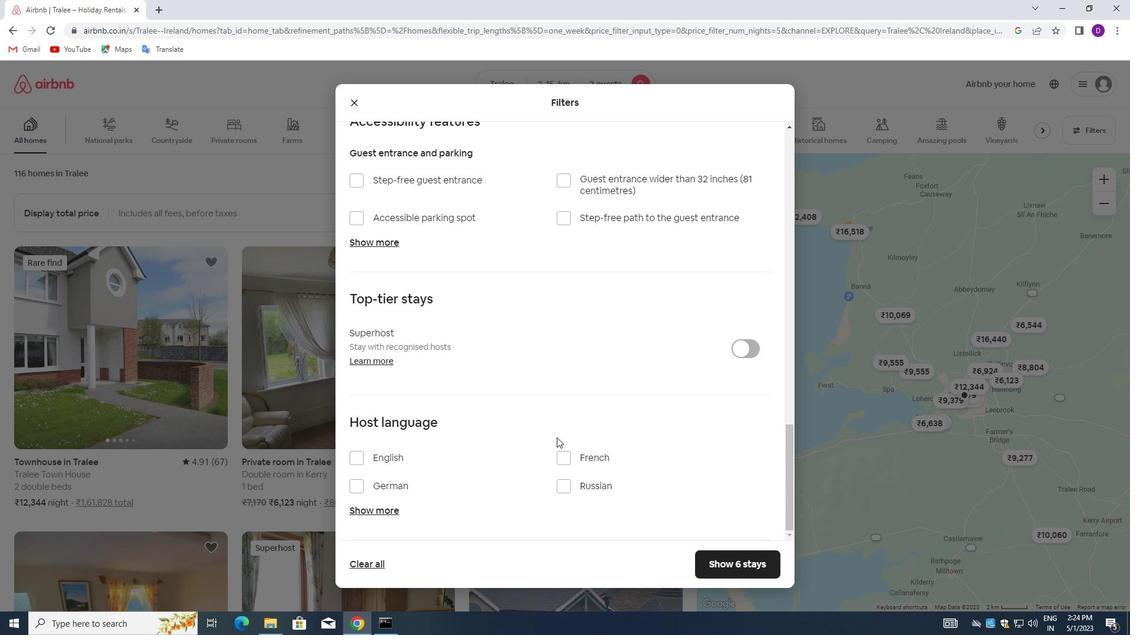 
Action: Mouse scrolled (509, 446) with delta (0, 0)
Screenshot: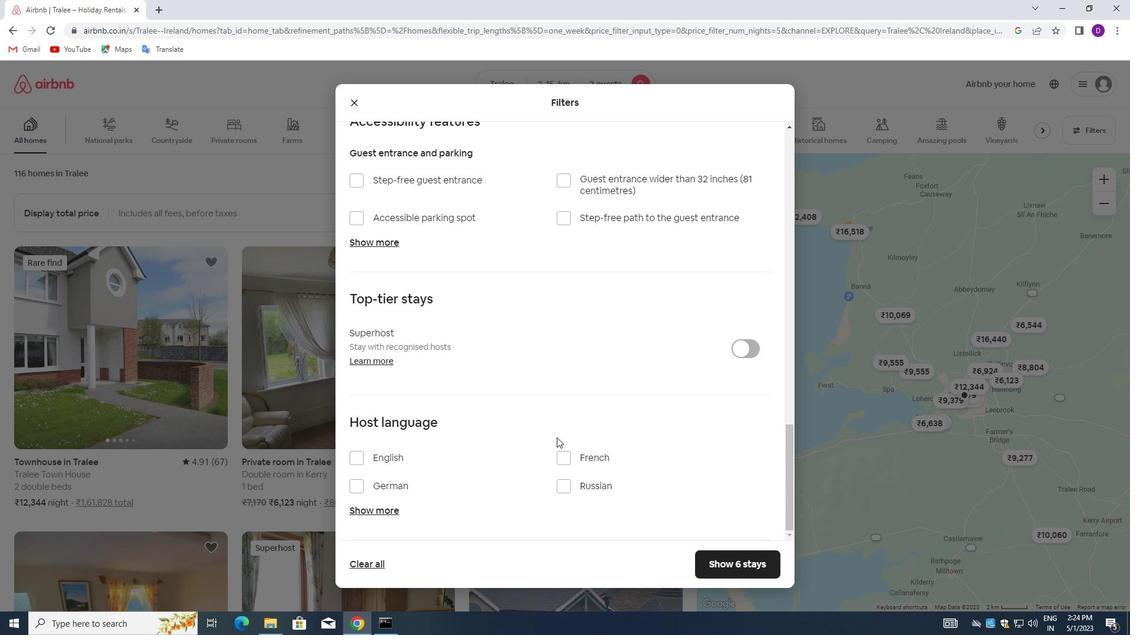 
Action: Mouse moved to (356, 455)
Screenshot: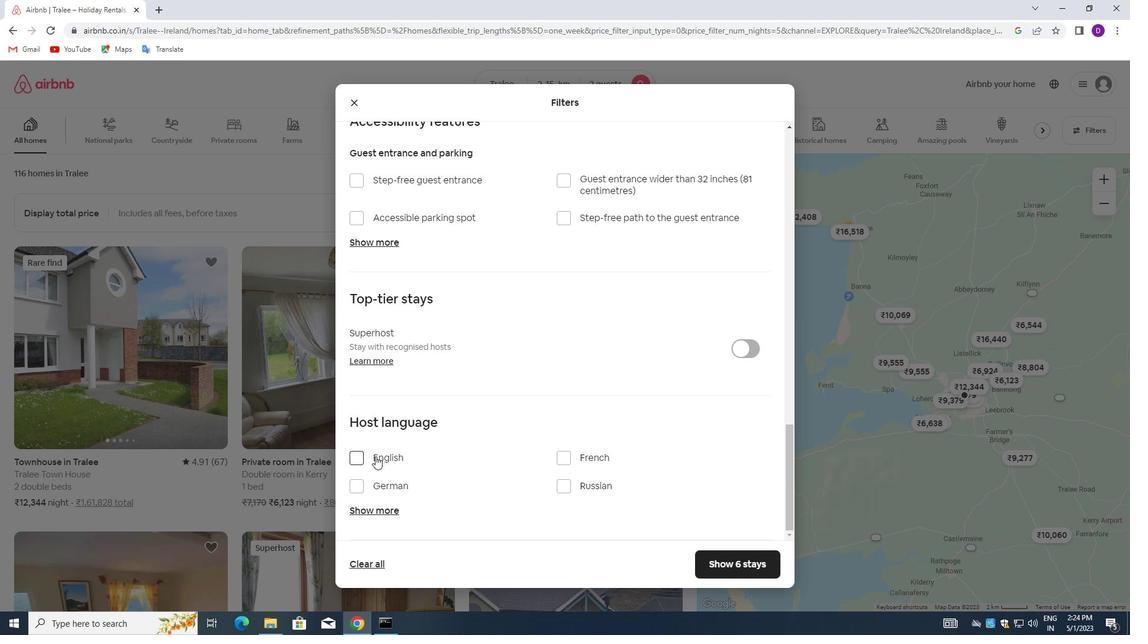 
Action: Mouse pressed left at (356, 455)
Screenshot: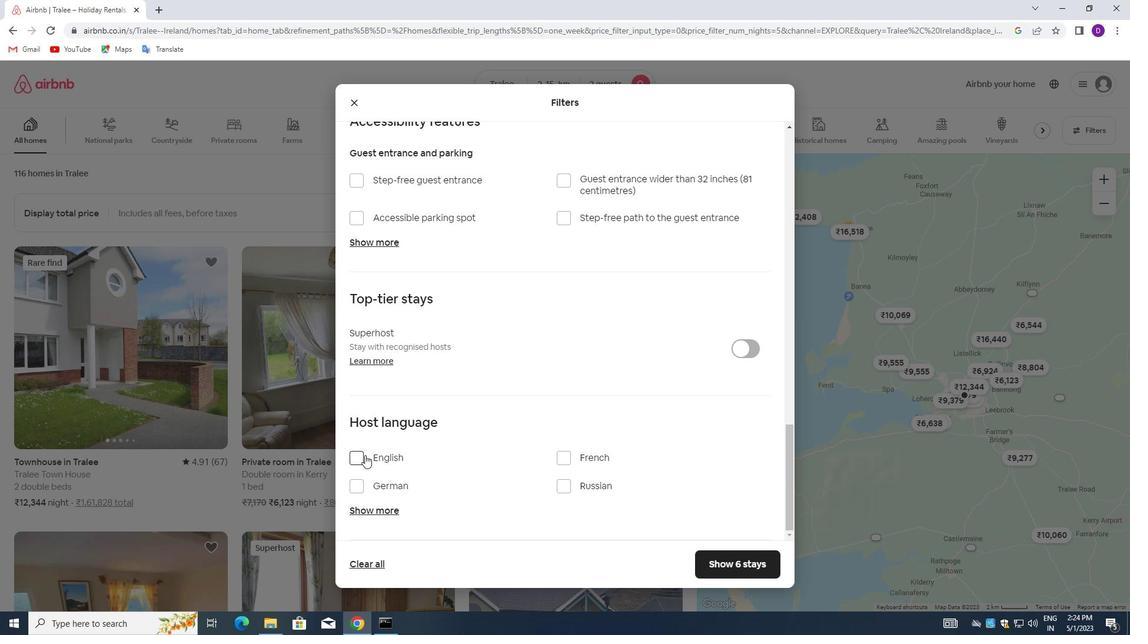 
Action: Mouse moved to (714, 564)
Screenshot: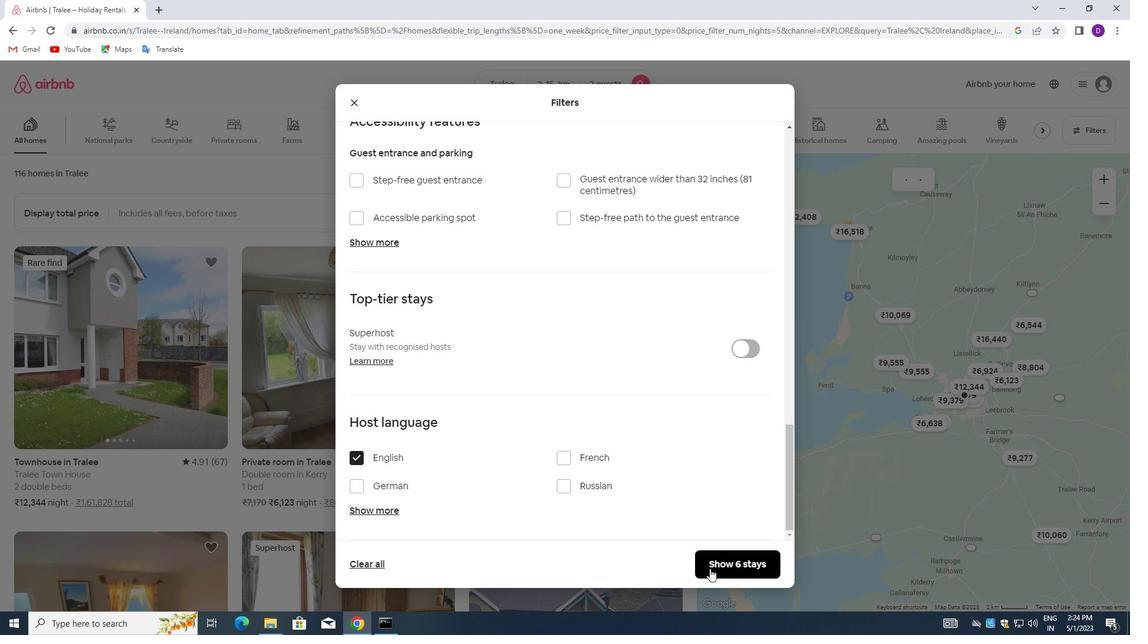 
Action: Mouse pressed left at (714, 564)
Screenshot: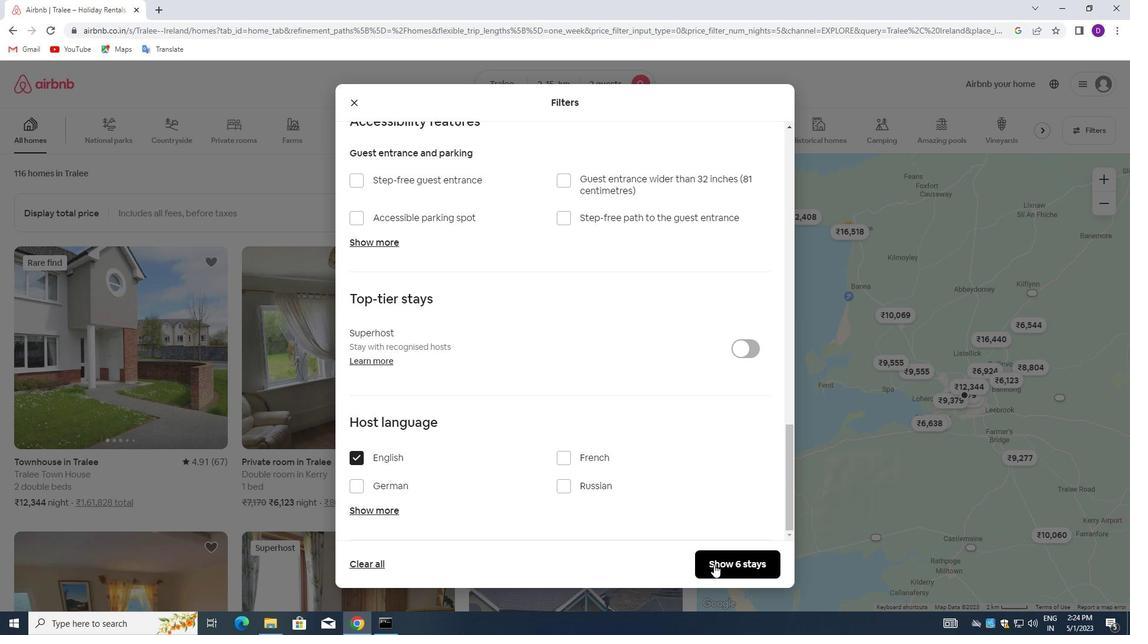 
Action: Mouse moved to (702, 534)
Screenshot: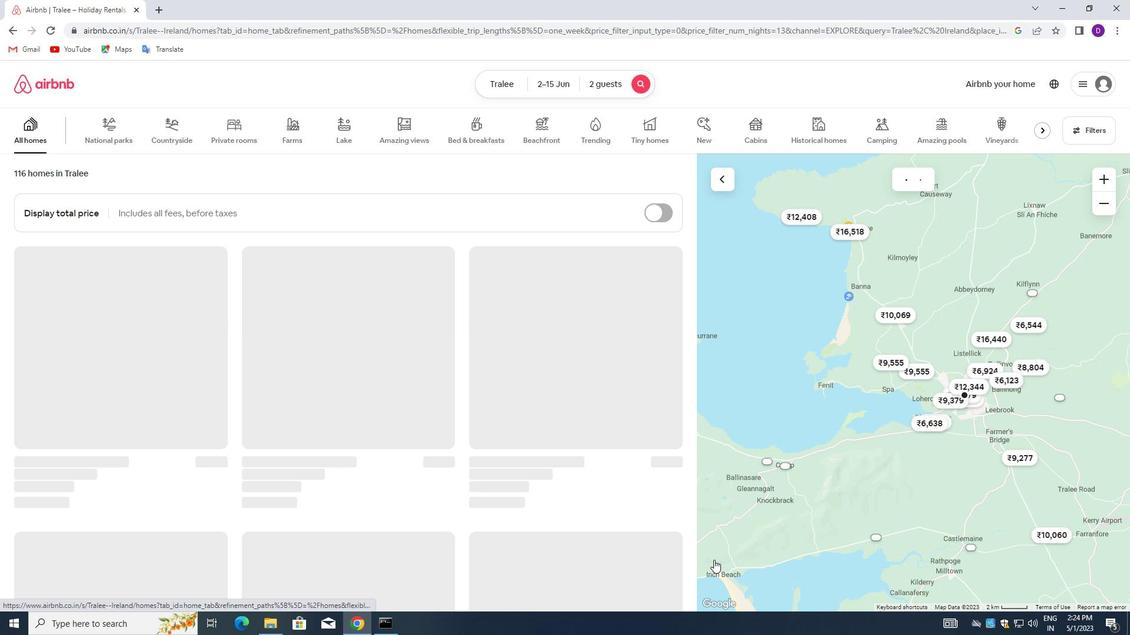 
